 Task: Look for Airbnb properties in Alma, Canada from 21th December, 2023 to 26th December, 2023 for 4 adults. Place can be private room with 4 bedrooms having 4 beds and 4 bathrooms. Property type can be flat. Amenities needed are: wifi, TV, free parkinig on premises, gym, breakfast.
Action: Mouse moved to (521, 137)
Screenshot: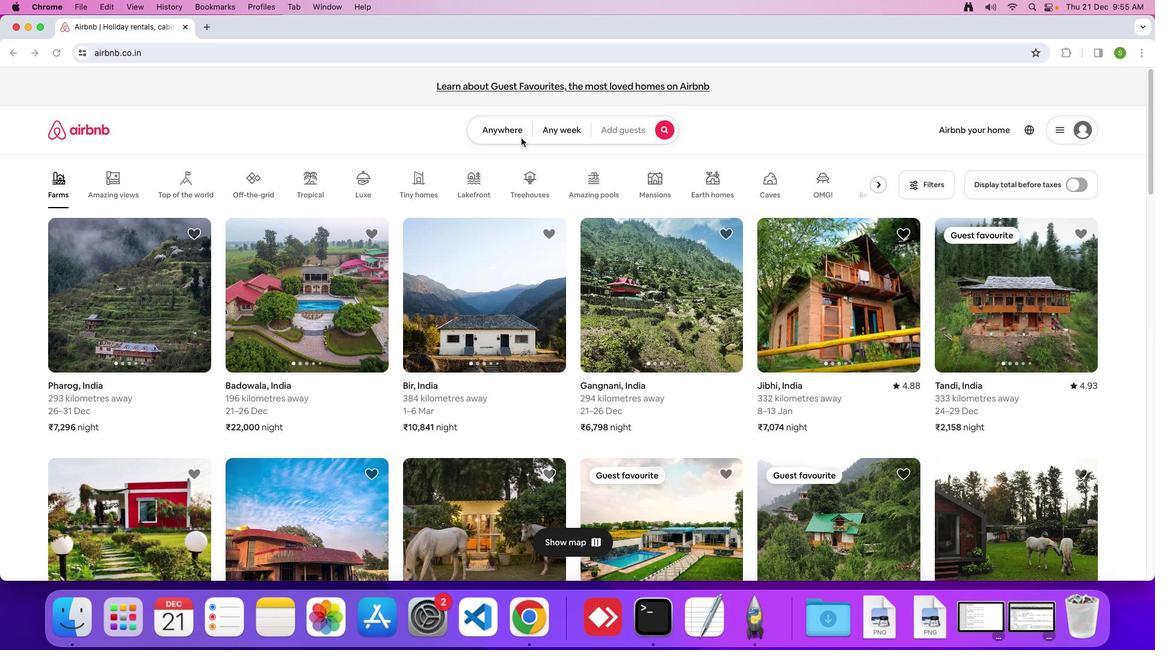 
Action: Mouse pressed left at (521, 137)
Screenshot: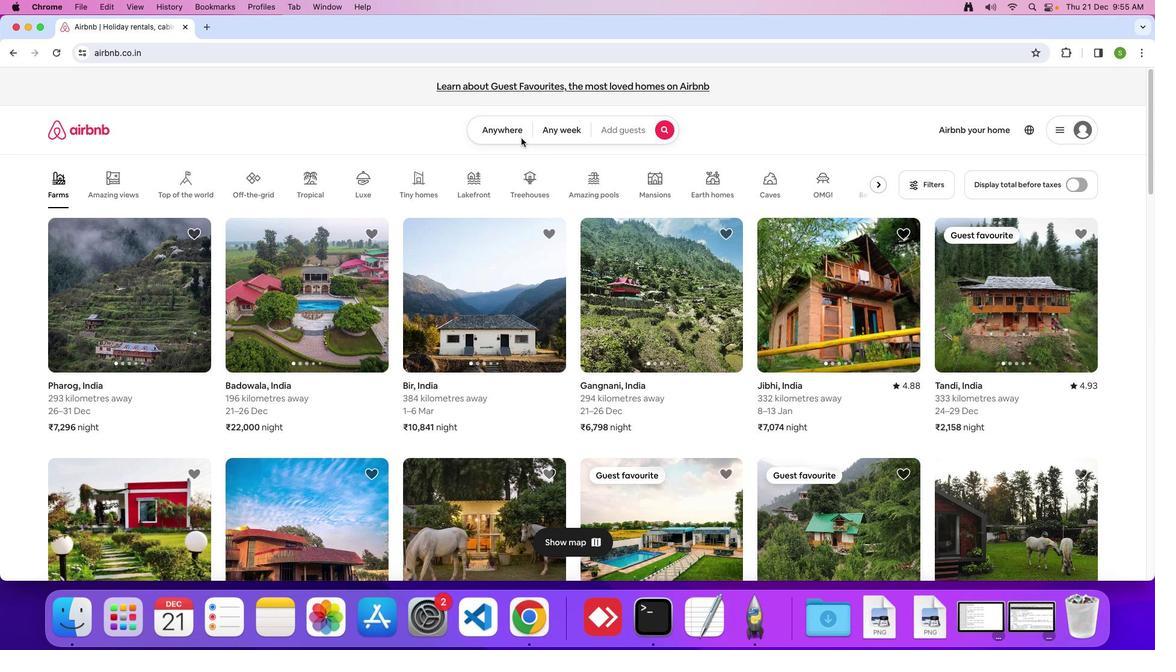 
Action: Mouse moved to (517, 134)
Screenshot: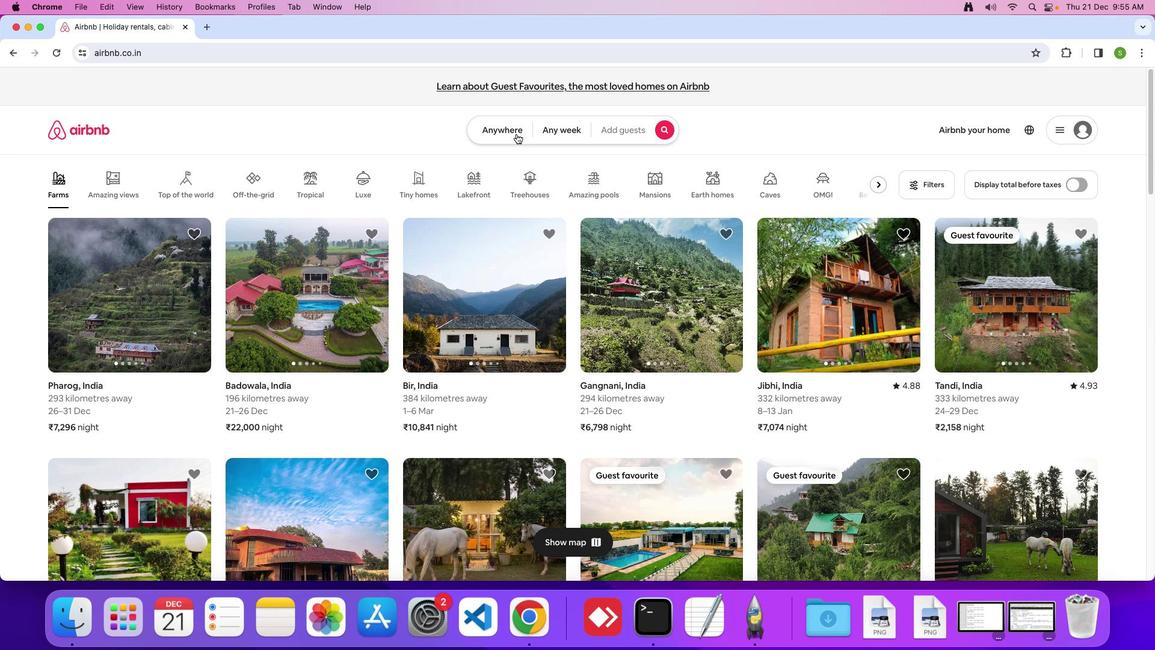 
Action: Mouse pressed left at (517, 134)
Screenshot: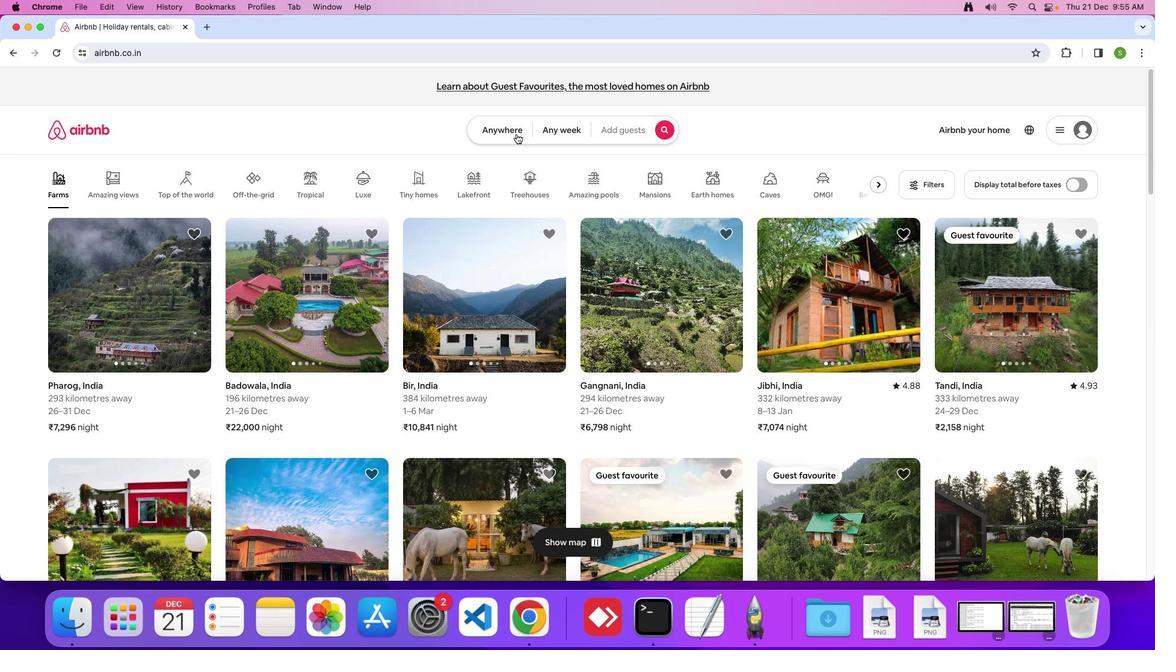 
Action: Mouse moved to (457, 170)
Screenshot: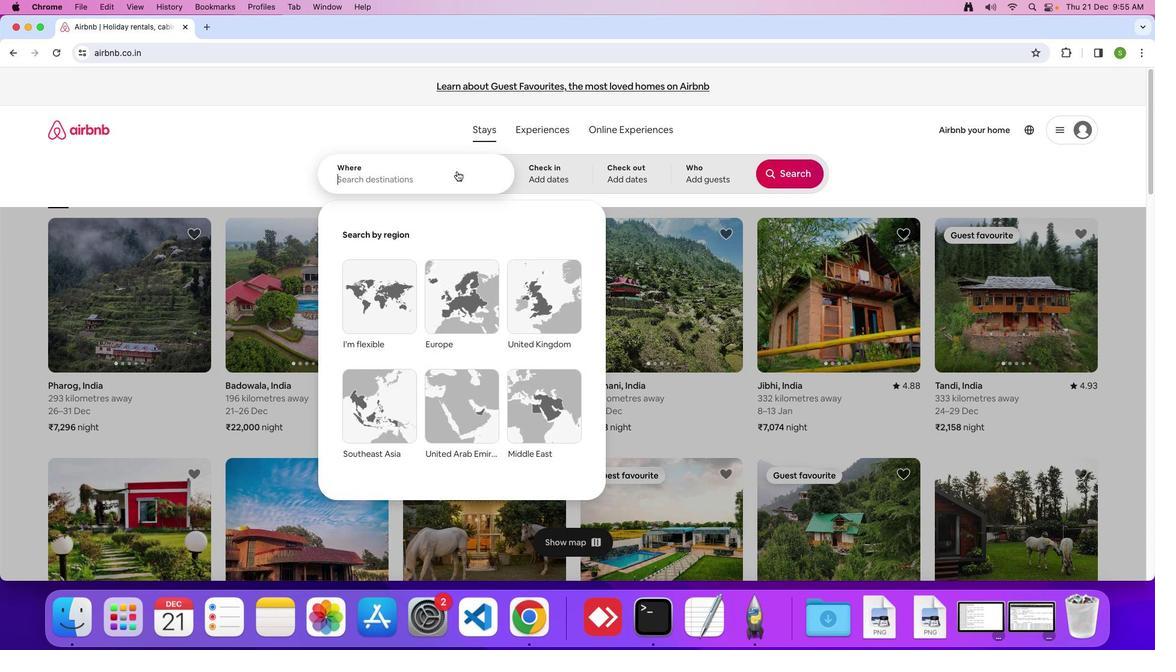 
Action: Mouse pressed left at (457, 170)
Screenshot: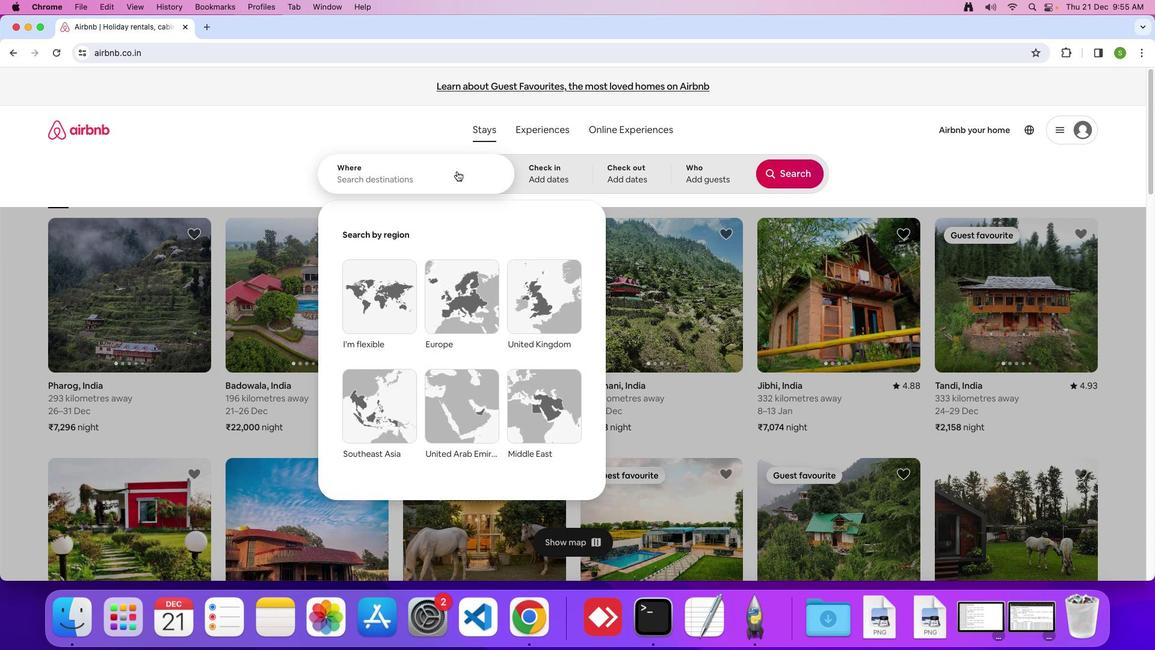 
Action: Key pressed 'L'Key.backspace'A'Key.caps_lock'l''m''a'','Key.spaceKey.shift'C''a''n''a''d''a'Key.enter
Screenshot: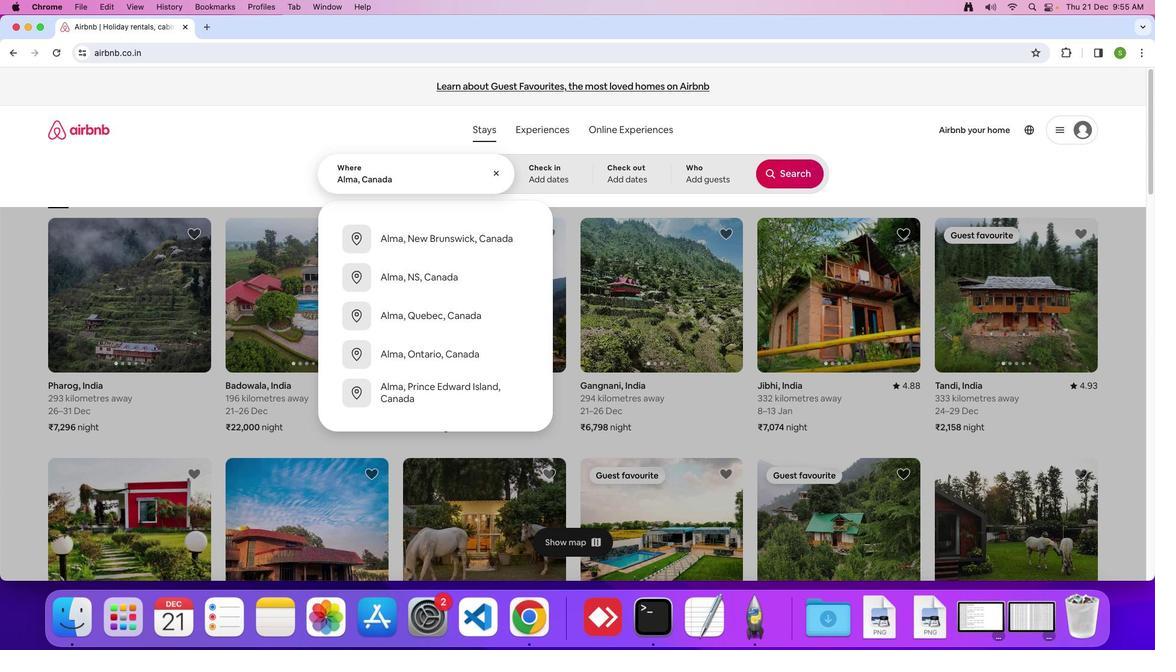 
Action: Mouse moved to (480, 408)
Screenshot: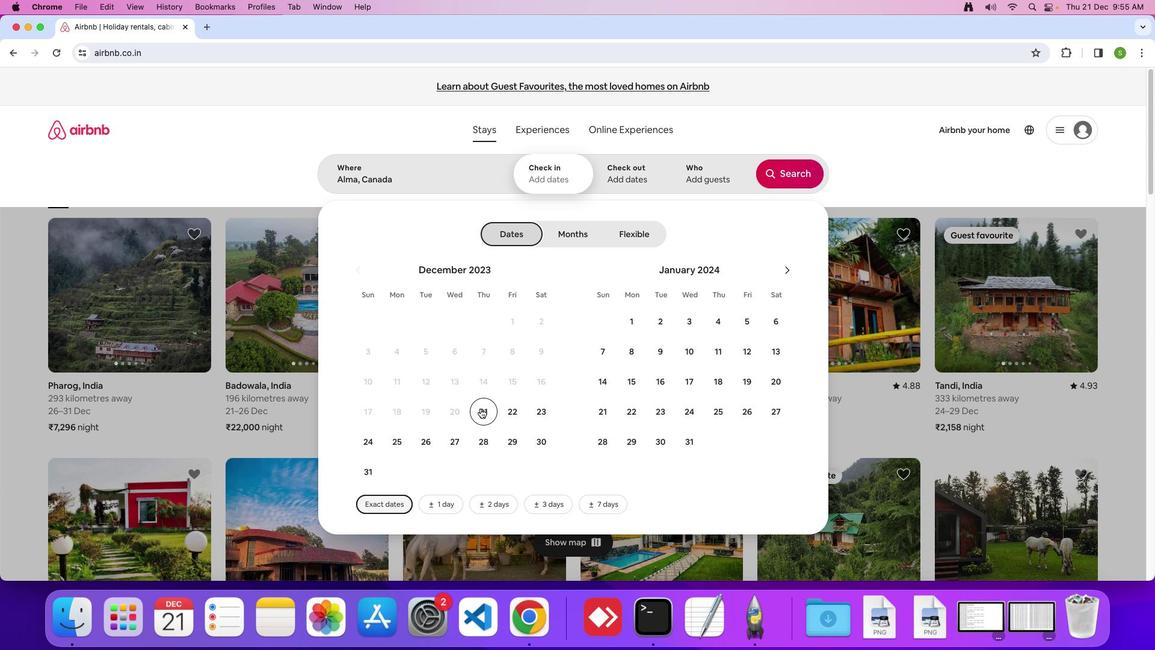 
Action: Mouse pressed left at (480, 408)
Screenshot: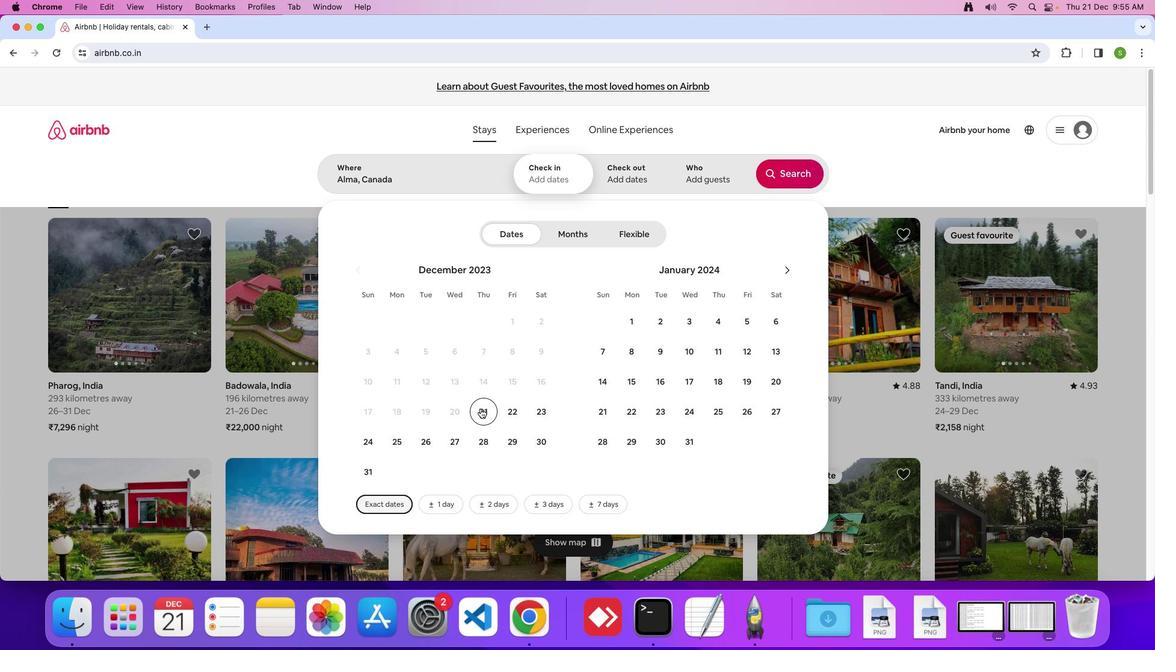 
Action: Mouse moved to (430, 437)
Screenshot: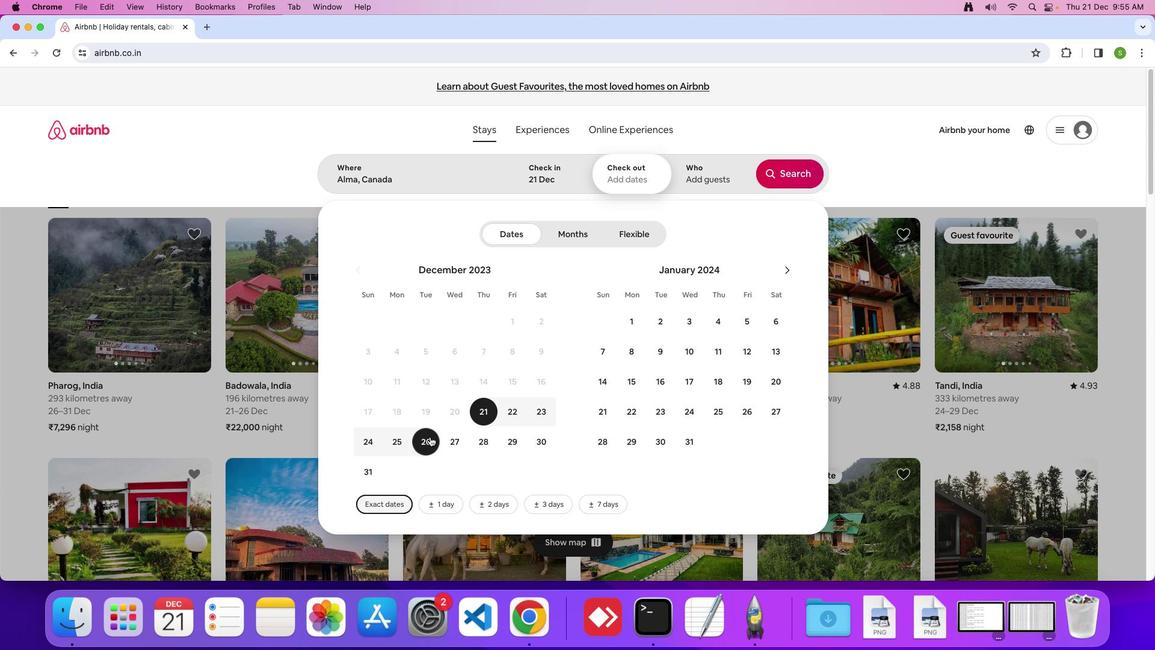 
Action: Mouse pressed left at (430, 437)
Screenshot: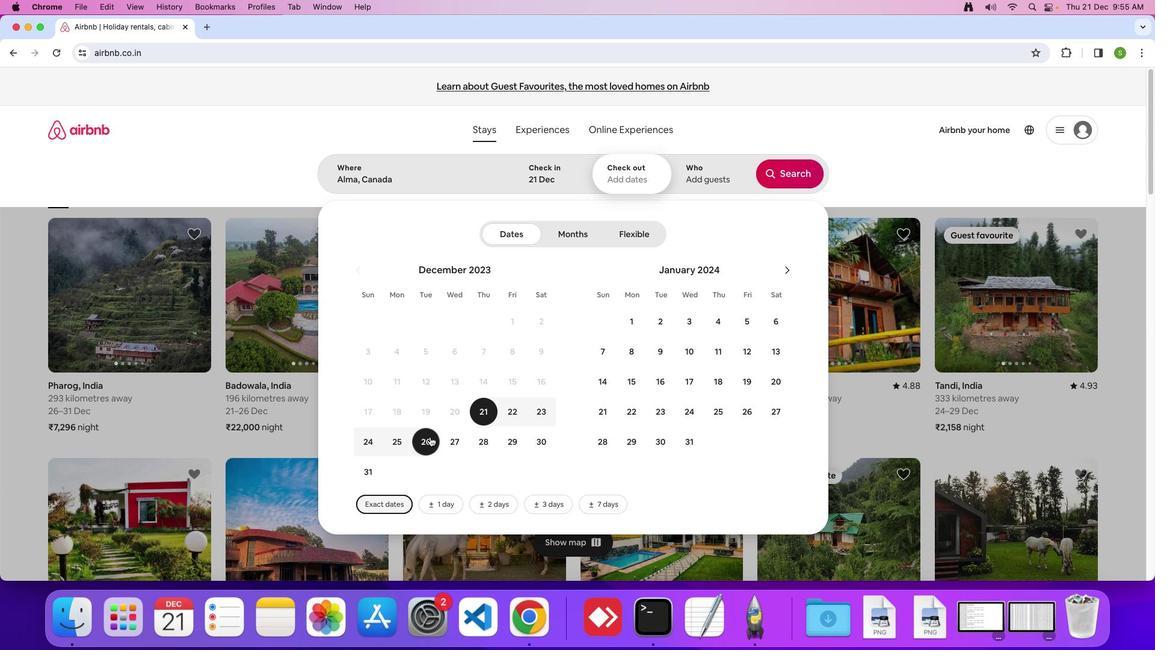
Action: Mouse moved to (701, 175)
Screenshot: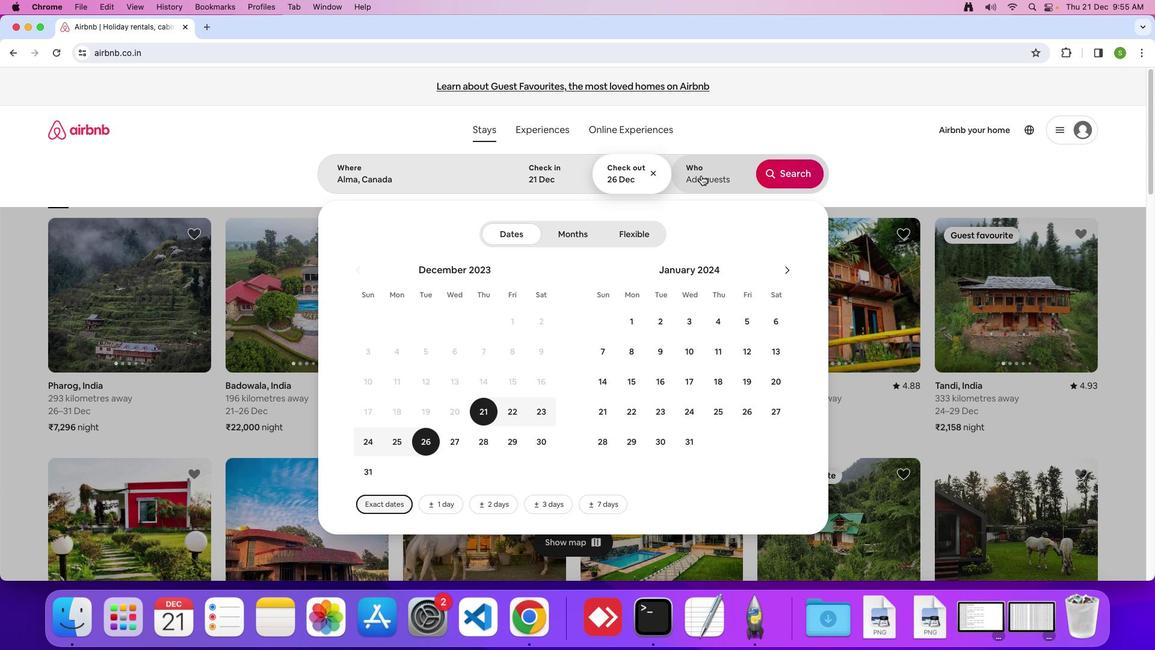 
Action: Mouse pressed left at (701, 175)
Screenshot: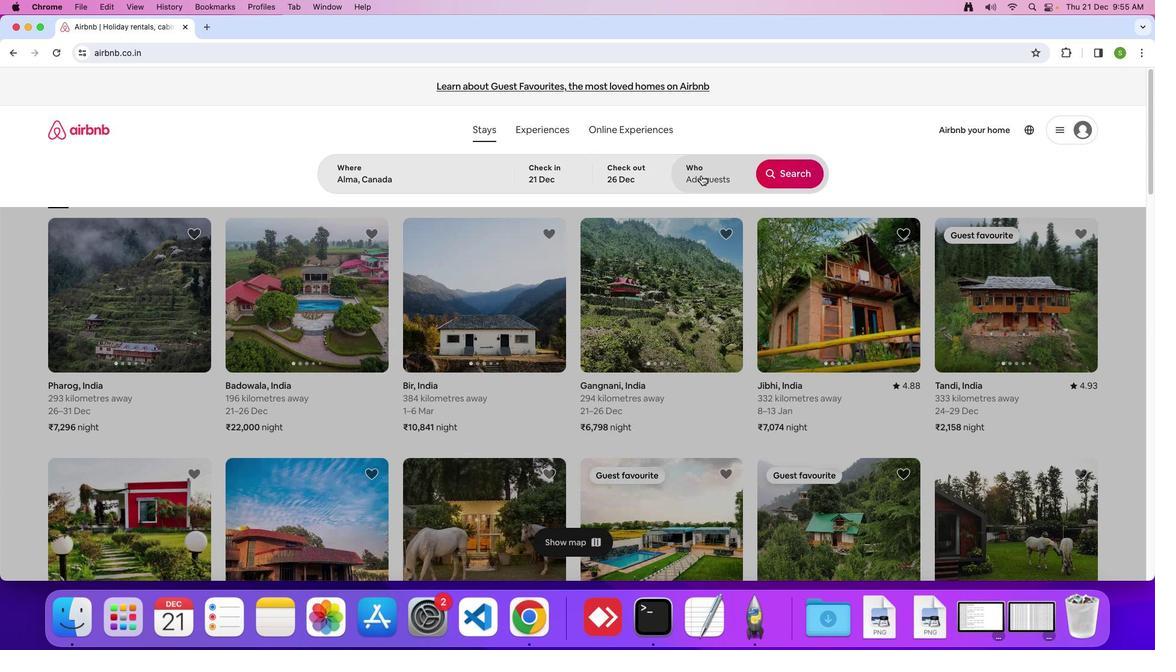 
Action: Mouse moved to (791, 231)
Screenshot: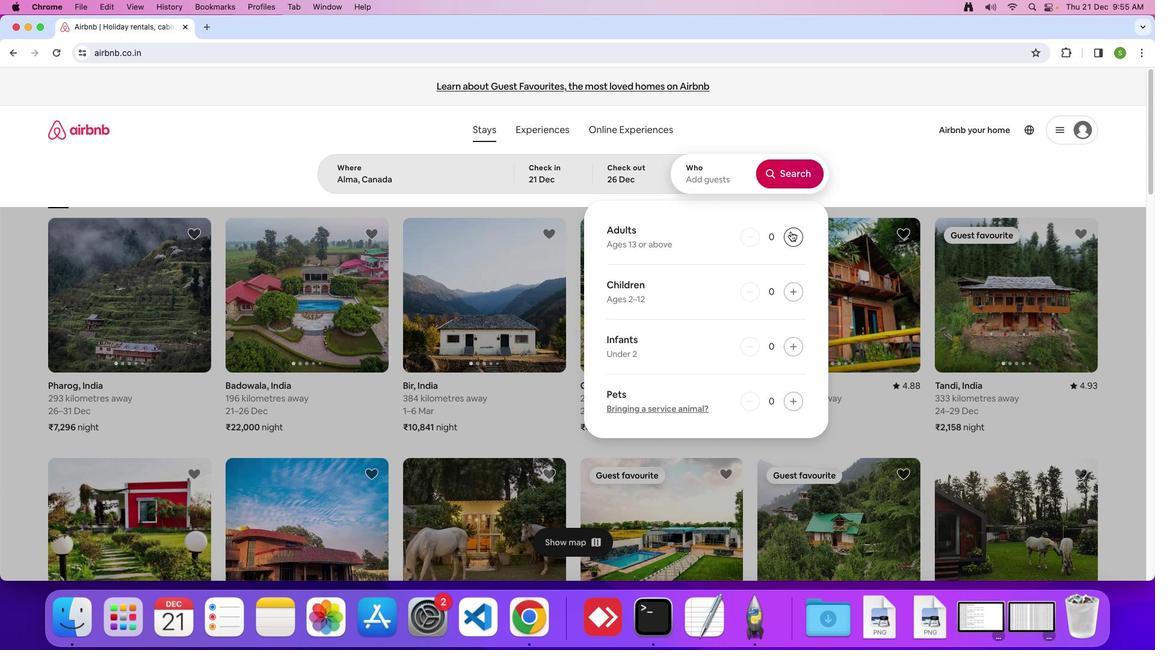 
Action: Mouse pressed left at (791, 231)
Screenshot: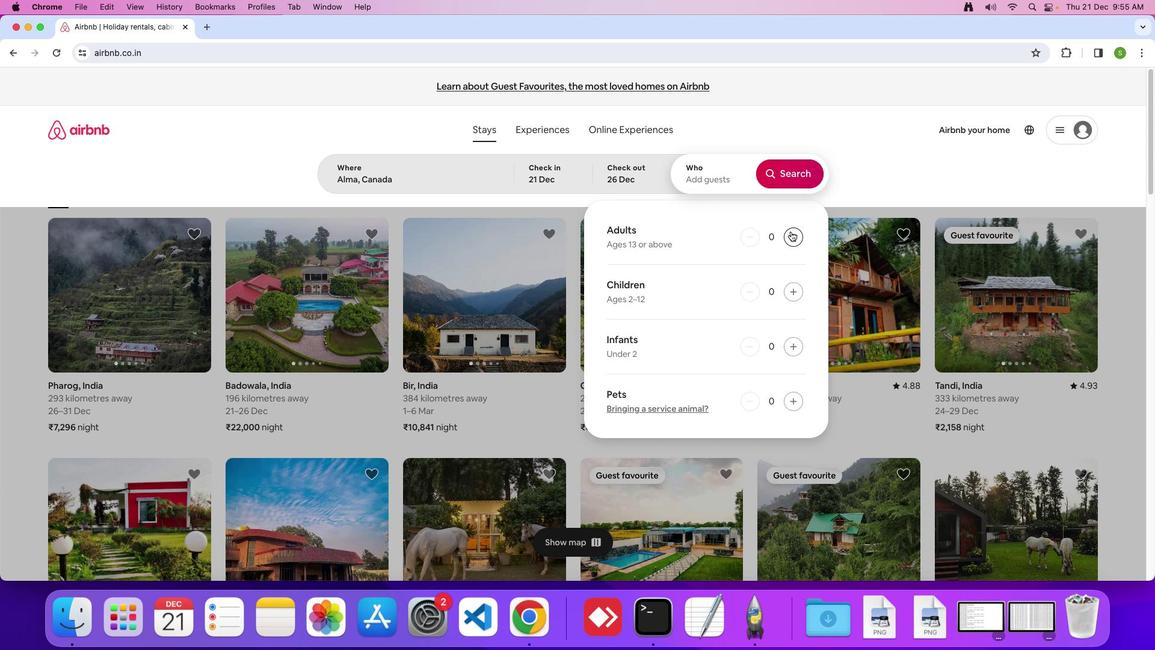 
Action: Mouse moved to (791, 231)
Screenshot: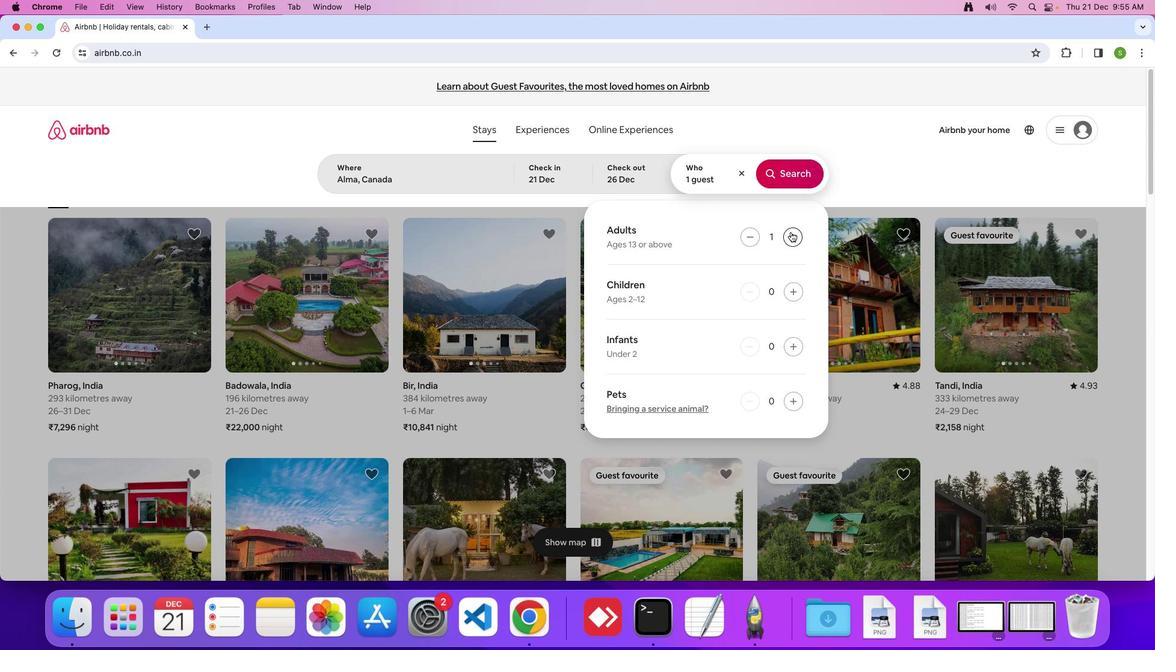 
Action: Mouse pressed left at (791, 231)
Screenshot: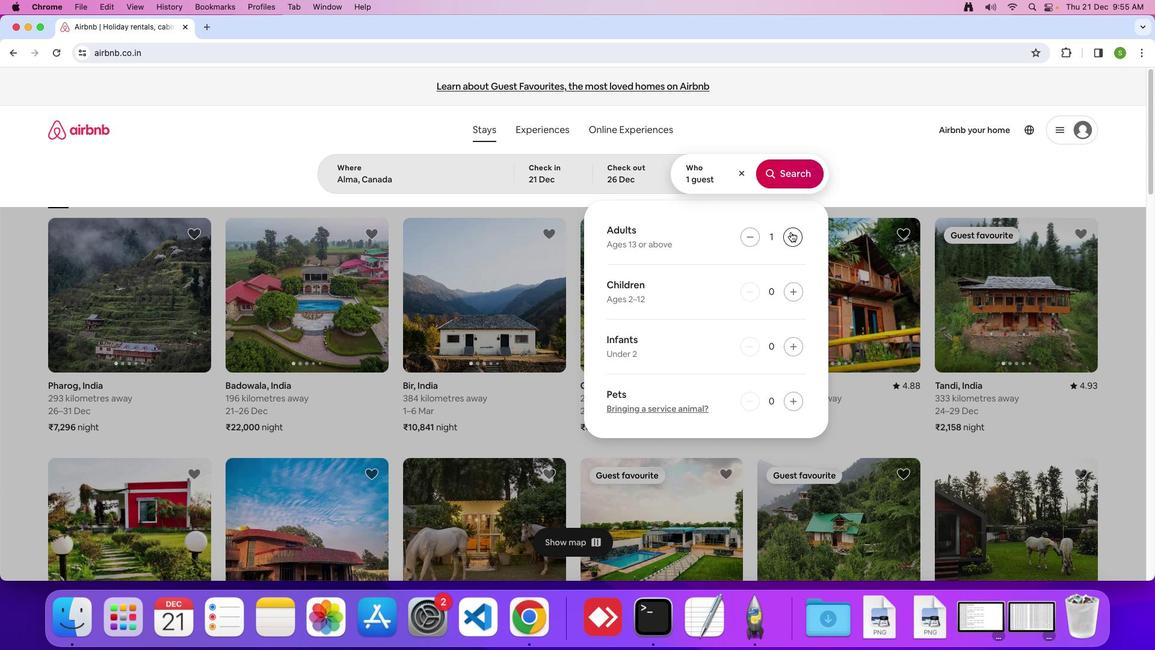 
Action: Mouse pressed left at (791, 231)
Screenshot: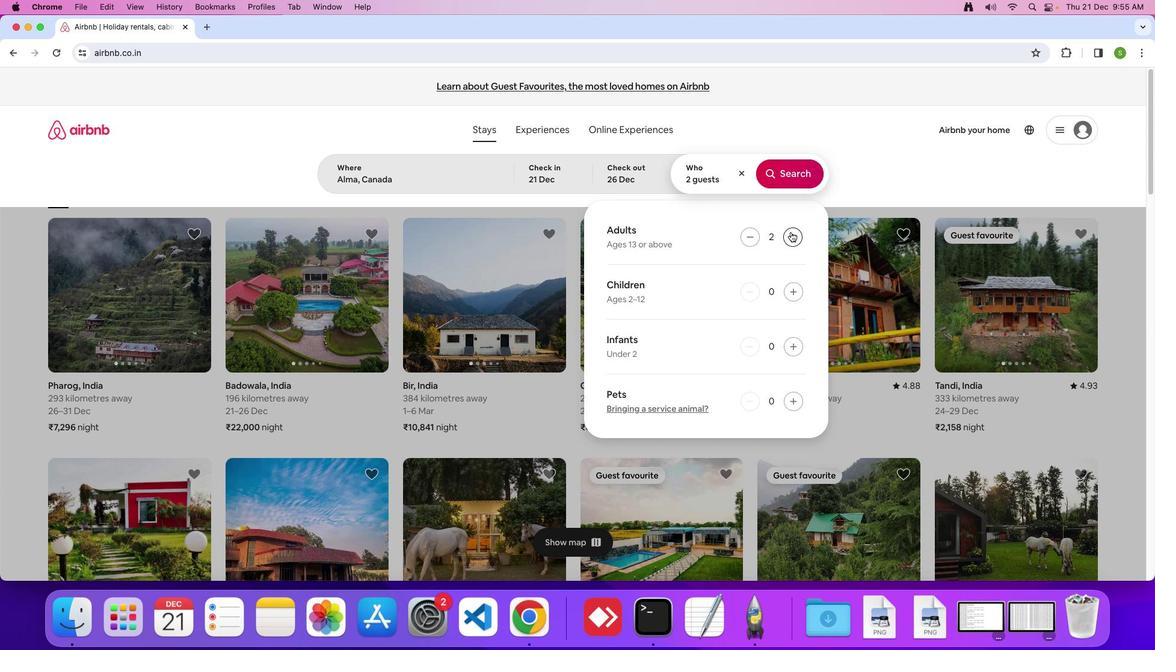 
Action: Mouse pressed left at (791, 231)
Screenshot: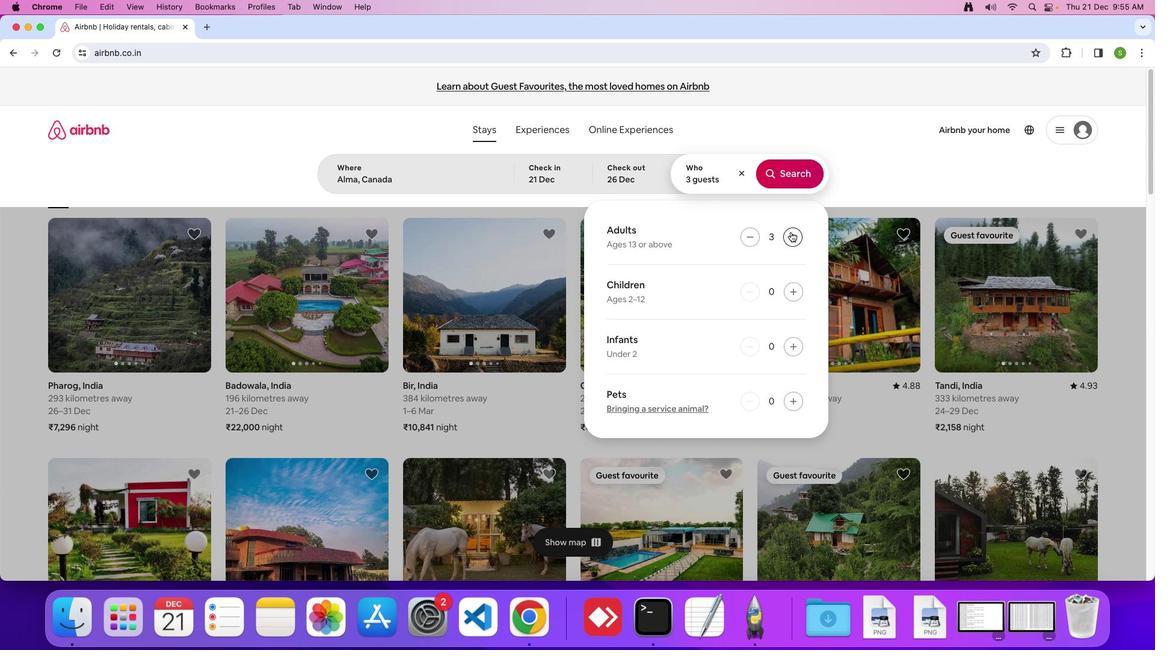 
Action: Mouse moved to (779, 178)
Screenshot: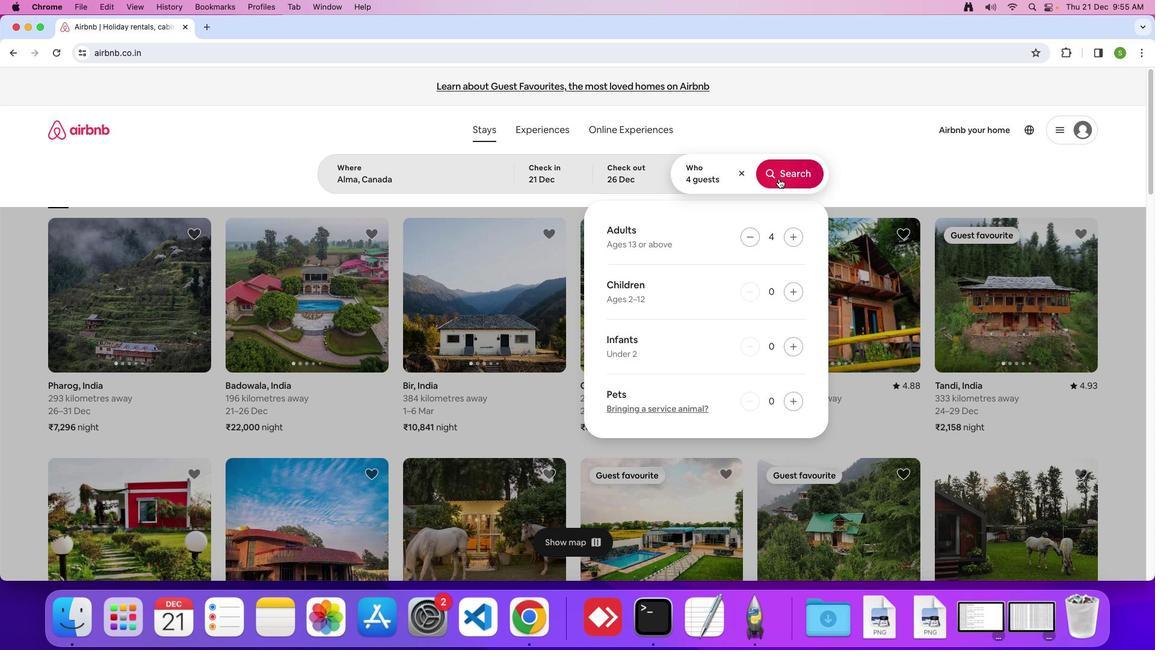 
Action: Mouse pressed left at (779, 178)
Screenshot: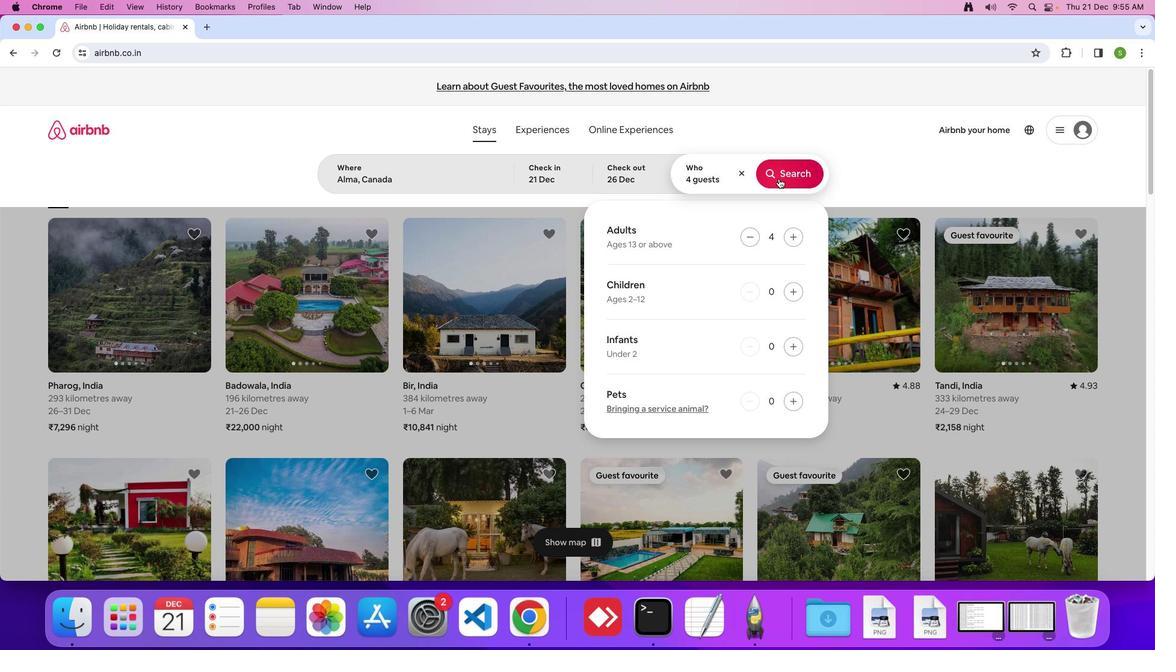 
Action: Mouse moved to (967, 143)
Screenshot: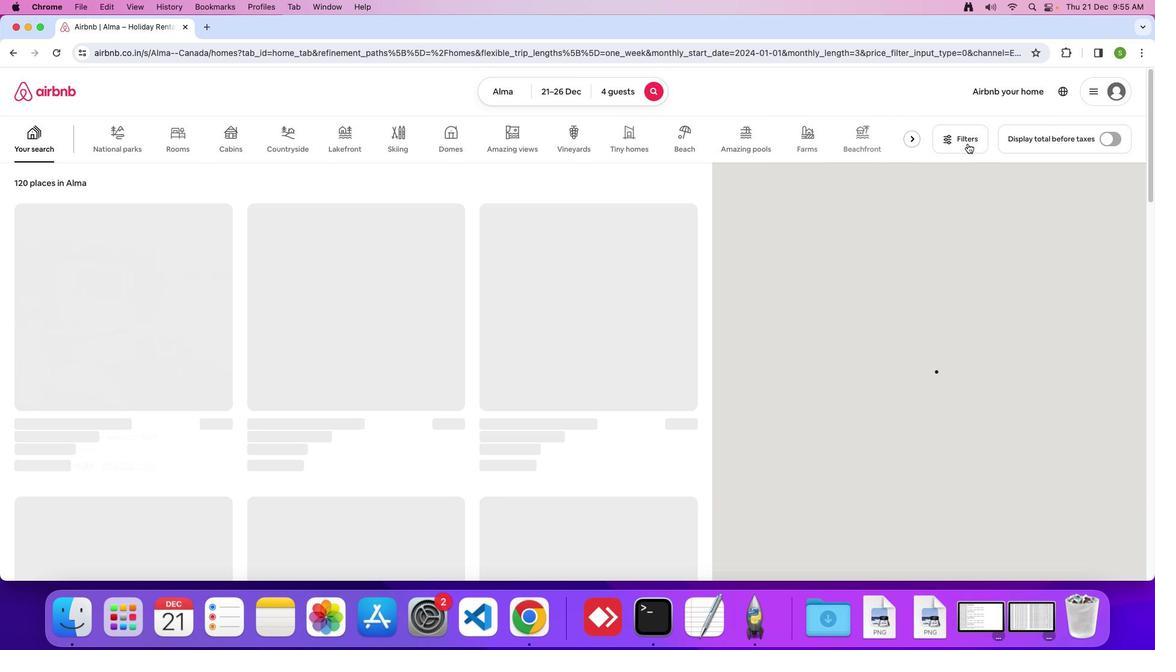 
Action: Mouse pressed left at (967, 143)
Screenshot: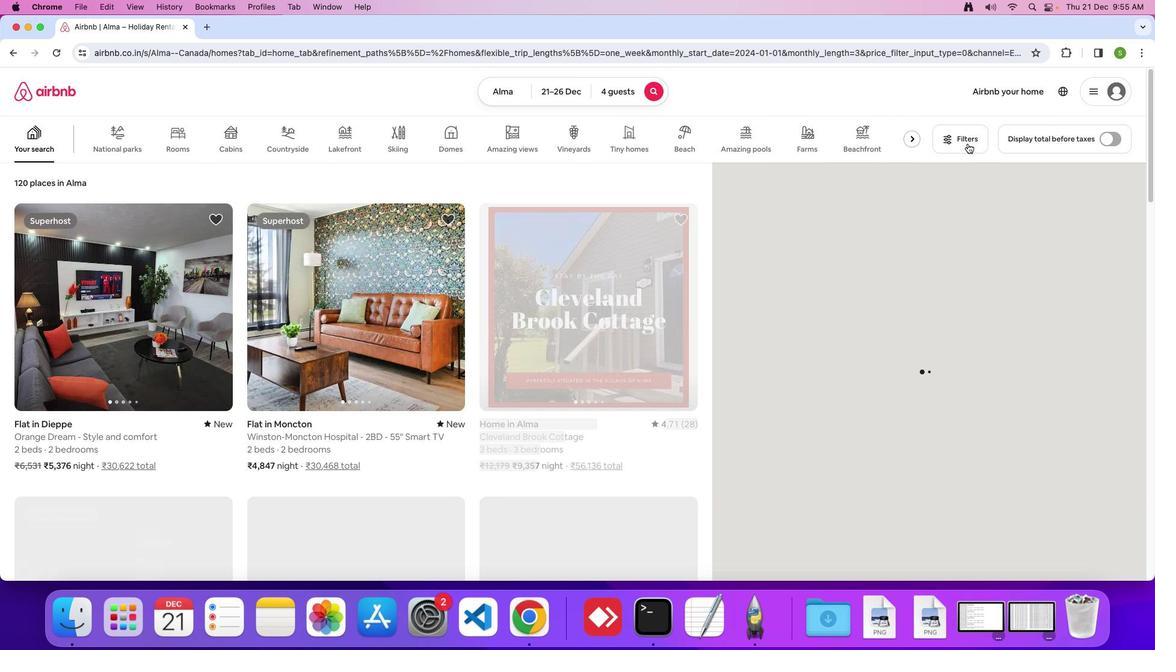 
Action: Mouse moved to (541, 378)
Screenshot: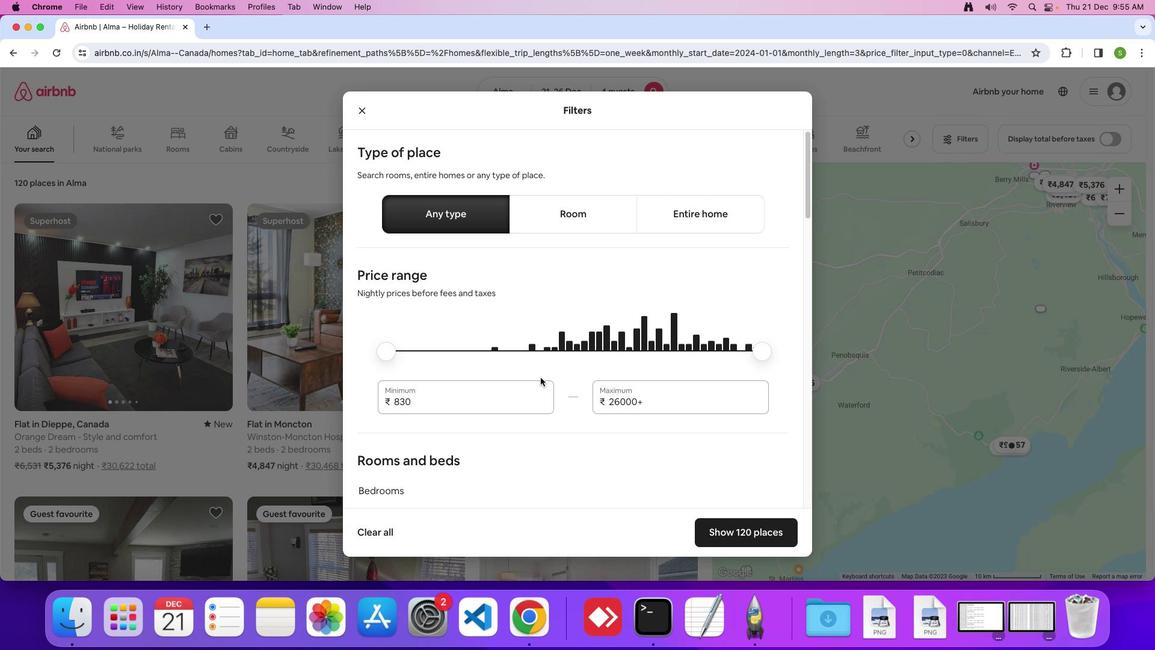 
Action: Mouse scrolled (541, 378) with delta (0, 0)
Screenshot: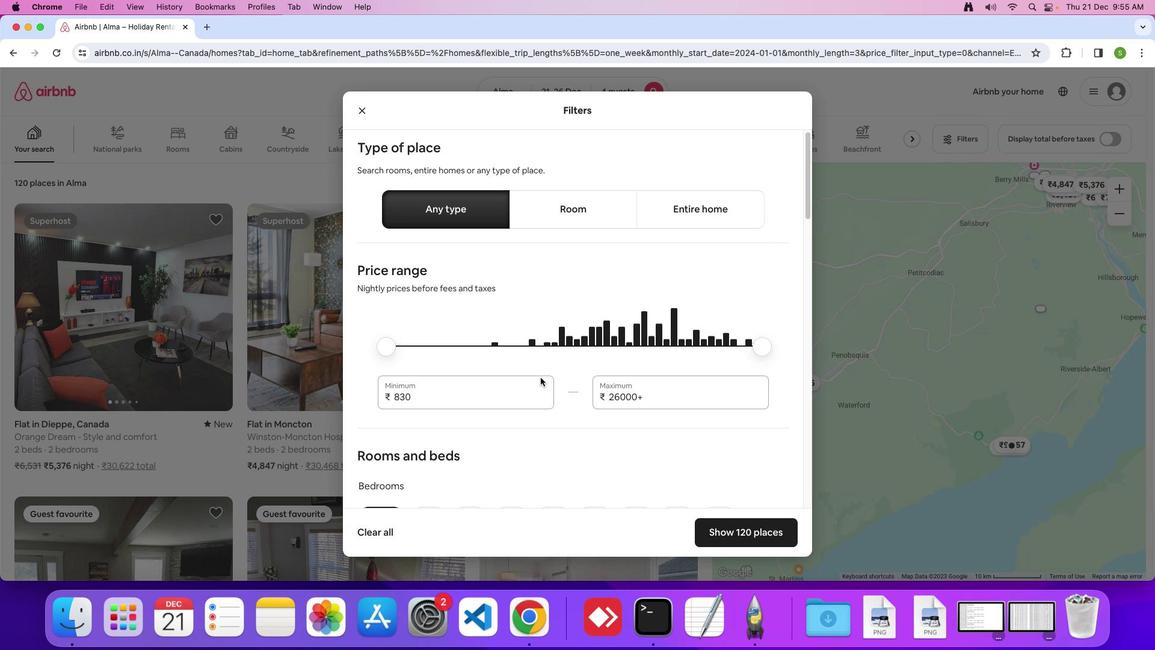 
Action: Mouse scrolled (541, 378) with delta (0, 0)
Screenshot: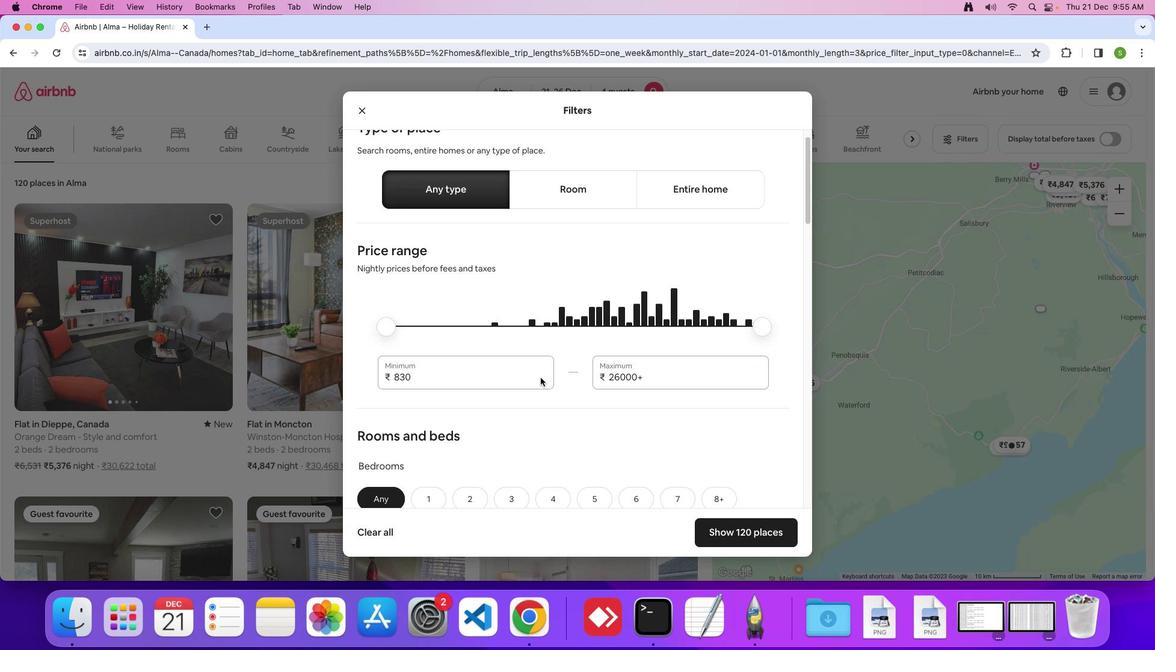
Action: Mouse scrolled (541, 378) with delta (0, -2)
Screenshot: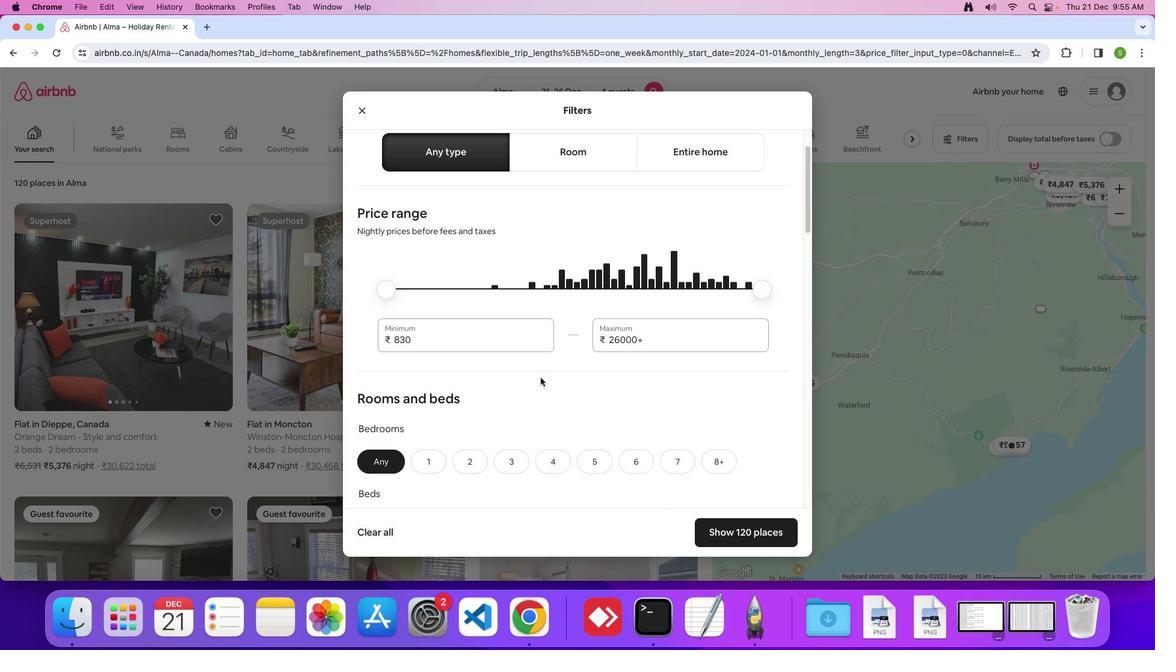 
Action: Mouse scrolled (541, 378) with delta (0, 0)
Screenshot: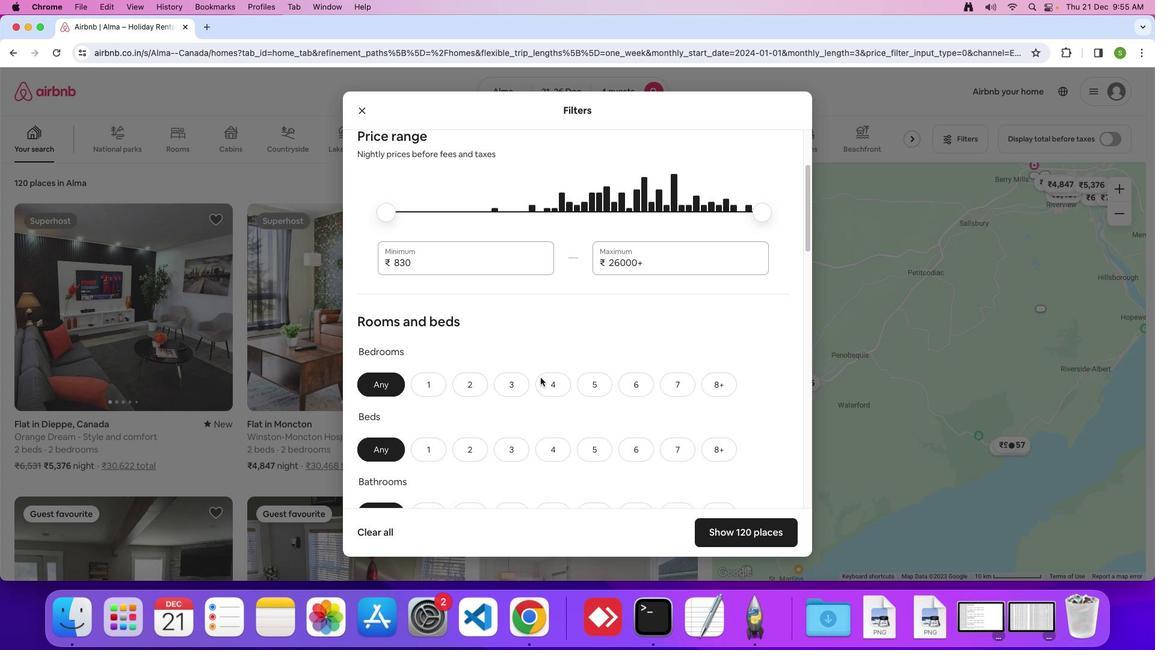 
Action: Mouse scrolled (541, 378) with delta (0, 0)
Screenshot: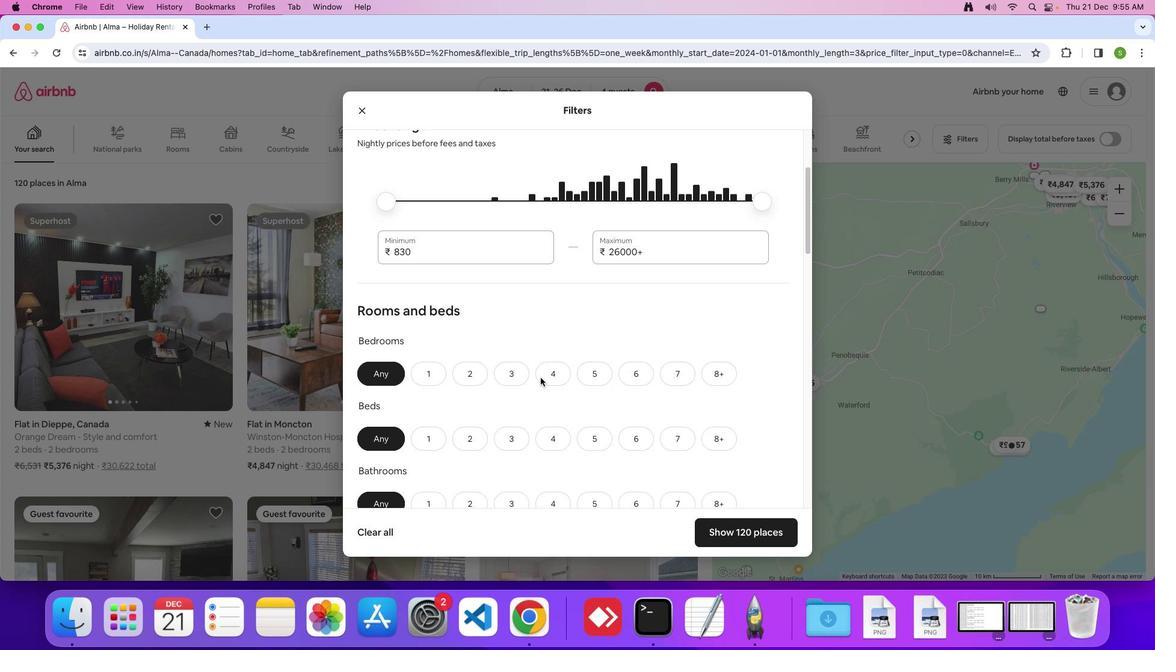 
Action: Mouse scrolled (541, 378) with delta (0, -1)
Screenshot: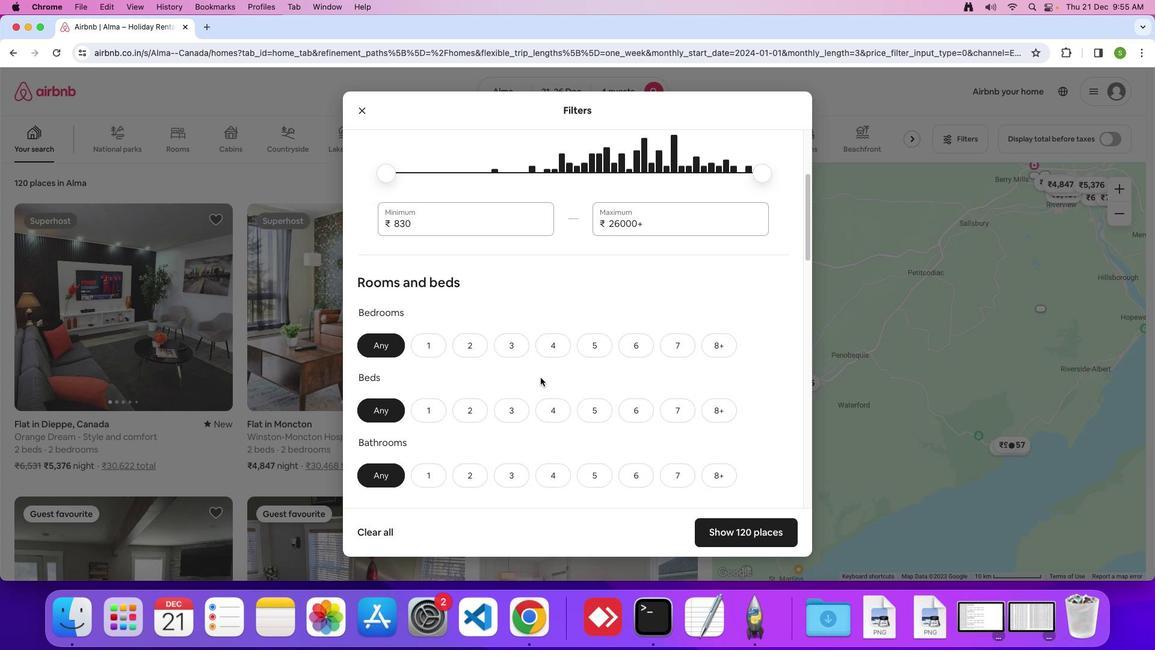 
Action: Mouse moved to (555, 311)
Screenshot: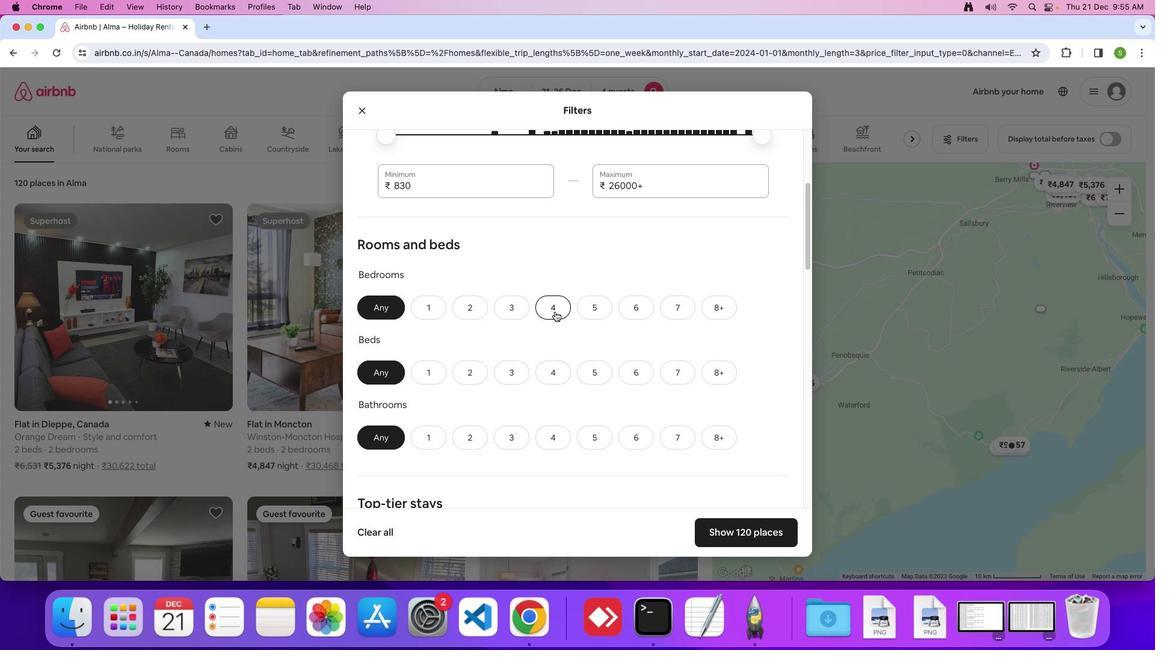 
Action: Mouse pressed left at (555, 311)
Screenshot: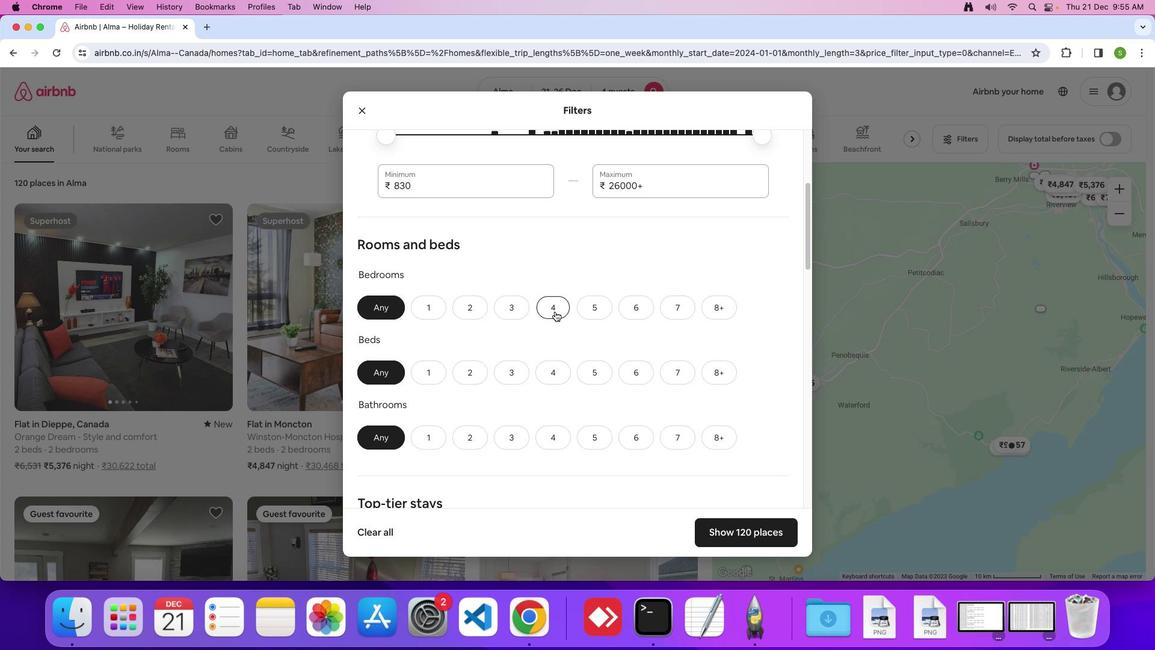
Action: Mouse moved to (552, 364)
Screenshot: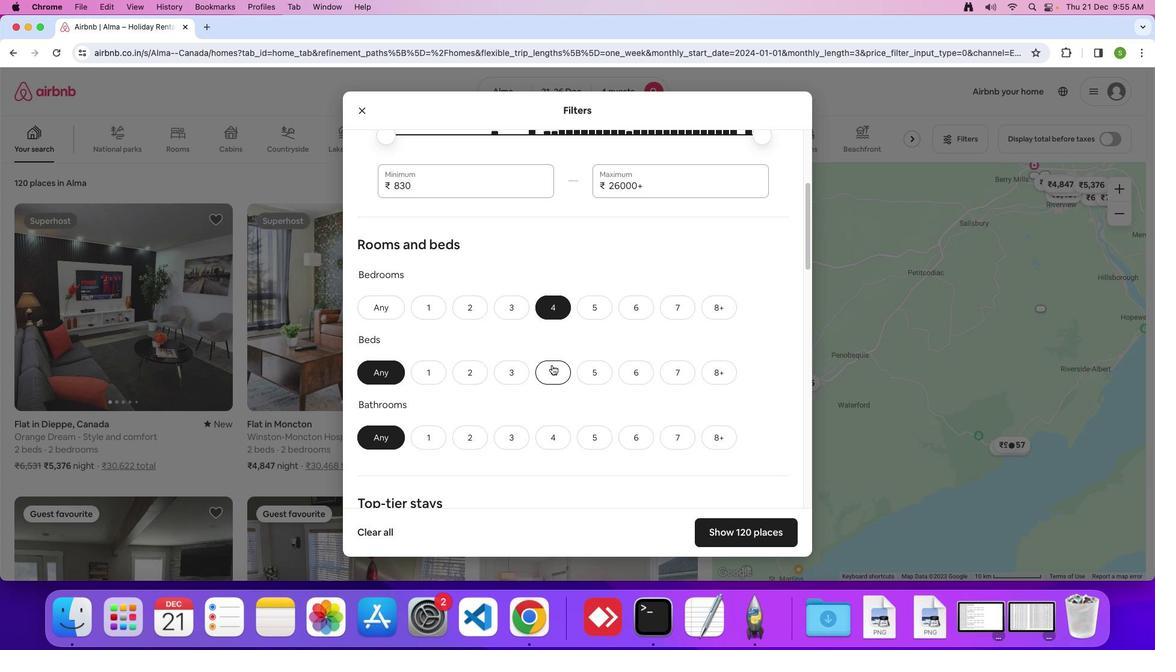 
Action: Mouse pressed left at (552, 364)
Screenshot: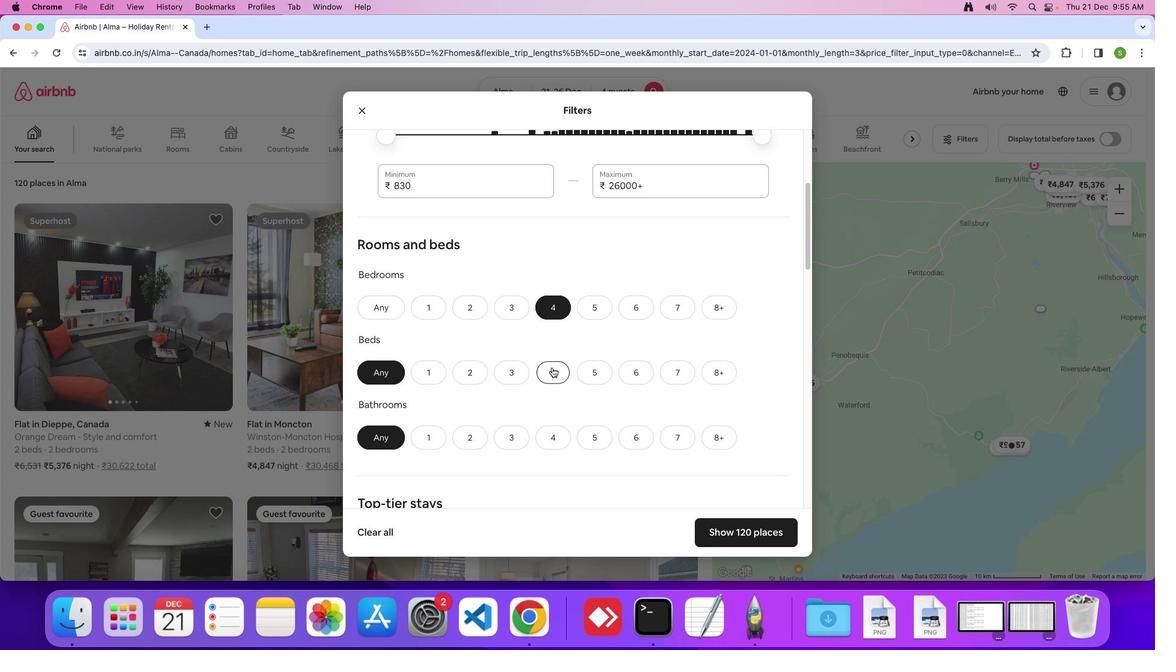 
Action: Mouse moved to (550, 434)
Screenshot: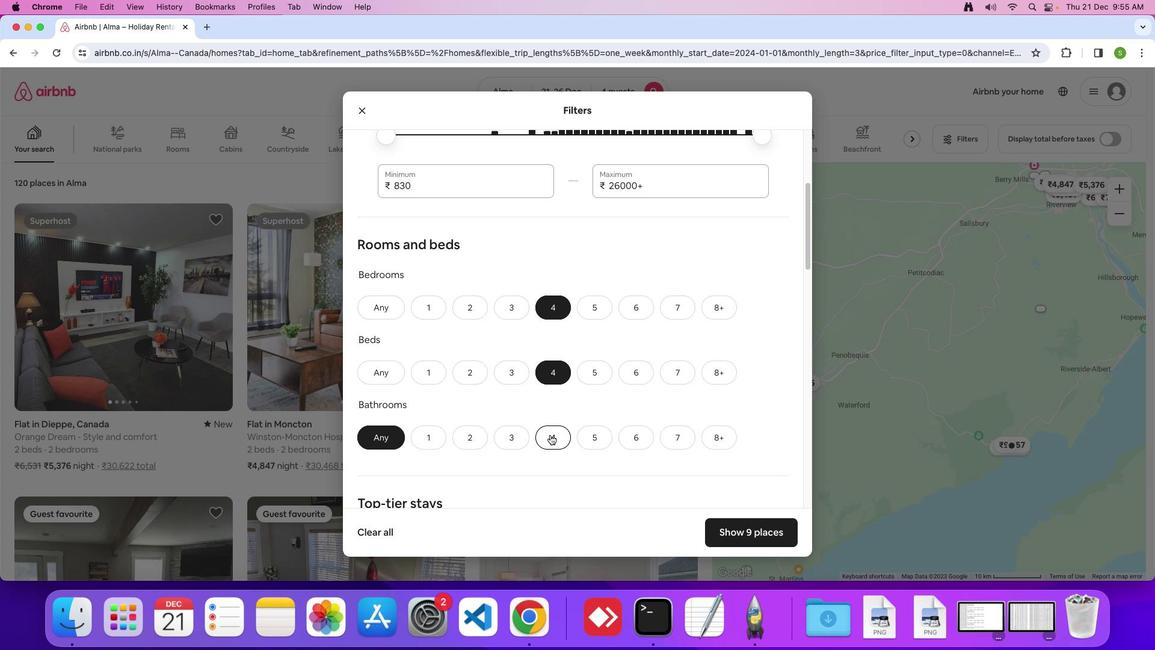 
Action: Mouse pressed left at (550, 434)
Screenshot: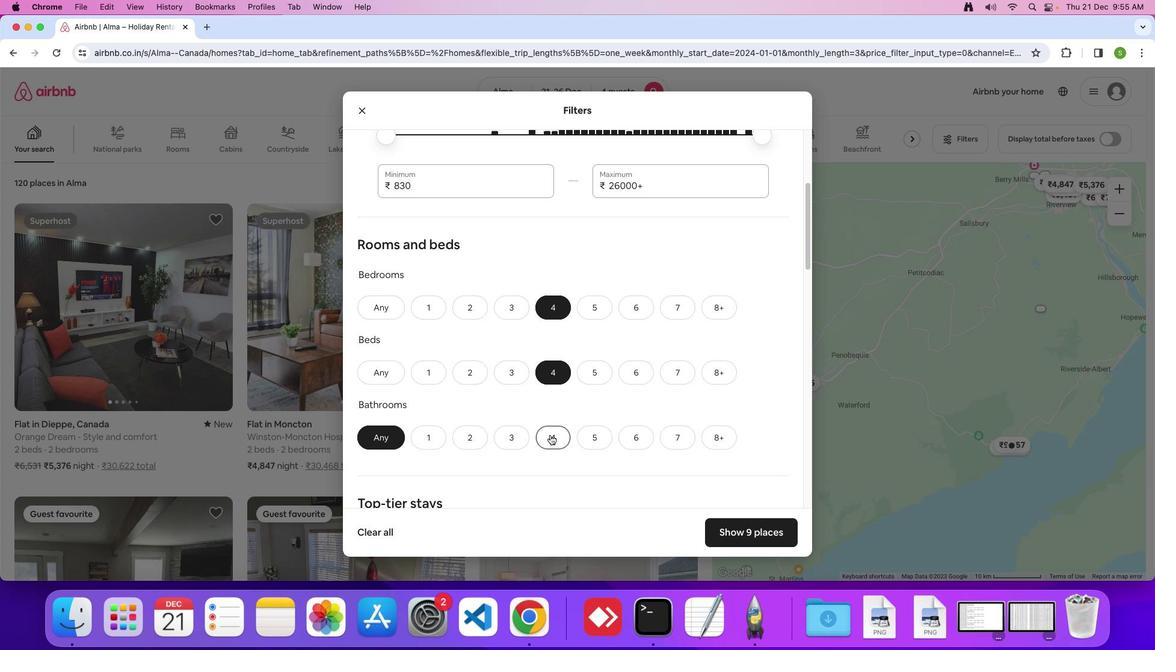 
Action: Mouse moved to (594, 384)
Screenshot: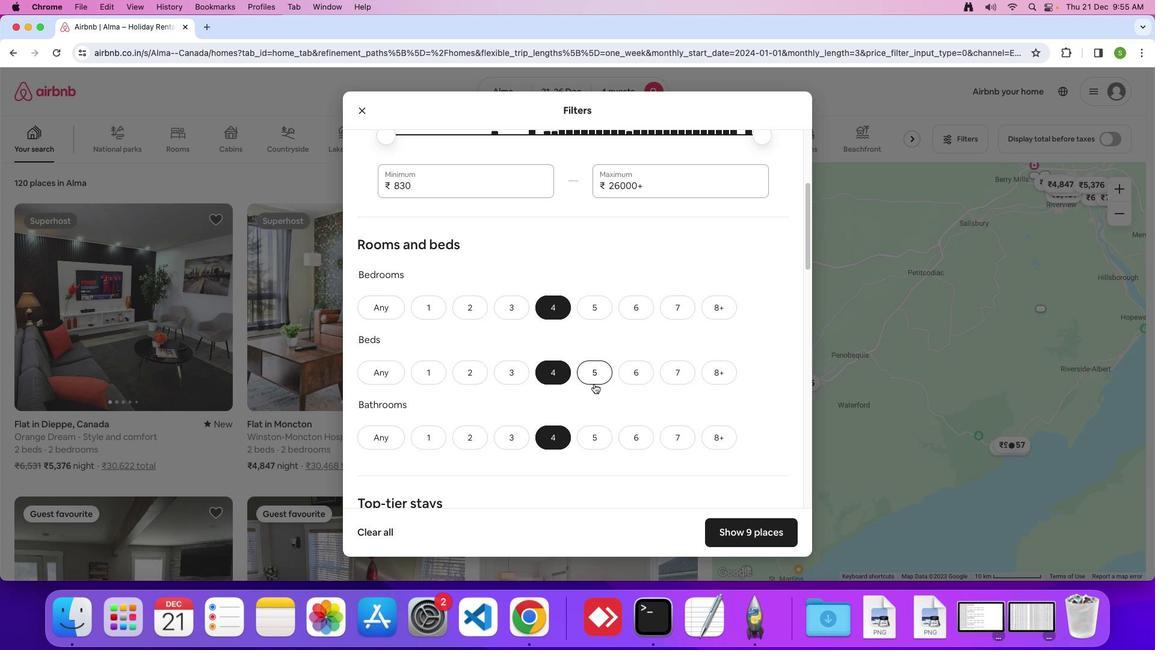 
Action: Mouse scrolled (594, 384) with delta (0, 0)
Screenshot: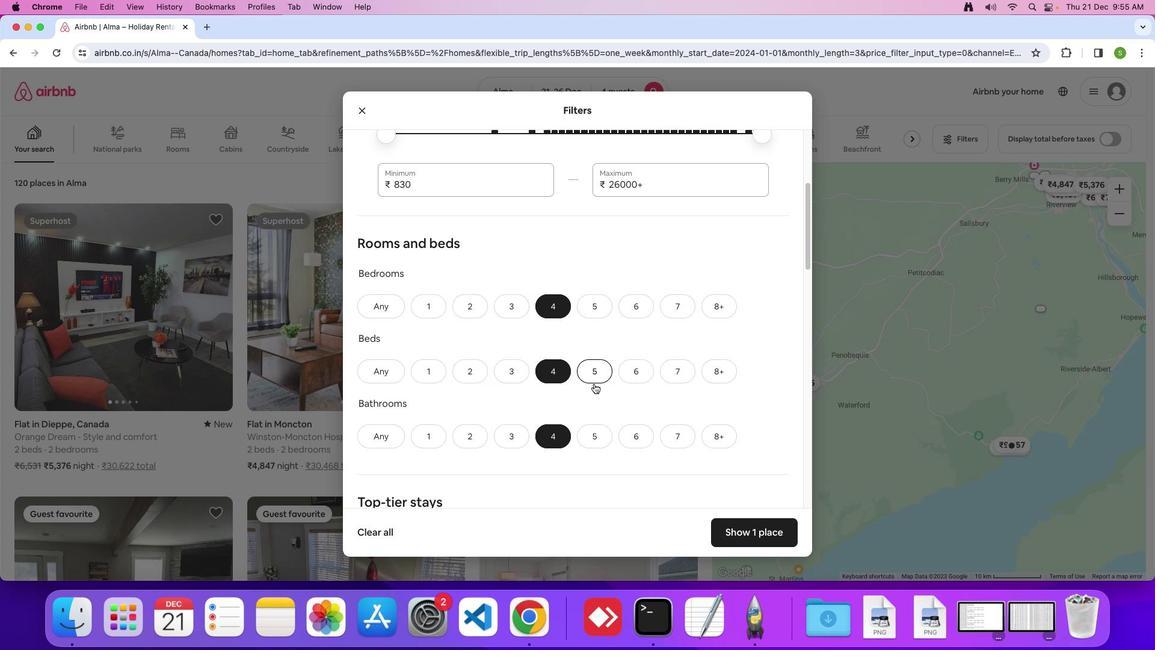 
Action: Mouse scrolled (594, 384) with delta (0, 0)
Screenshot: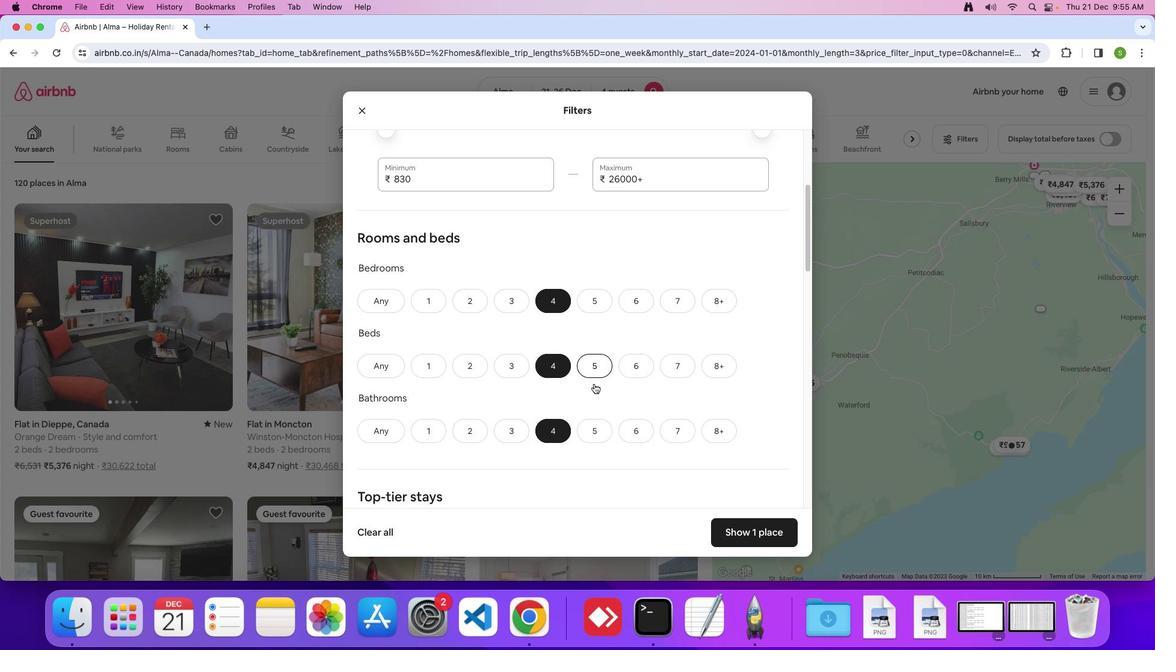 
Action: Mouse scrolled (594, 384) with delta (0, 0)
Screenshot: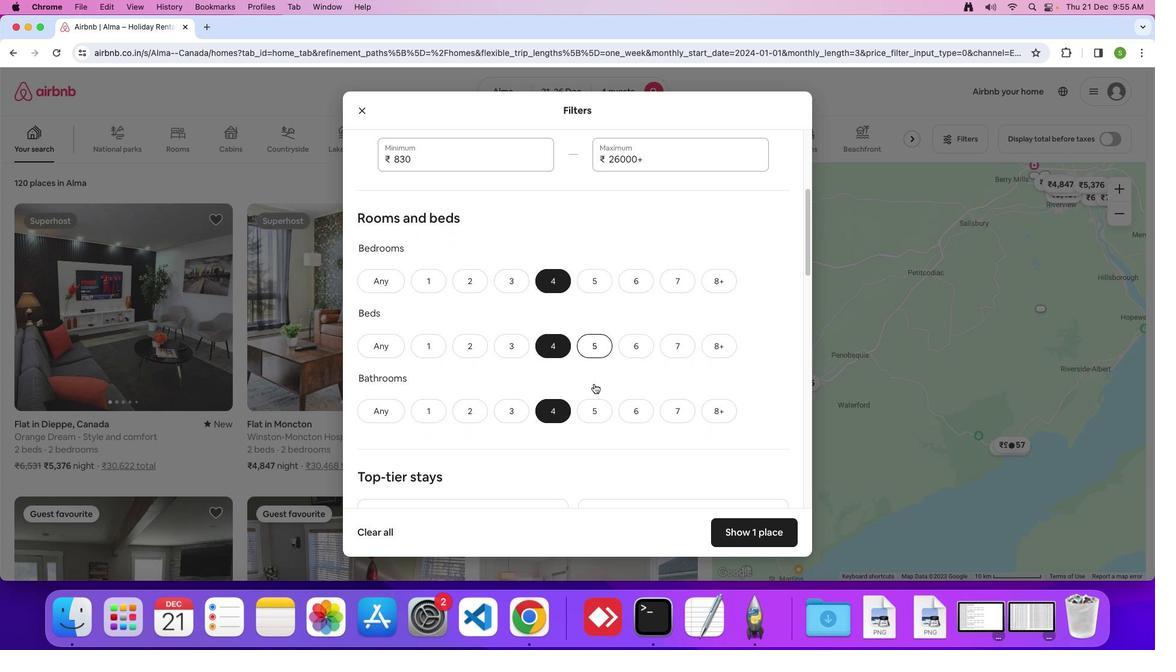 
Action: Mouse scrolled (594, 384) with delta (0, 0)
Screenshot: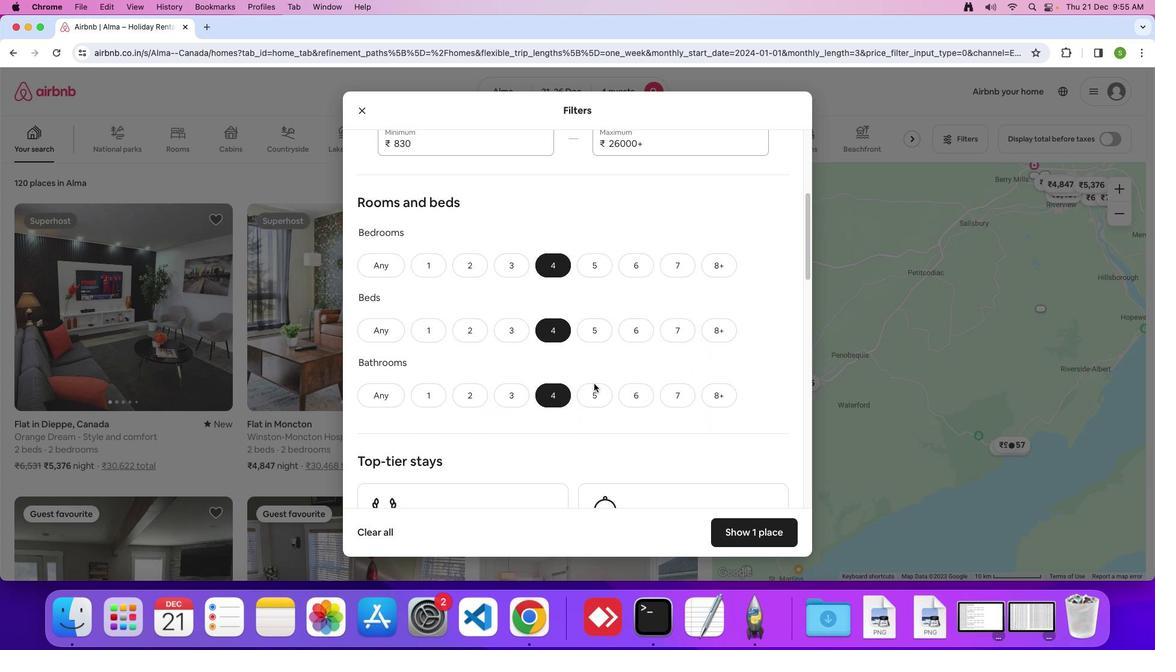 
Action: Mouse scrolled (594, 384) with delta (0, 0)
Screenshot: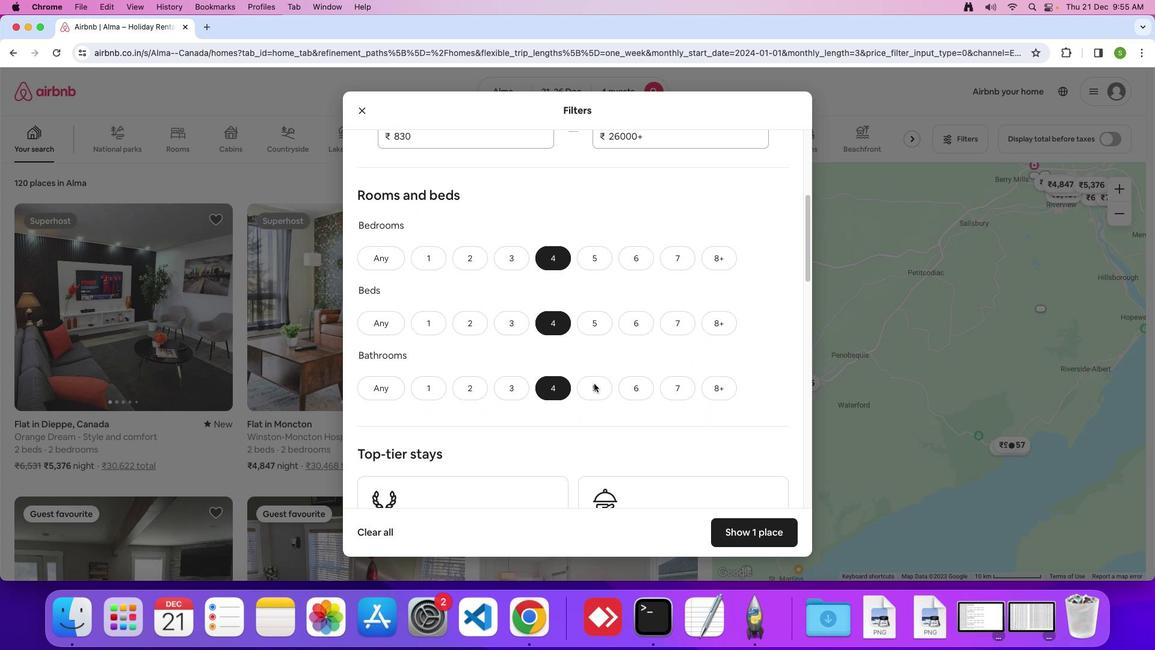 
Action: Mouse scrolled (594, 384) with delta (0, 0)
Screenshot: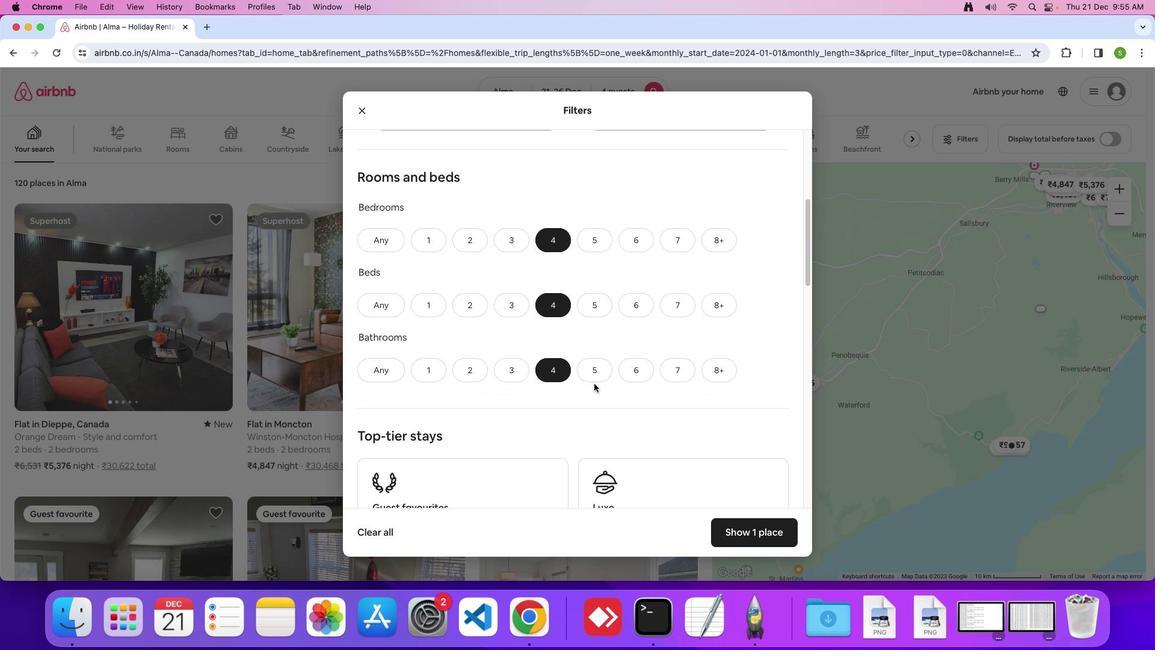 
Action: Mouse scrolled (594, 384) with delta (0, 0)
Screenshot: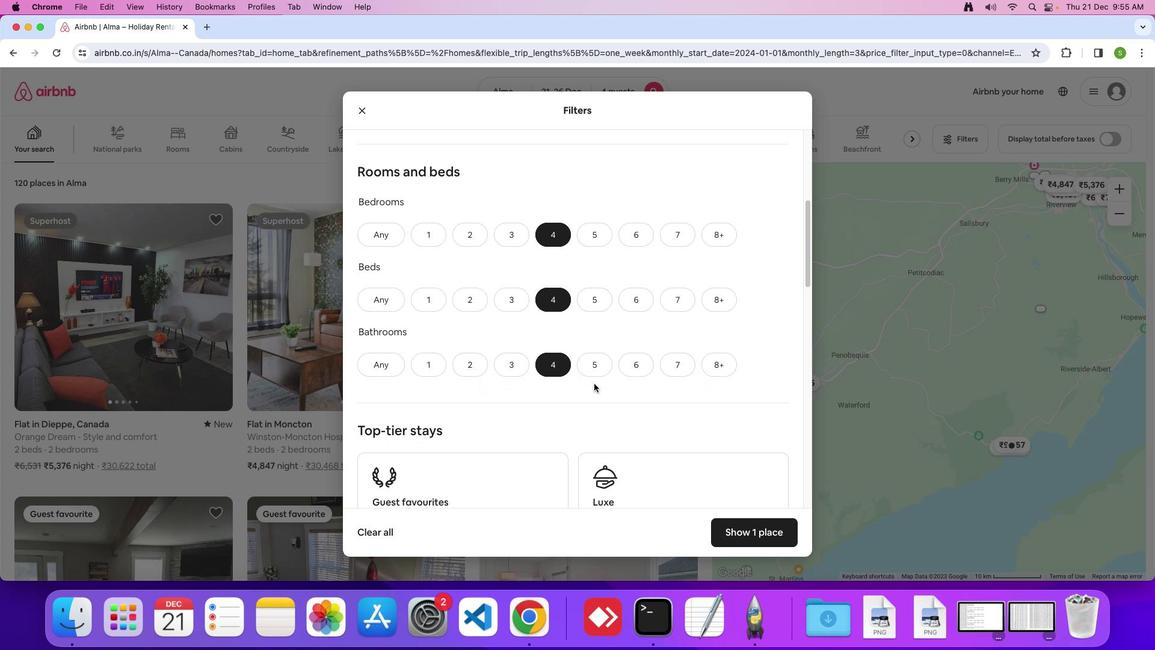 
Action: Mouse scrolled (594, 384) with delta (0, -1)
Screenshot: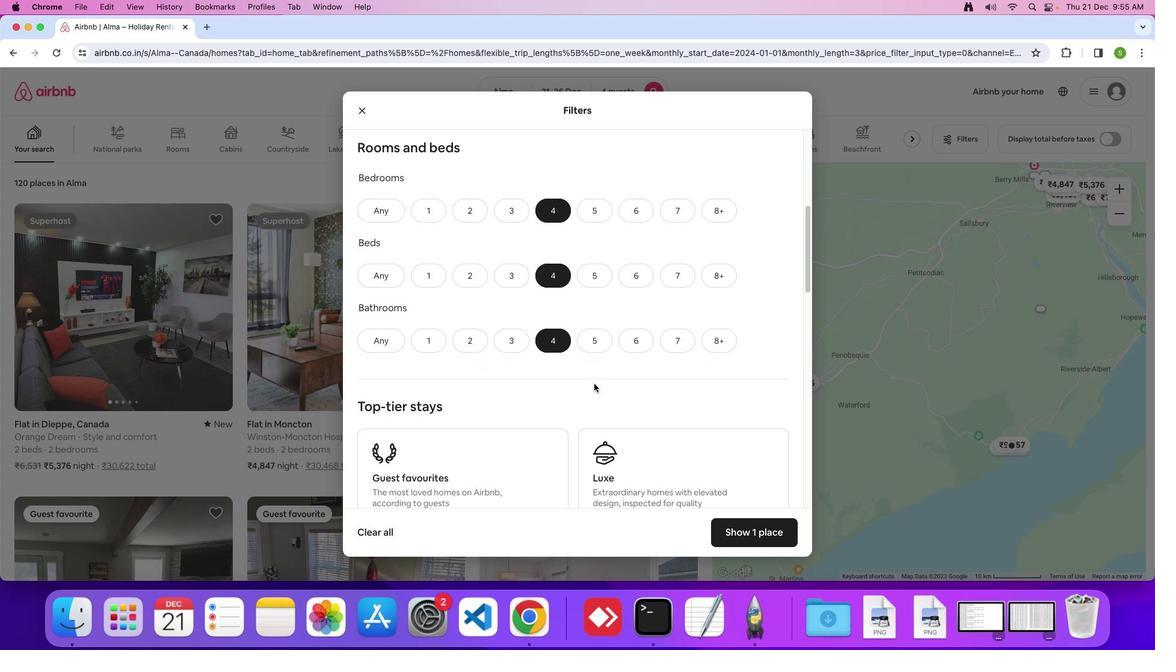 
Action: Mouse scrolled (594, 384) with delta (0, 0)
Screenshot: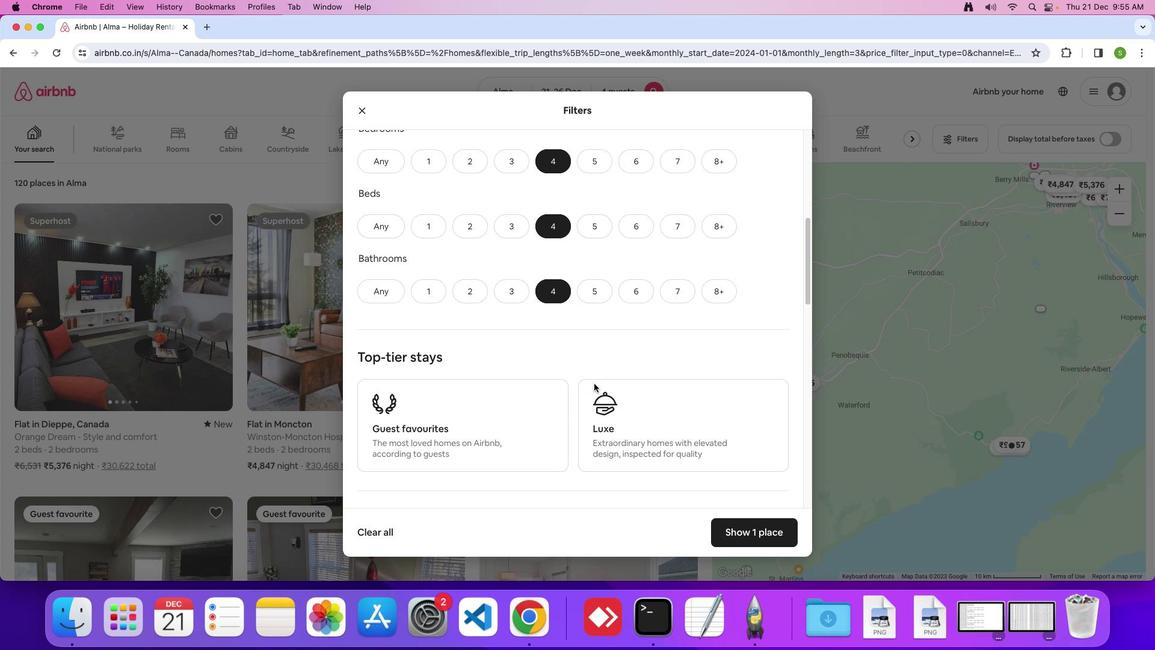 
Action: Mouse scrolled (594, 384) with delta (0, 0)
Screenshot: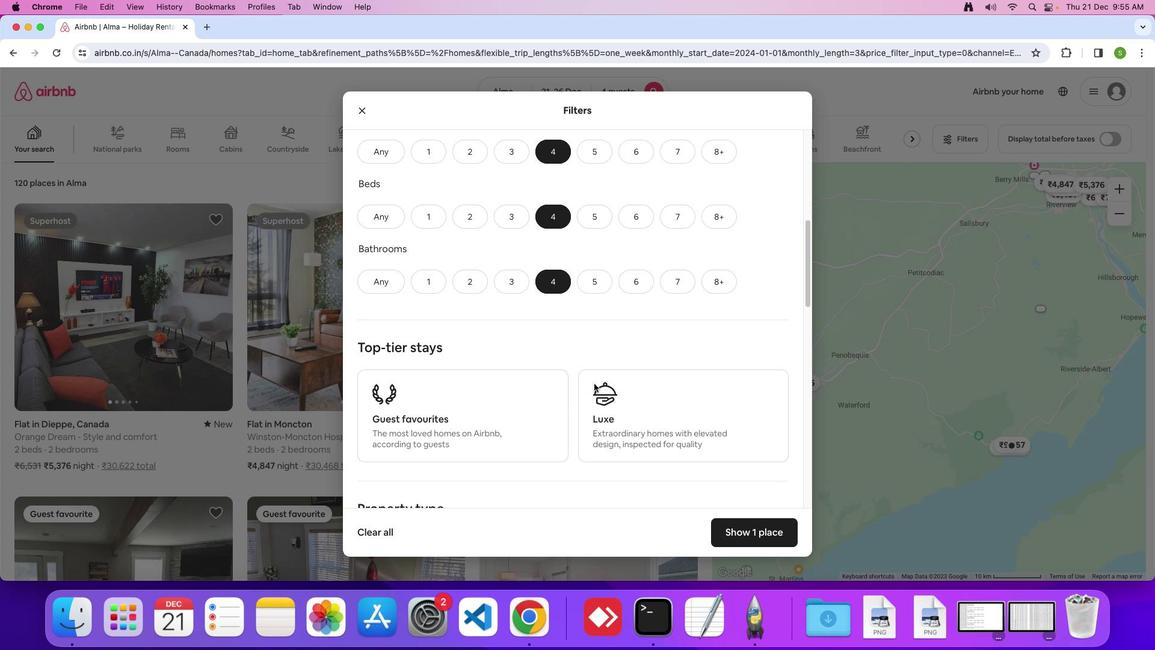 
Action: Mouse scrolled (594, 384) with delta (0, -1)
Screenshot: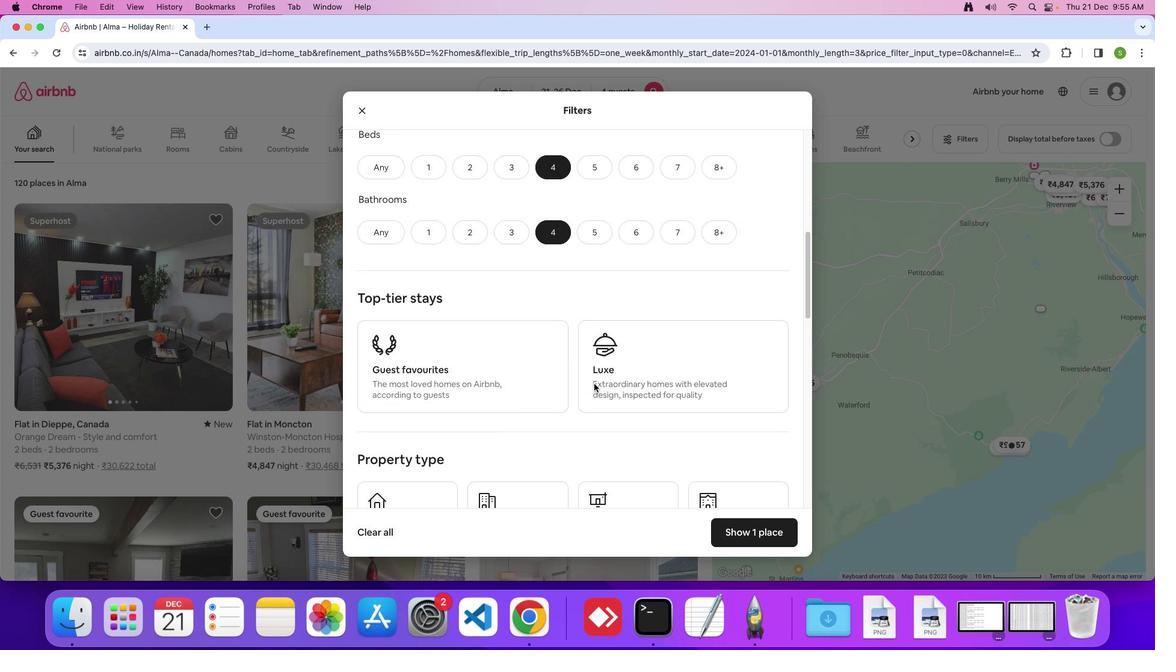 
Action: Mouse scrolled (594, 384) with delta (0, 0)
Screenshot: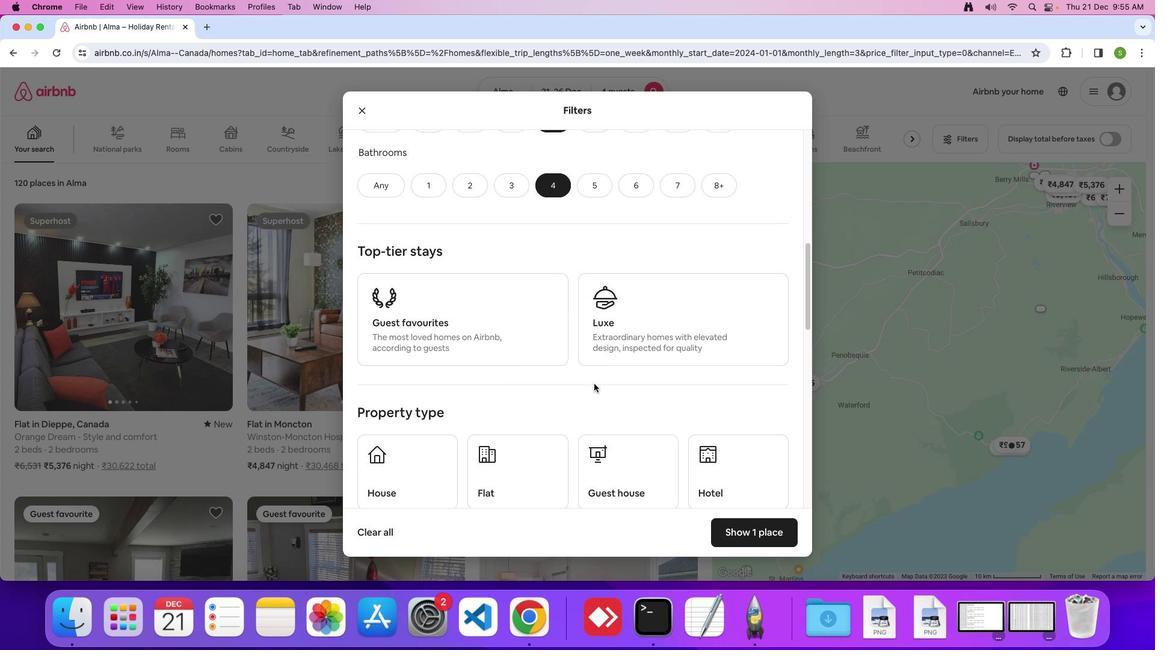 
Action: Mouse scrolled (594, 384) with delta (0, 0)
Screenshot: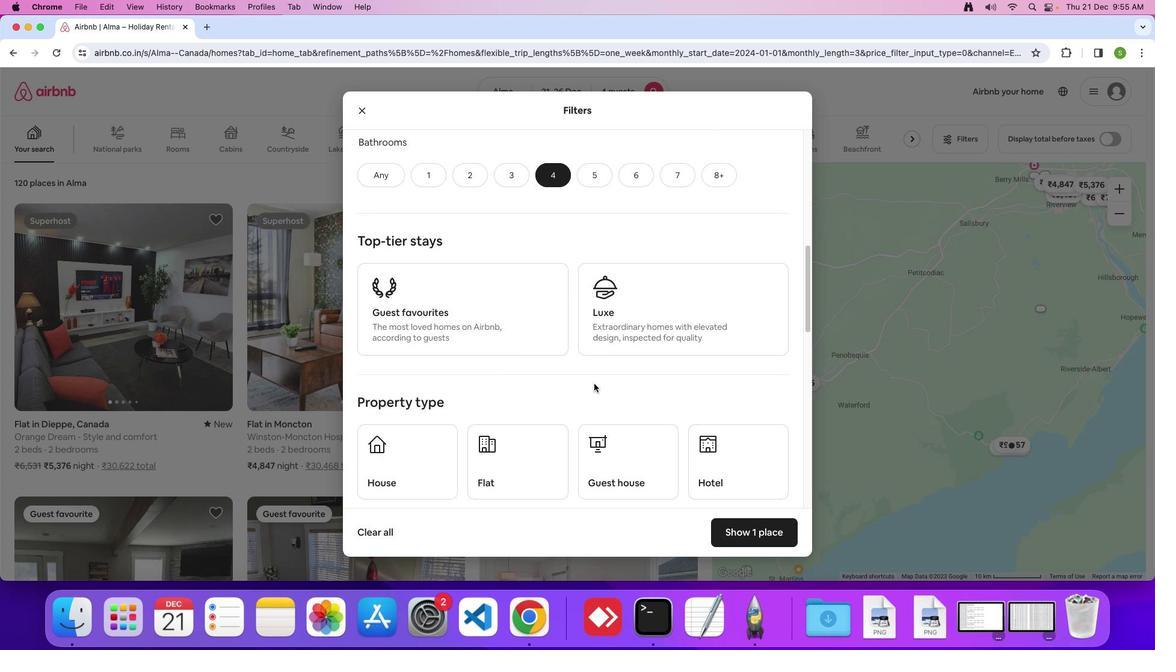 
Action: Mouse scrolled (594, 384) with delta (0, -1)
Screenshot: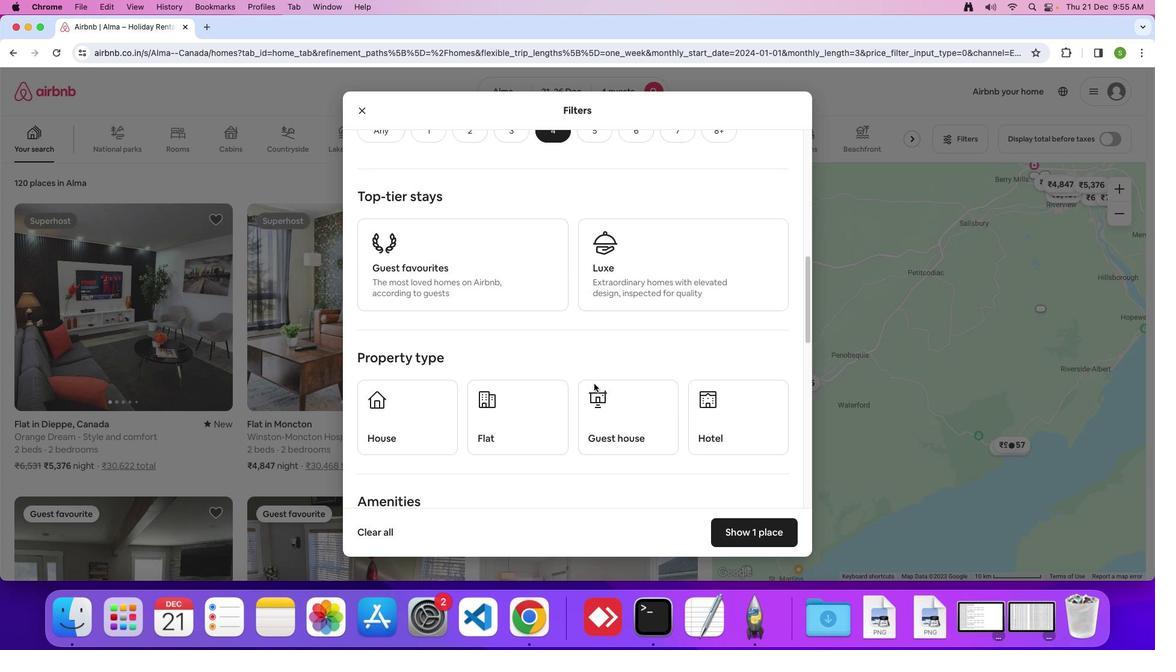 
Action: Mouse moved to (507, 391)
Screenshot: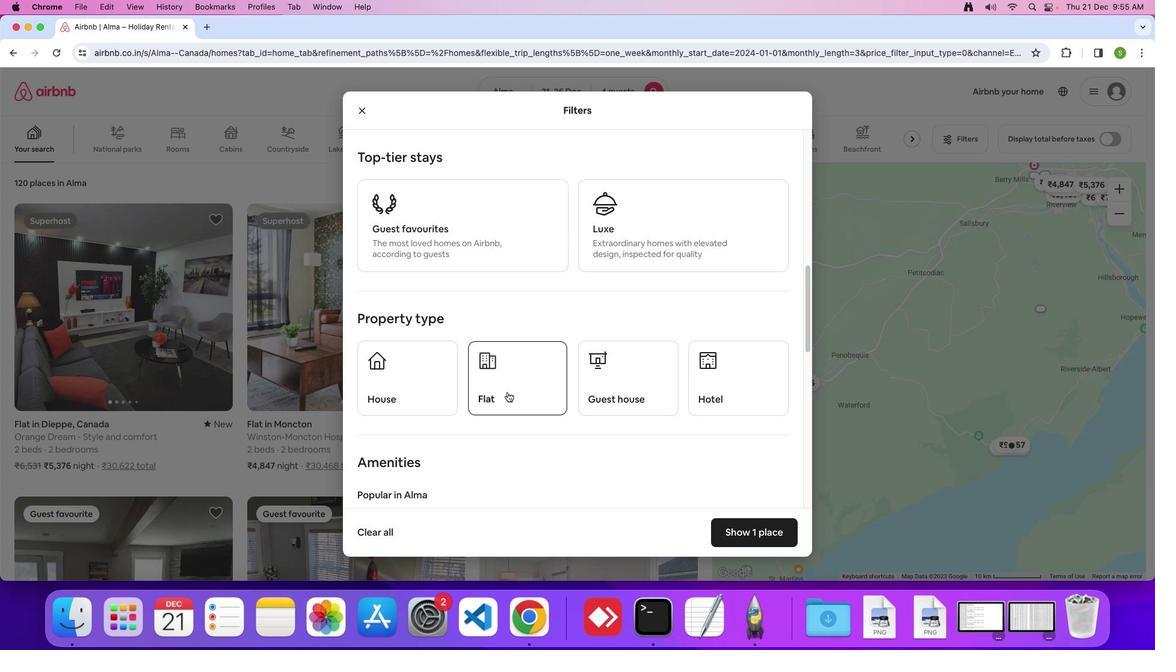 
Action: Mouse pressed left at (507, 391)
Screenshot: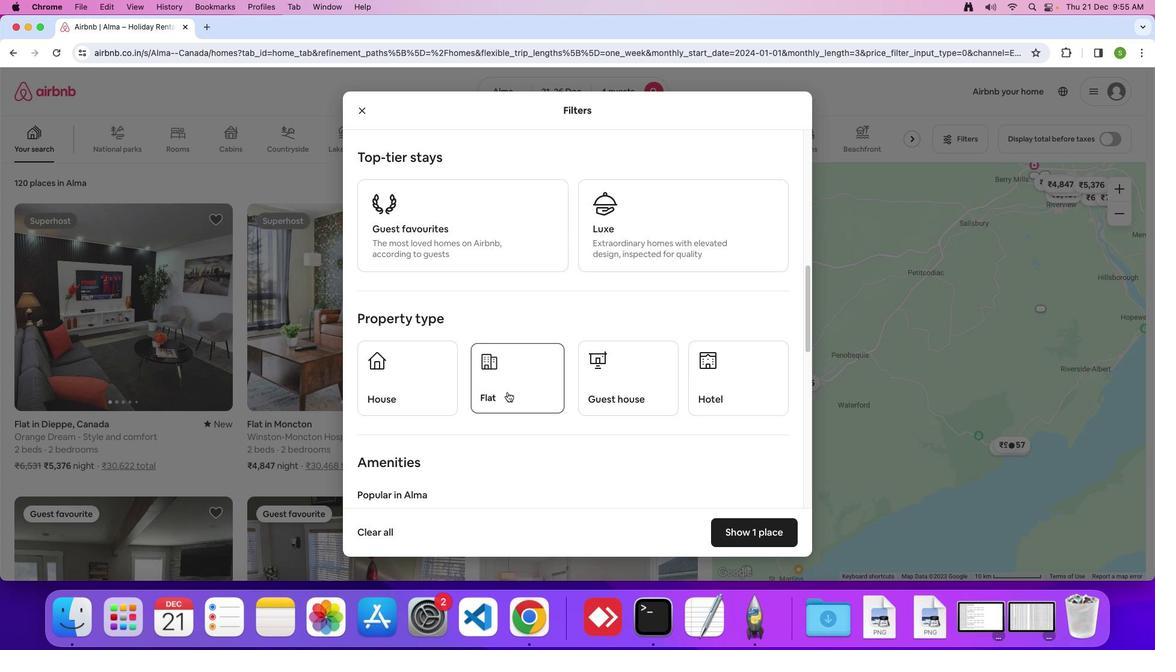 
Action: Mouse moved to (523, 458)
Screenshot: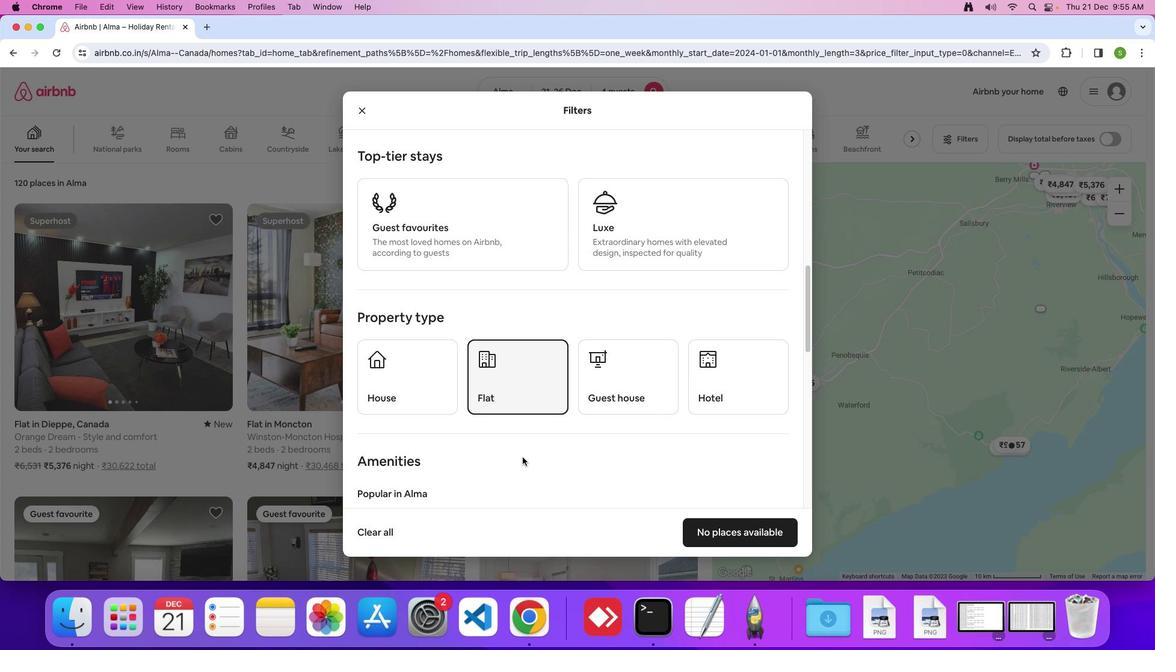 
Action: Mouse scrolled (523, 458) with delta (0, 0)
Screenshot: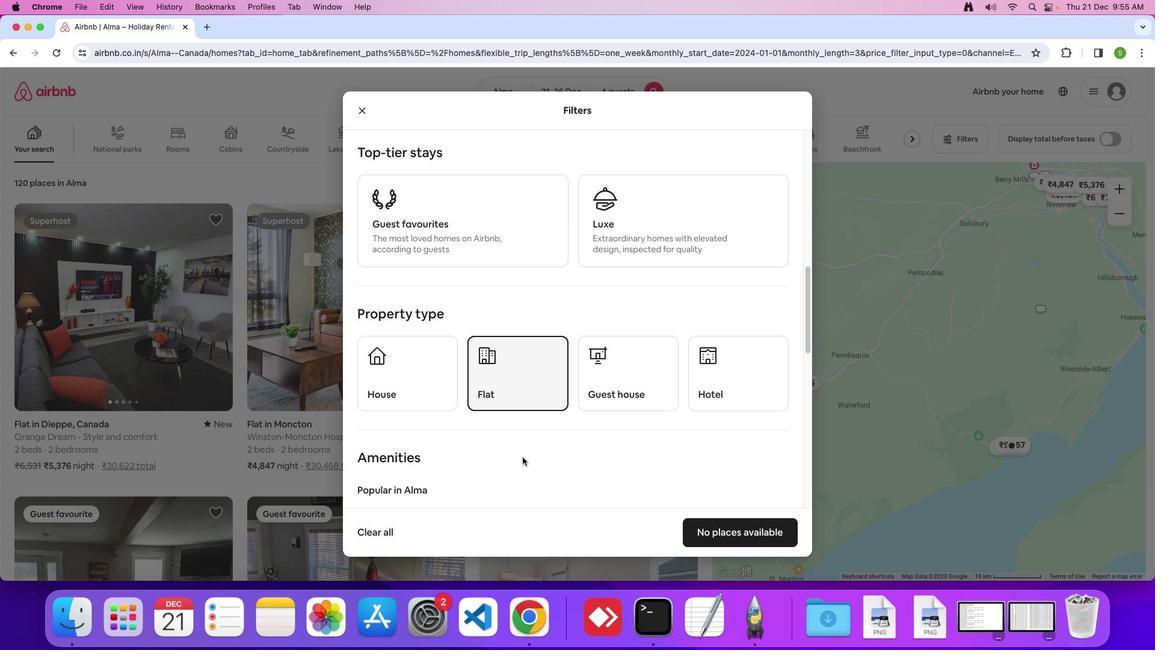 
Action: Mouse moved to (523, 458)
Screenshot: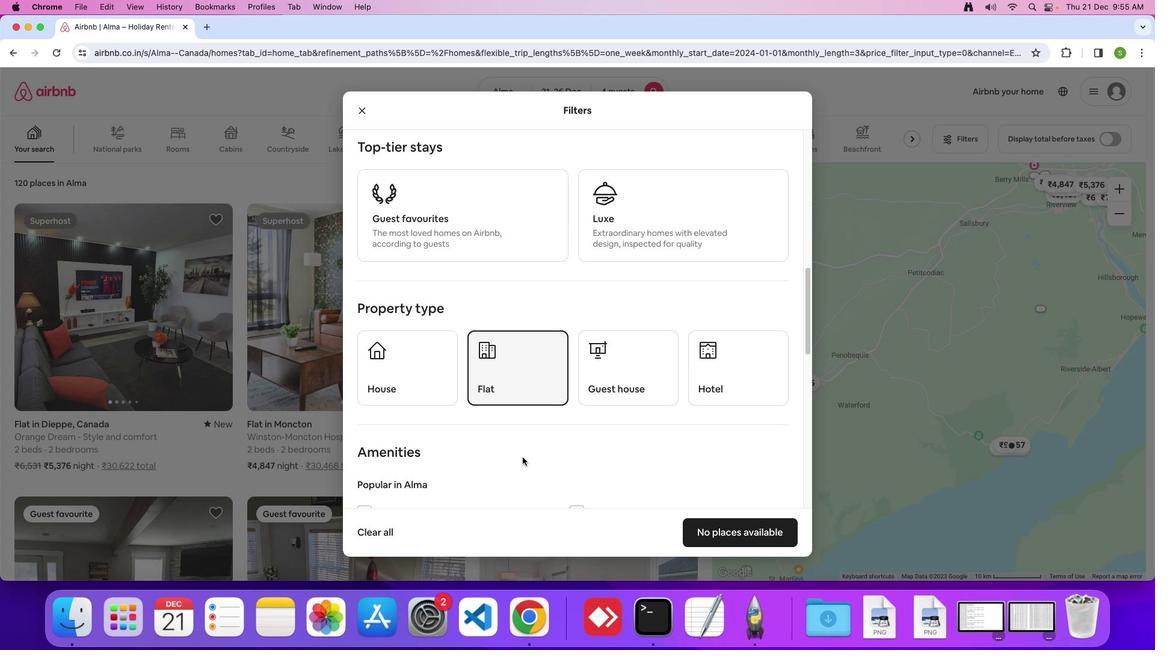 
Action: Mouse scrolled (523, 458) with delta (0, 0)
Screenshot: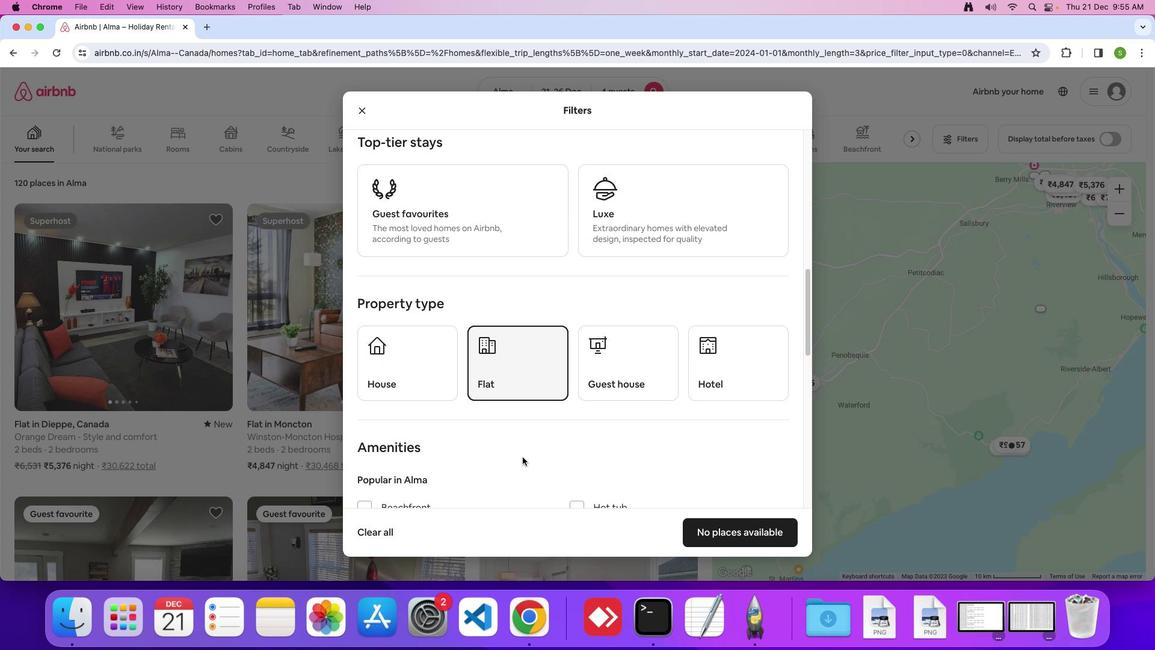 
Action: Mouse moved to (523, 456)
Screenshot: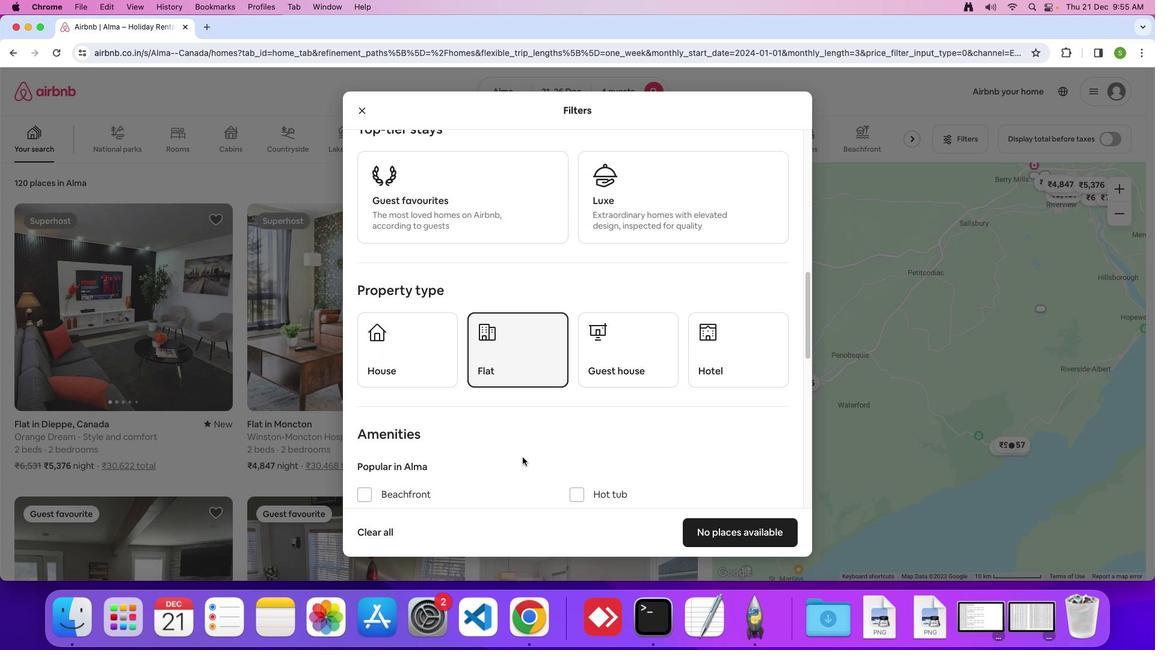 
Action: Mouse scrolled (523, 456) with delta (0, -1)
Screenshot: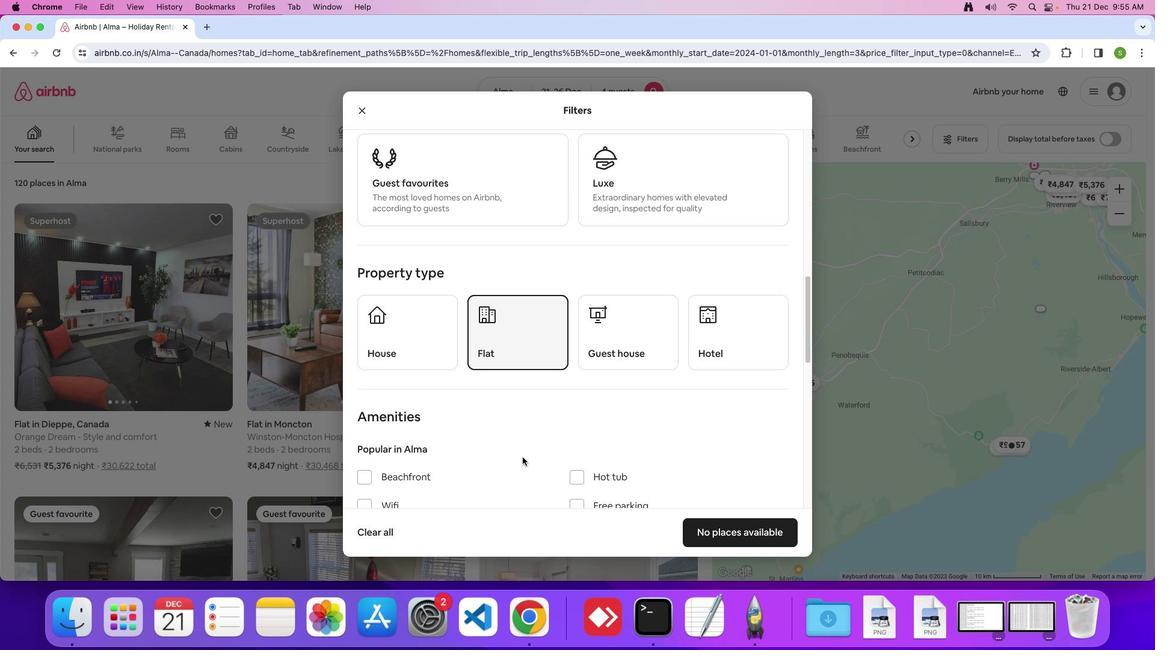 
Action: Mouse moved to (523, 456)
Screenshot: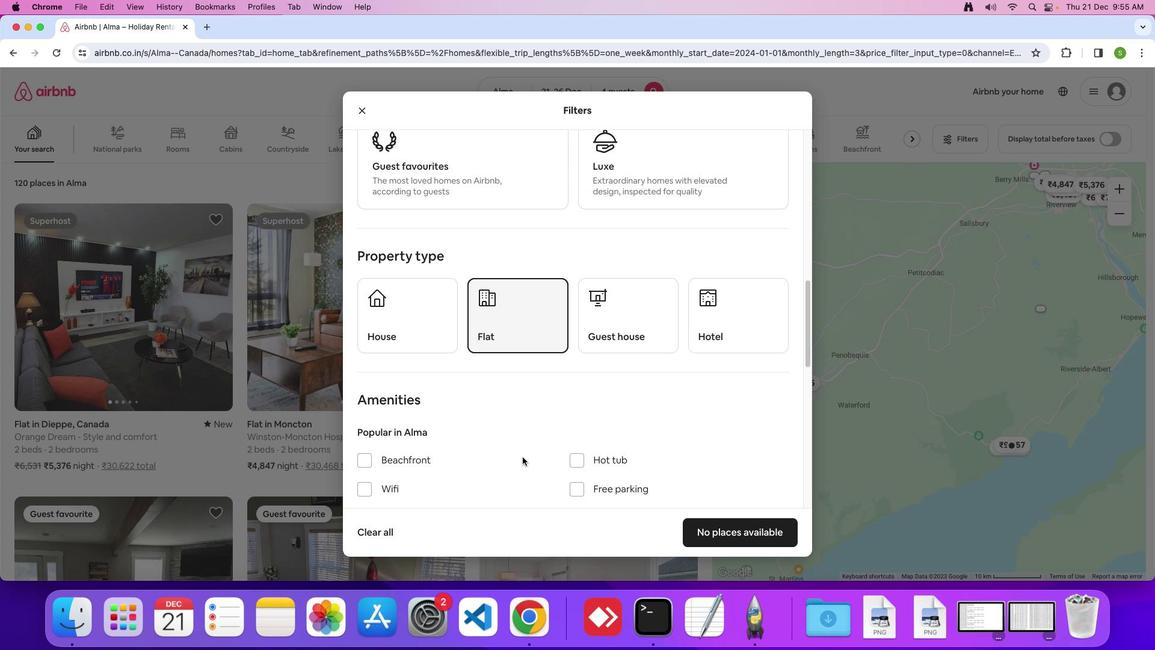 
Action: Mouse scrolled (523, 456) with delta (0, 0)
Screenshot: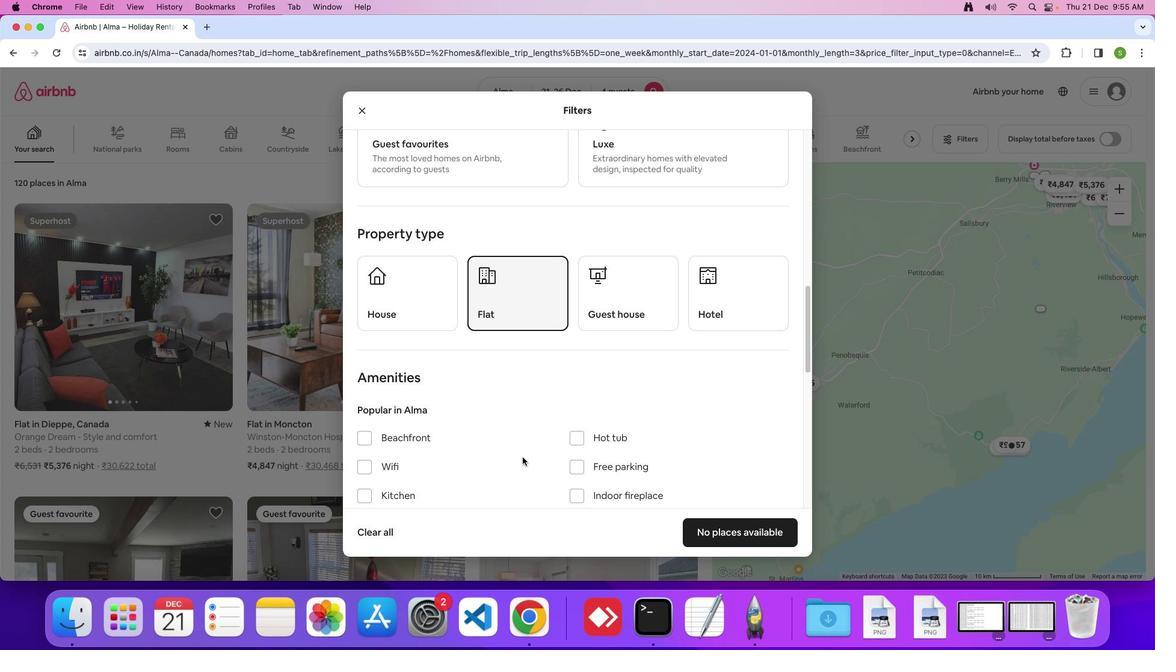 
Action: Mouse scrolled (523, 456) with delta (0, 0)
Screenshot: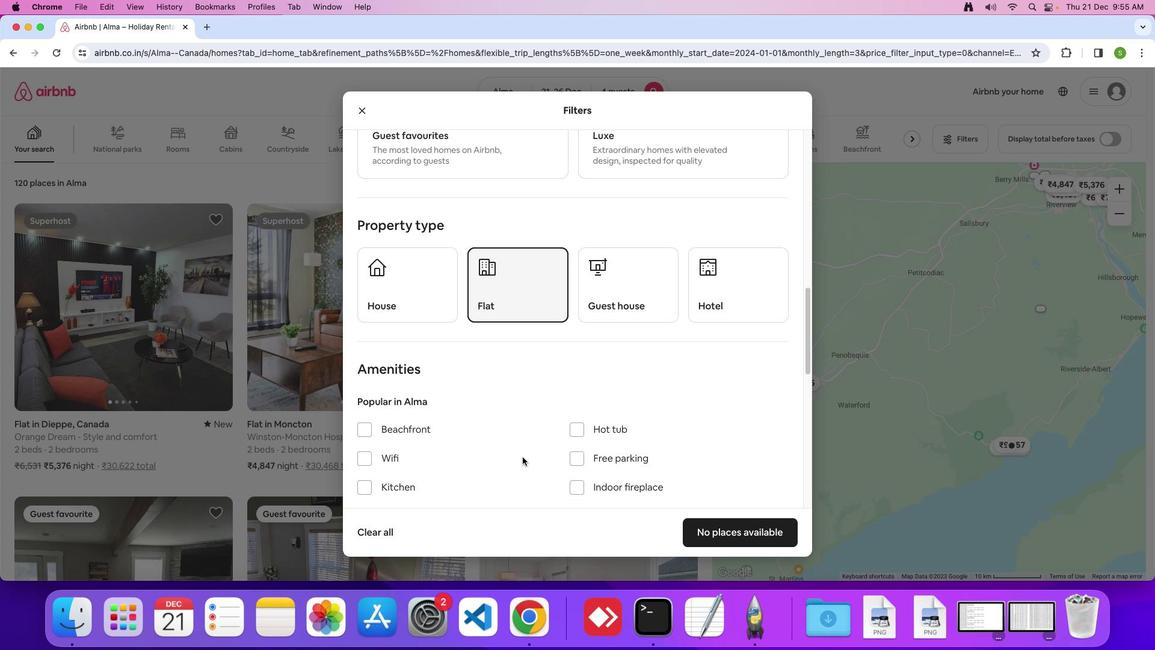 
Action: Mouse scrolled (523, 456) with delta (0, -1)
Screenshot: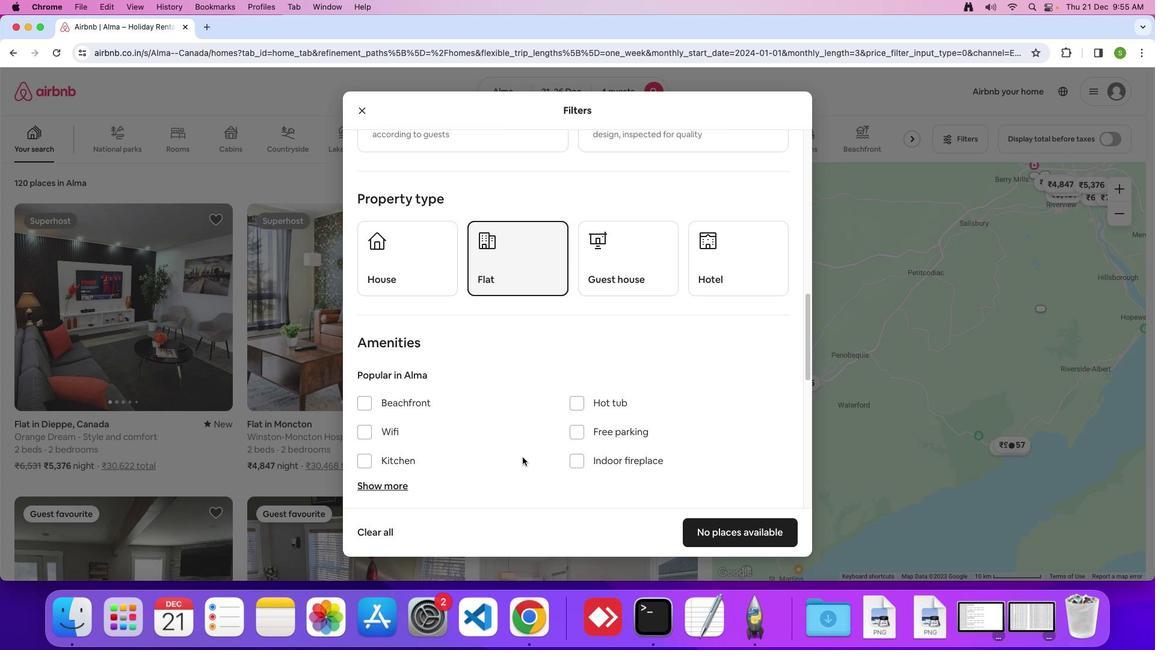 
Action: Mouse scrolled (523, 456) with delta (0, 0)
Screenshot: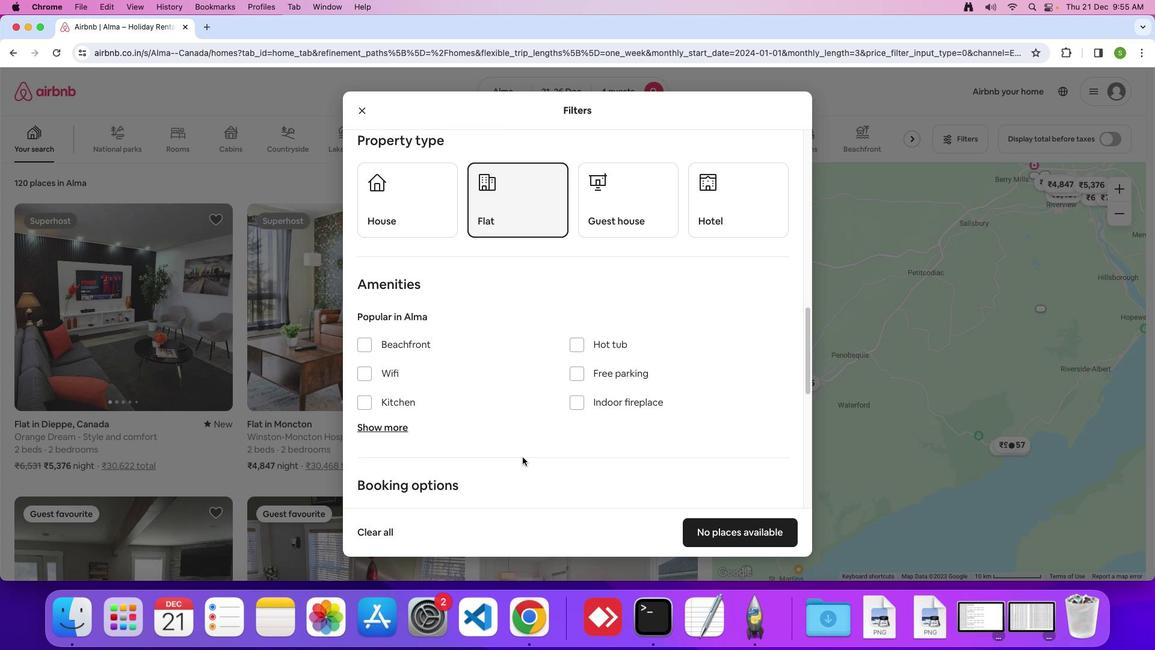 
Action: Mouse scrolled (523, 456) with delta (0, 0)
Screenshot: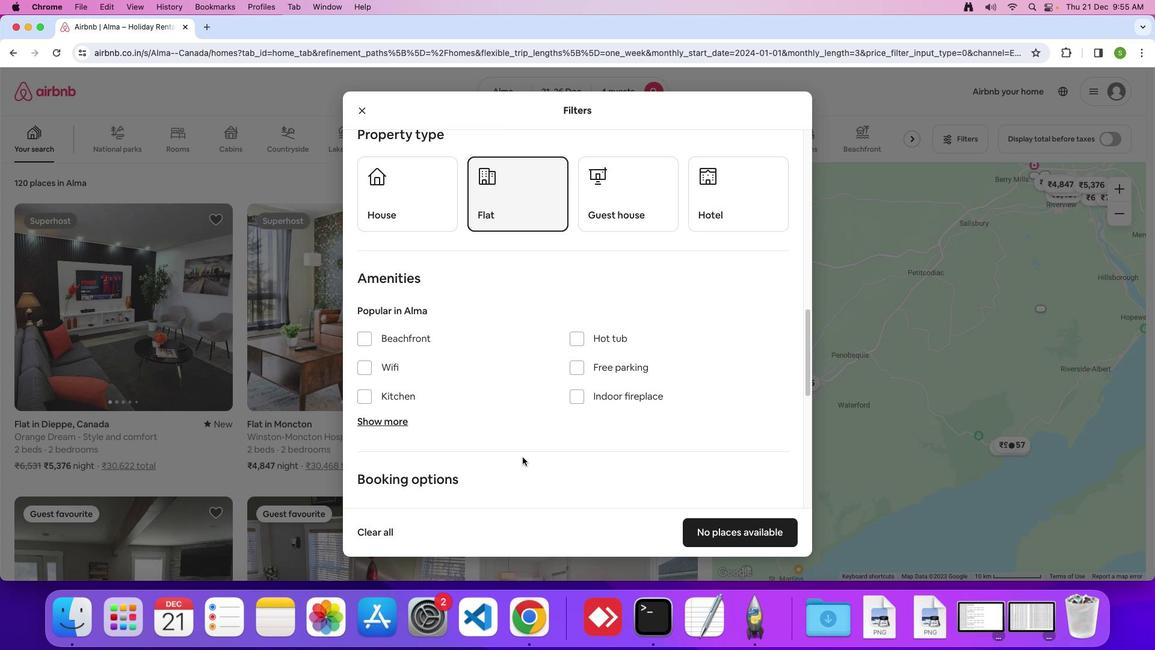 
Action: Mouse scrolled (523, 456) with delta (0, -1)
Screenshot: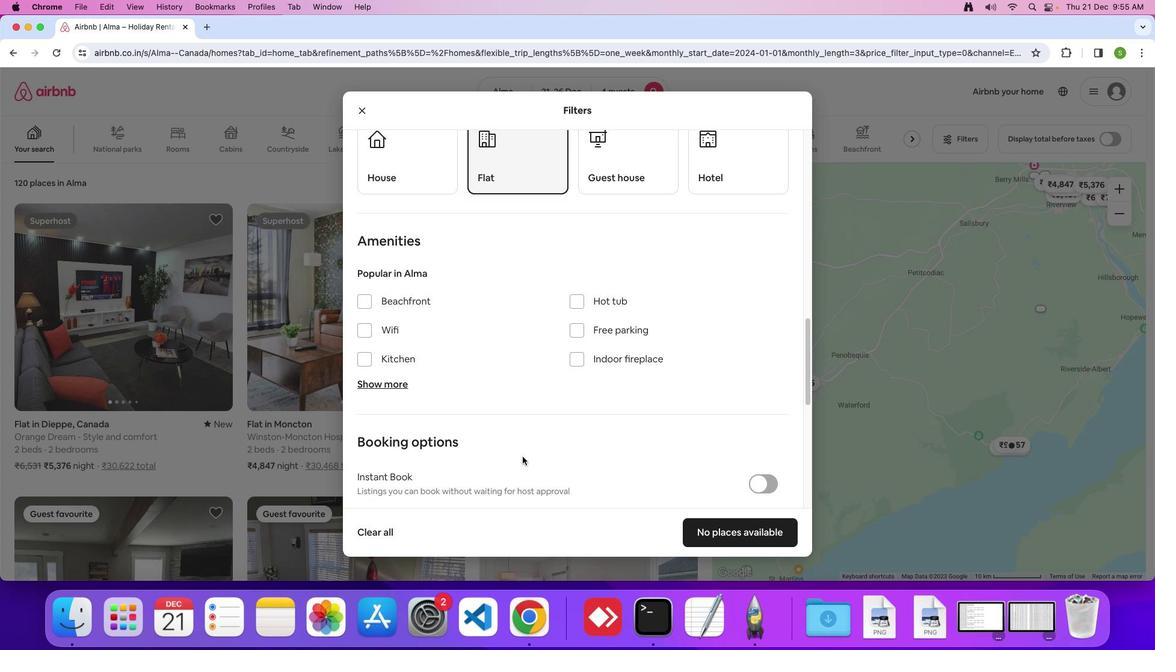 
Action: Mouse moved to (523, 456)
Screenshot: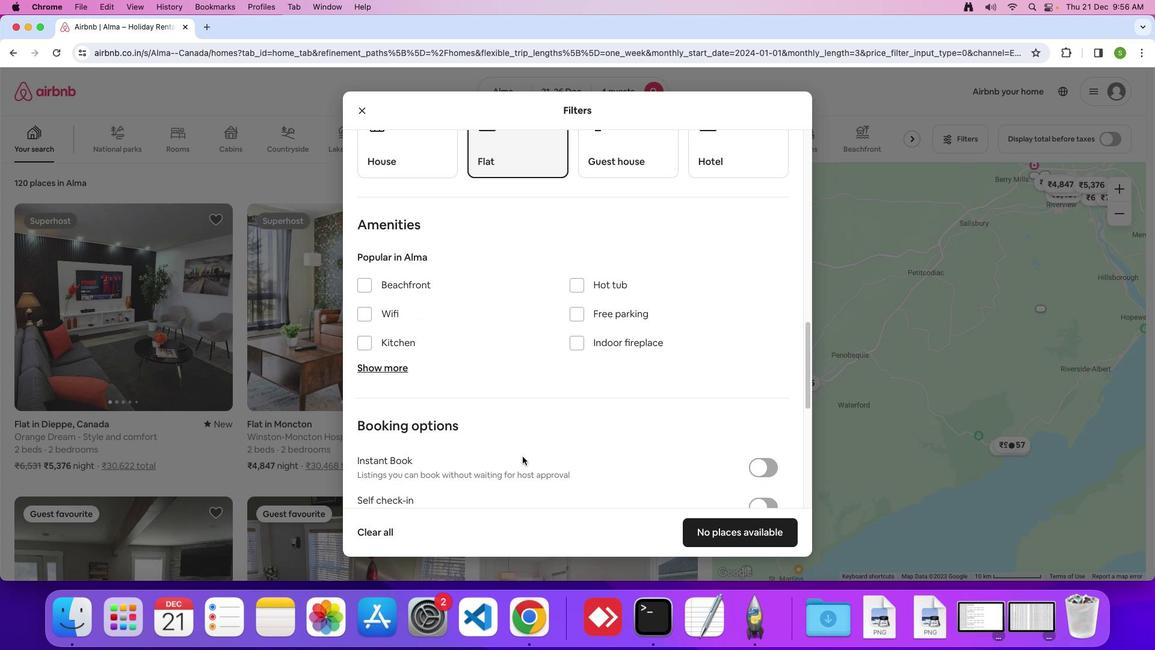 
Action: Mouse scrolled (523, 456) with delta (0, 0)
Screenshot: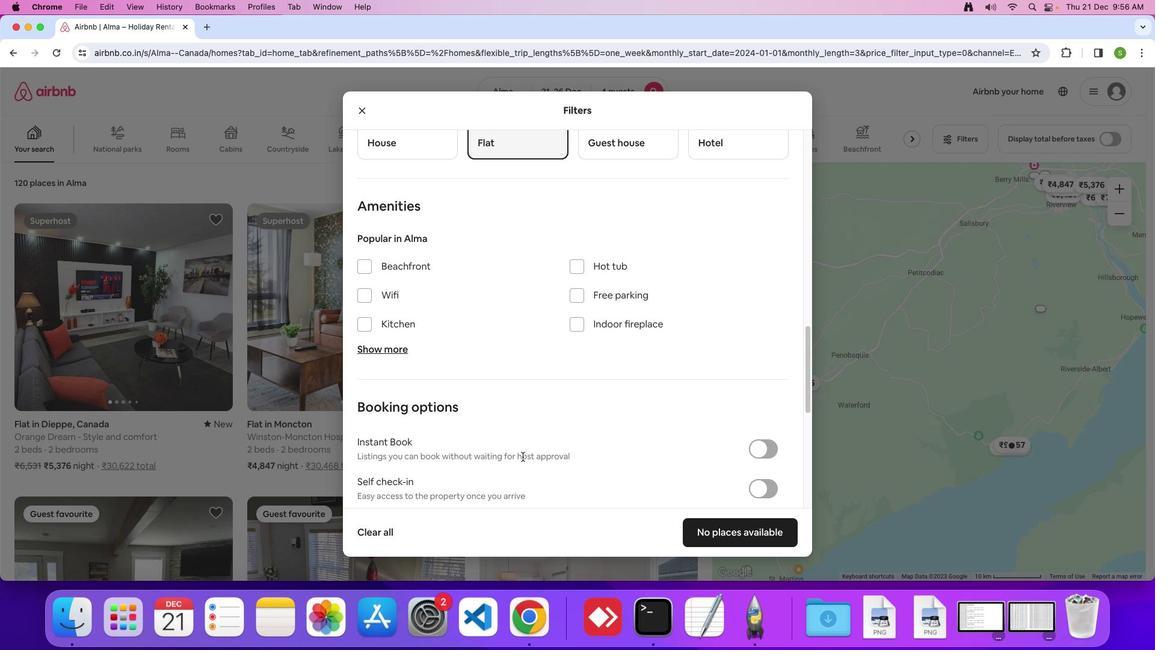 
Action: Mouse scrolled (523, 456) with delta (0, 0)
Screenshot: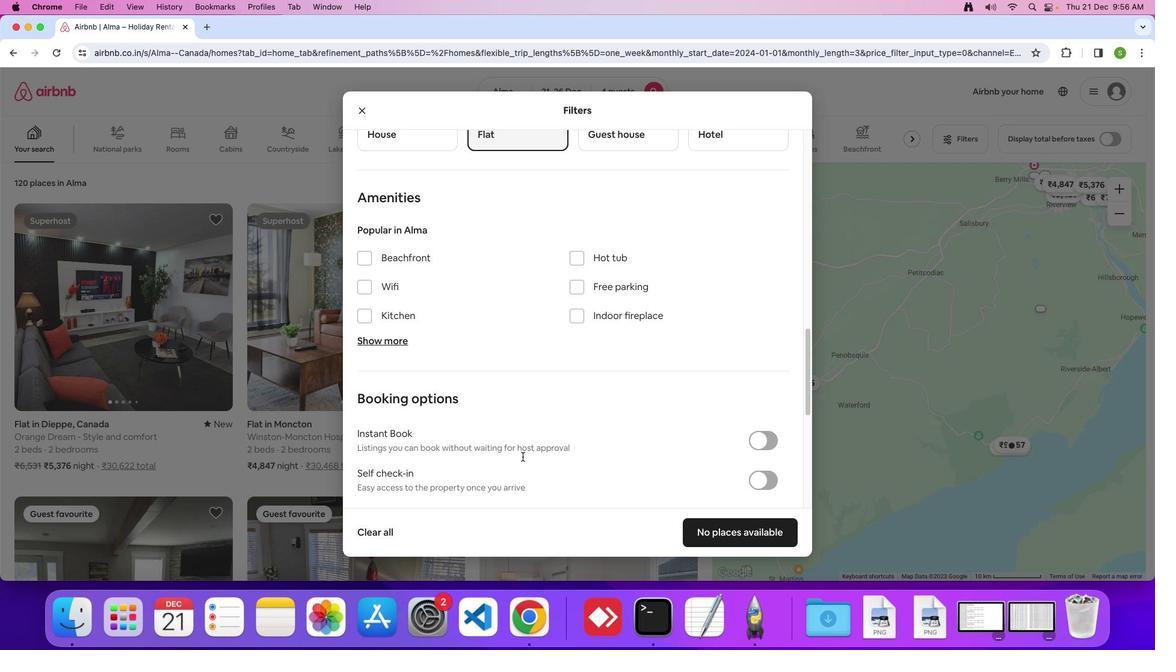 
Action: Mouse scrolled (523, 456) with delta (0, -1)
Screenshot: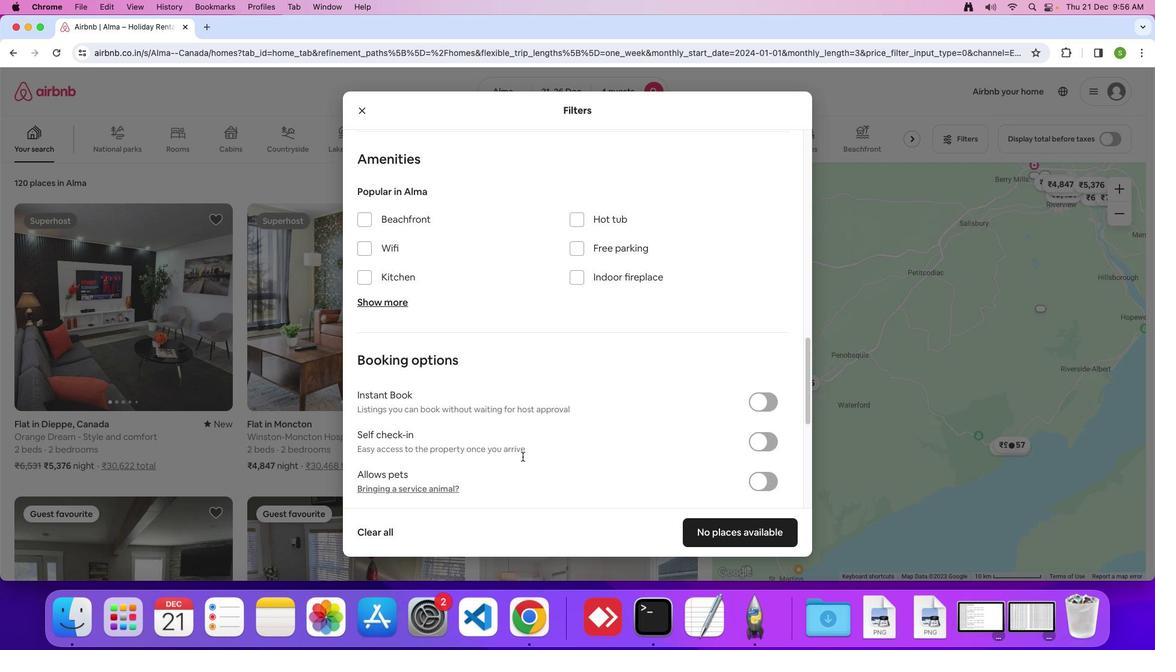
Action: Mouse moved to (371, 210)
Screenshot: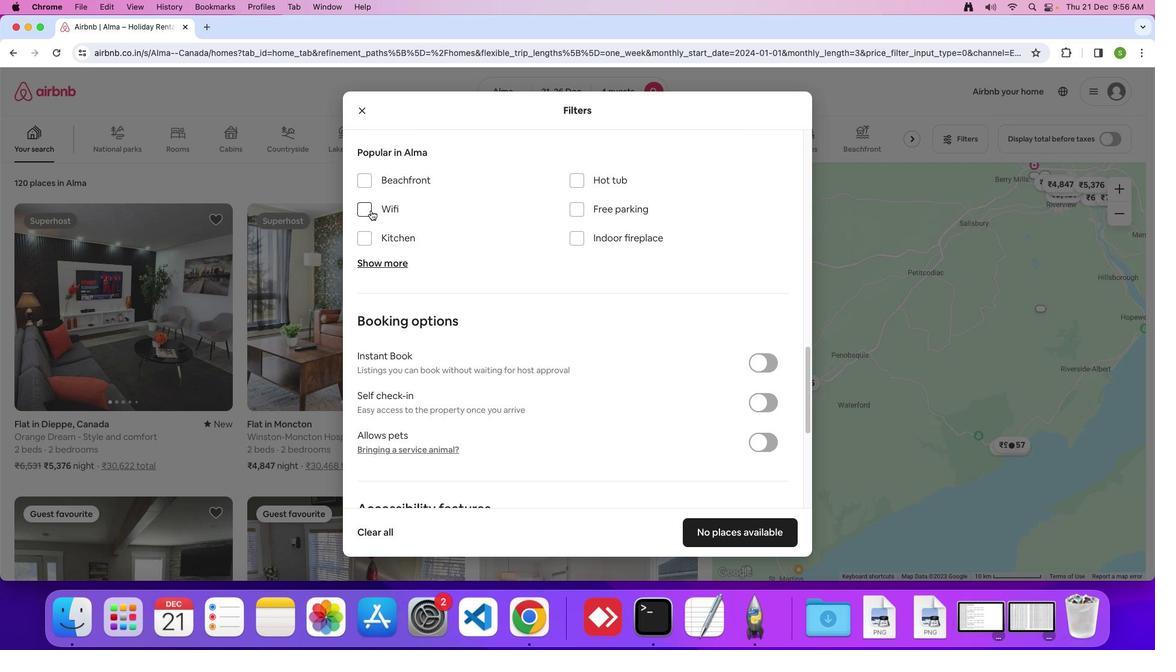 
Action: Mouse pressed left at (371, 210)
Screenshot: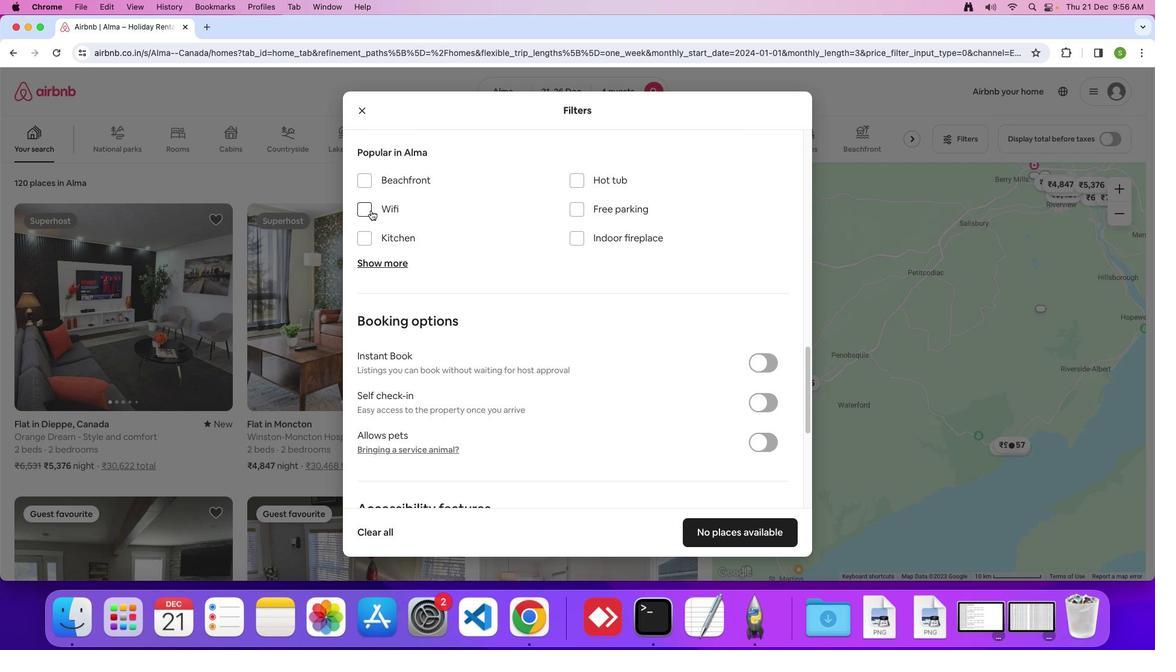 
Action: Mouse moved to (372, 261)
Screenshot: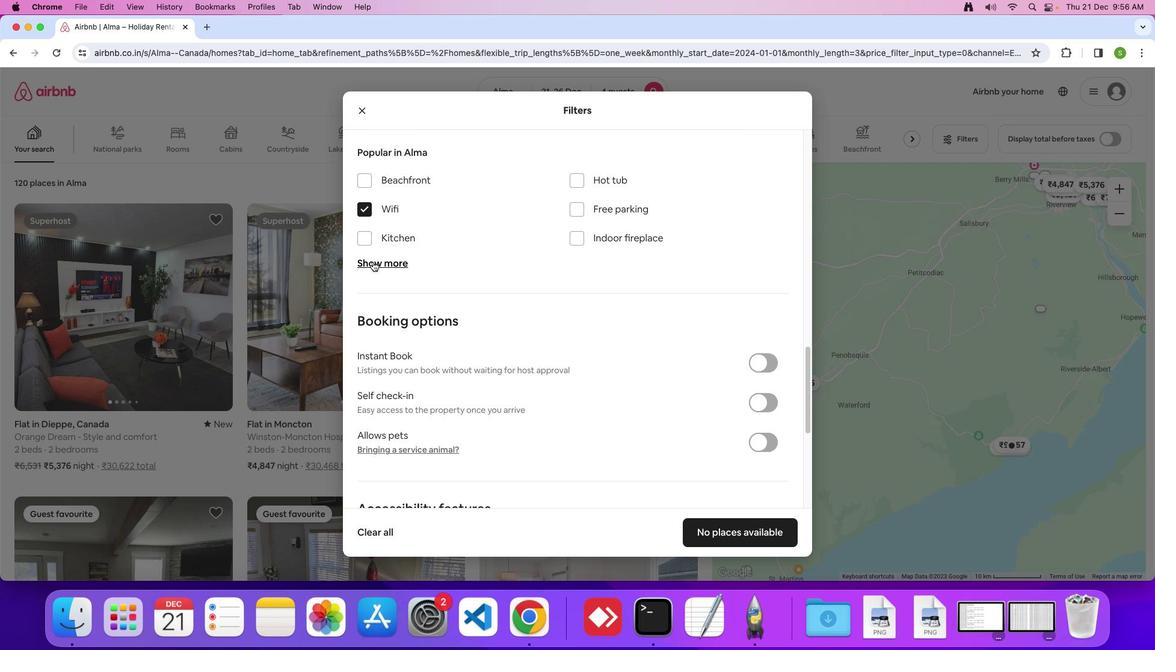 
Action: Mouse pressed left at (372, 261)
Screenshot: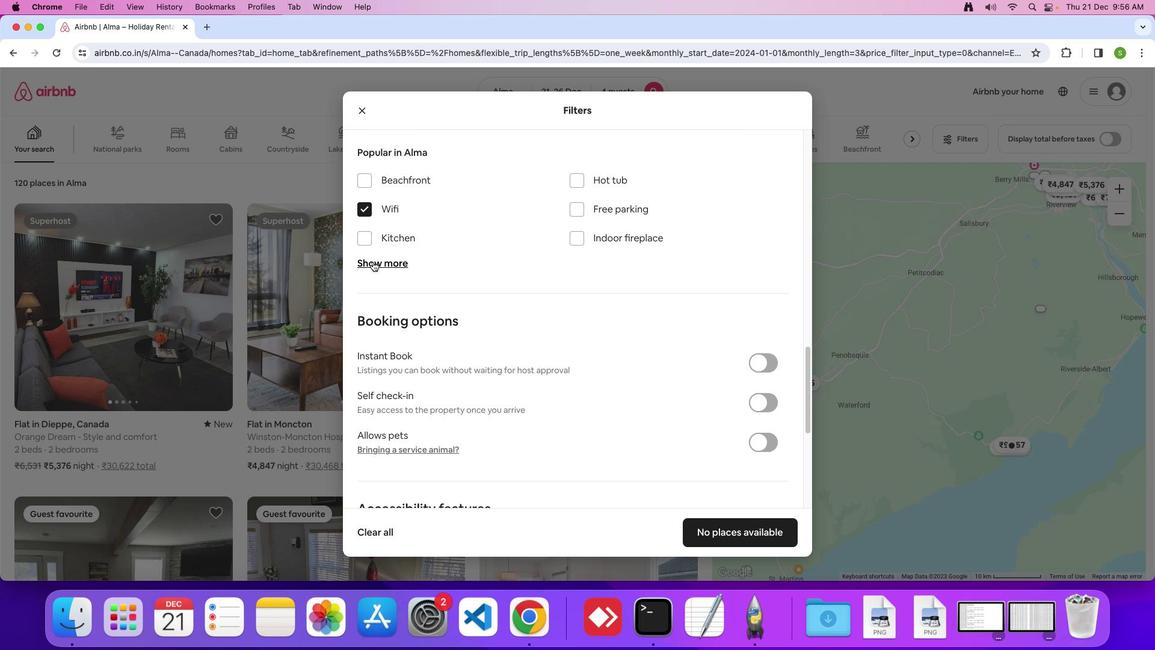 
Action: Mouse moved to (574, 207)
Screenshot: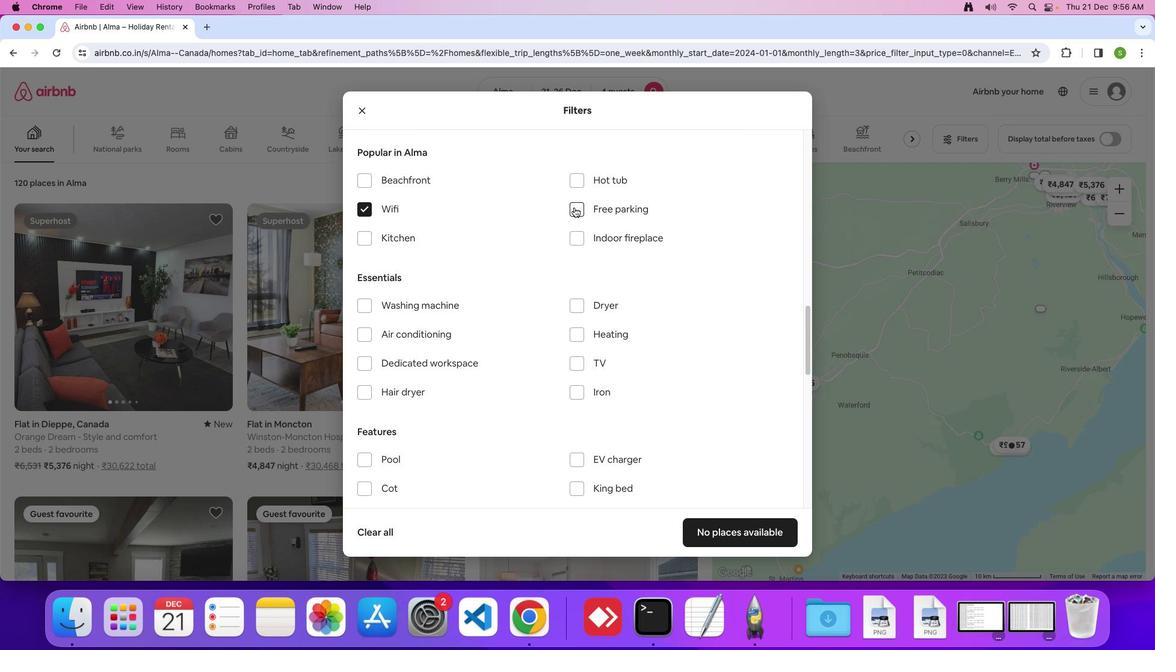 
Action: Mouse pressed left at (574, 207)
Screenshot: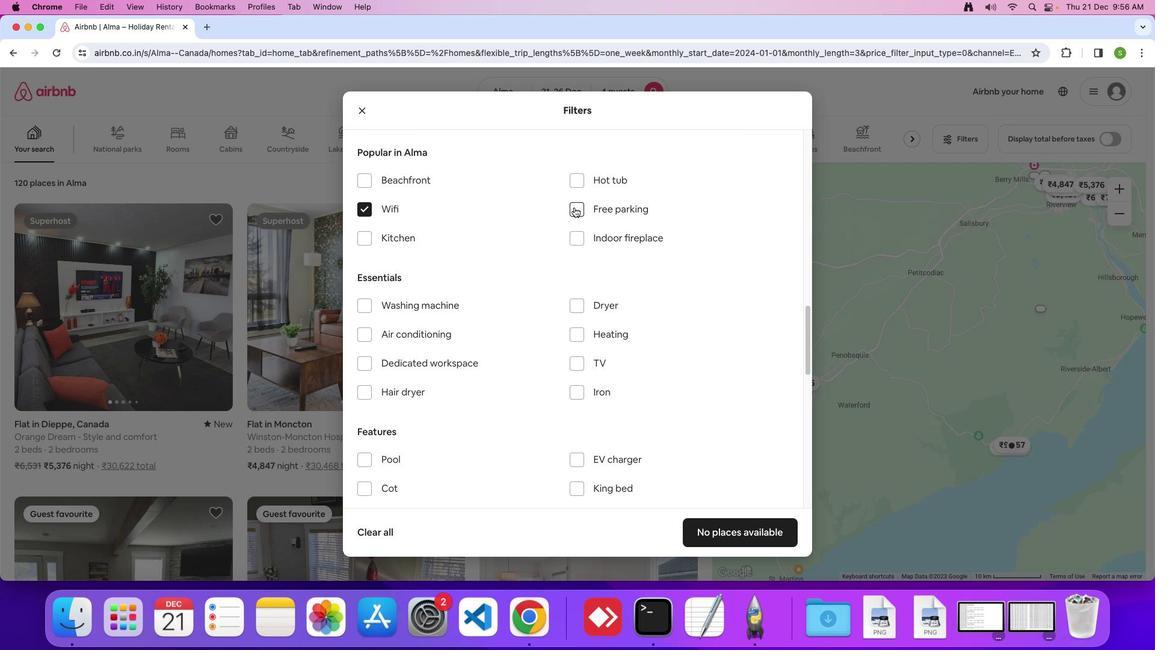 
Action: Mouse moved to (482, 274)
Screenshot: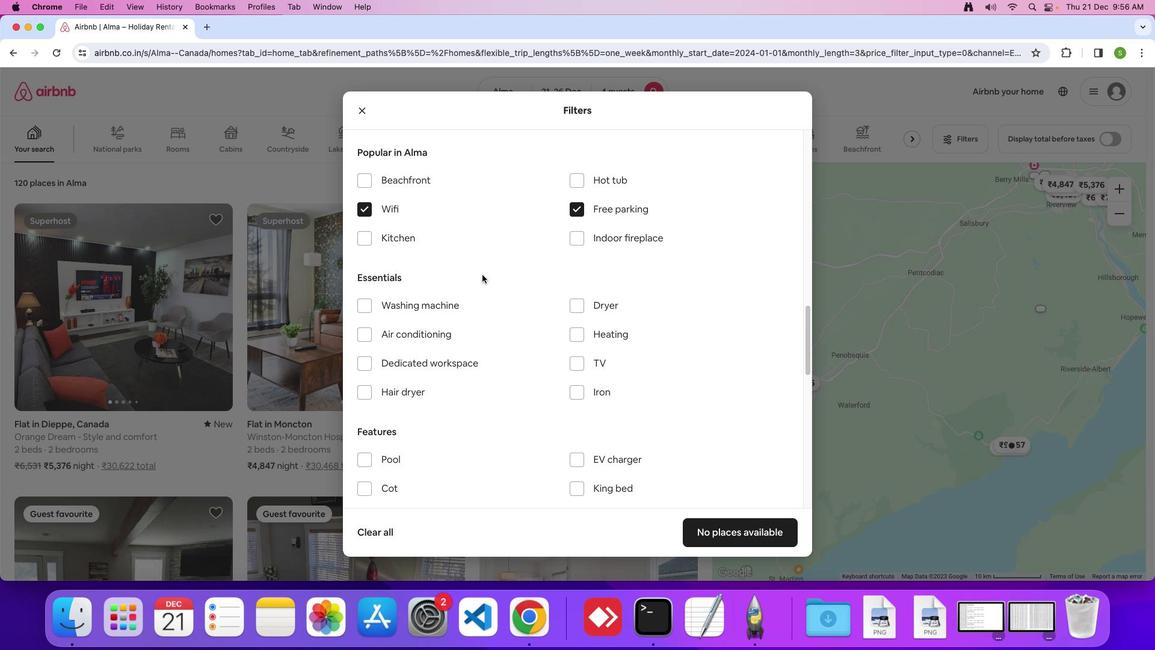 
Action: Mouse scrolled (482, 274) with delta (0, 0)
Screenshot: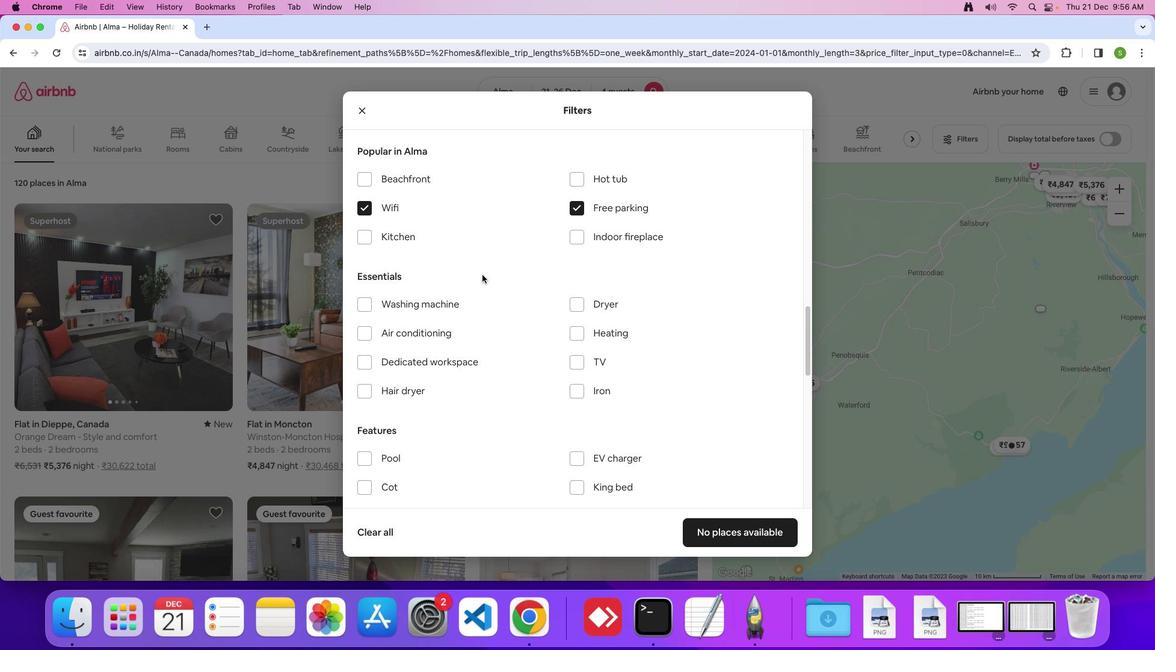 
Action: Mouse scrolled (482, 274) with delta (0, 0)
Screenshot: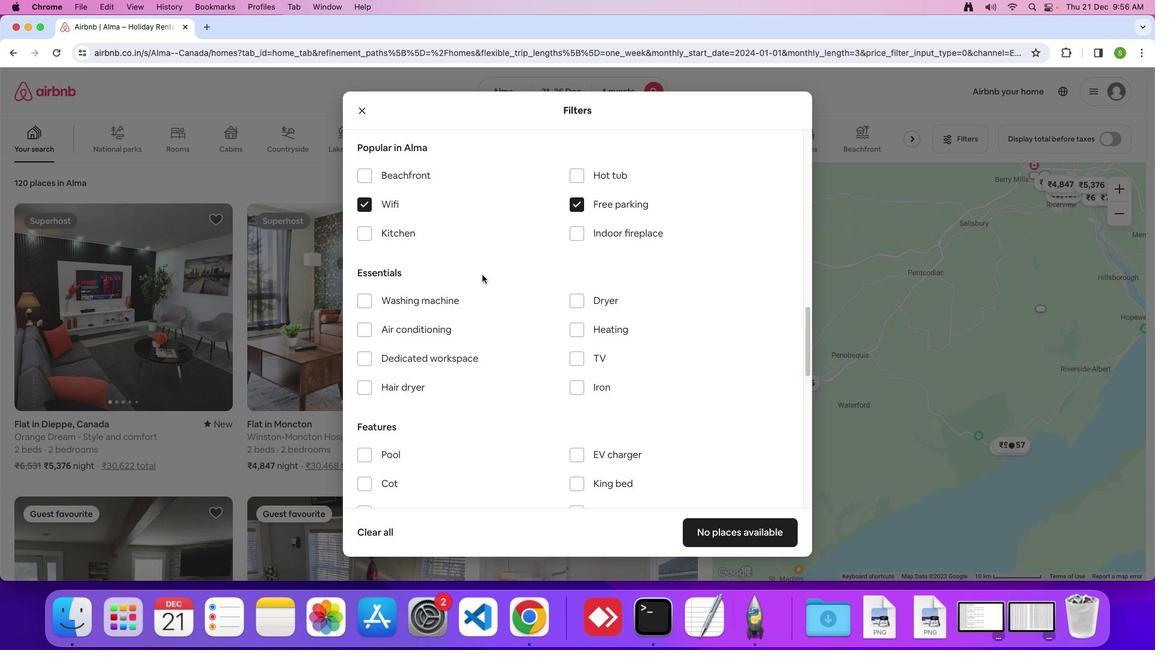 
Action: Mouse scrolled (482, 274) with delta (0, 0)
Screenshot: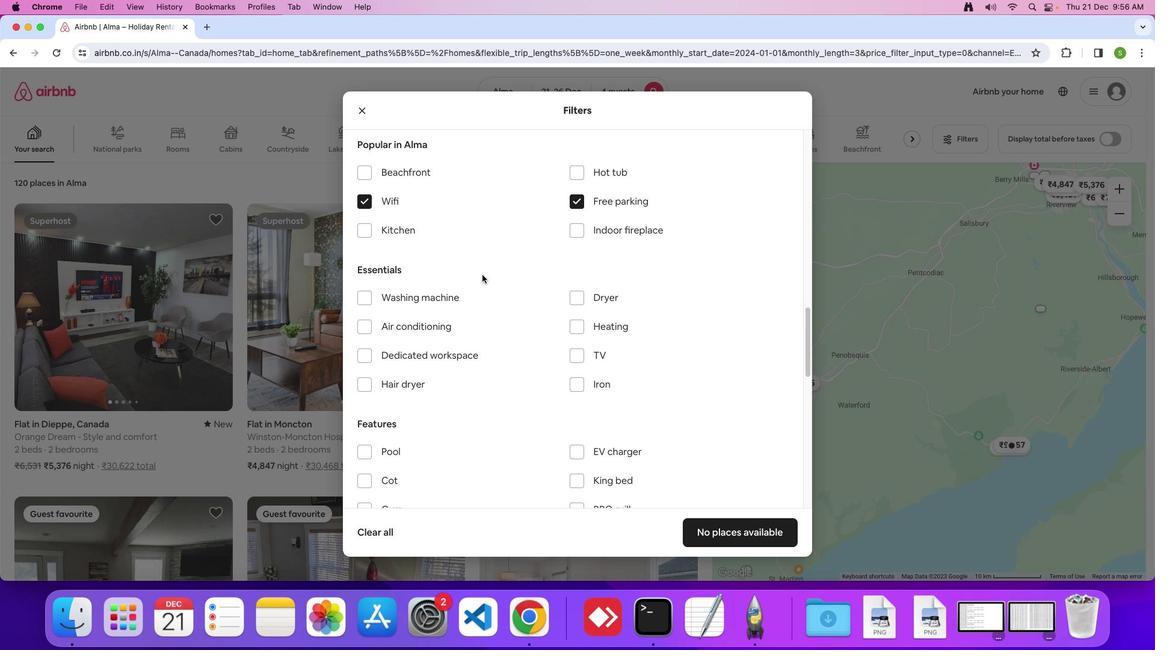 
Action: Mouse scrolled (482, 274) with delta (0, 0)
Screenshot: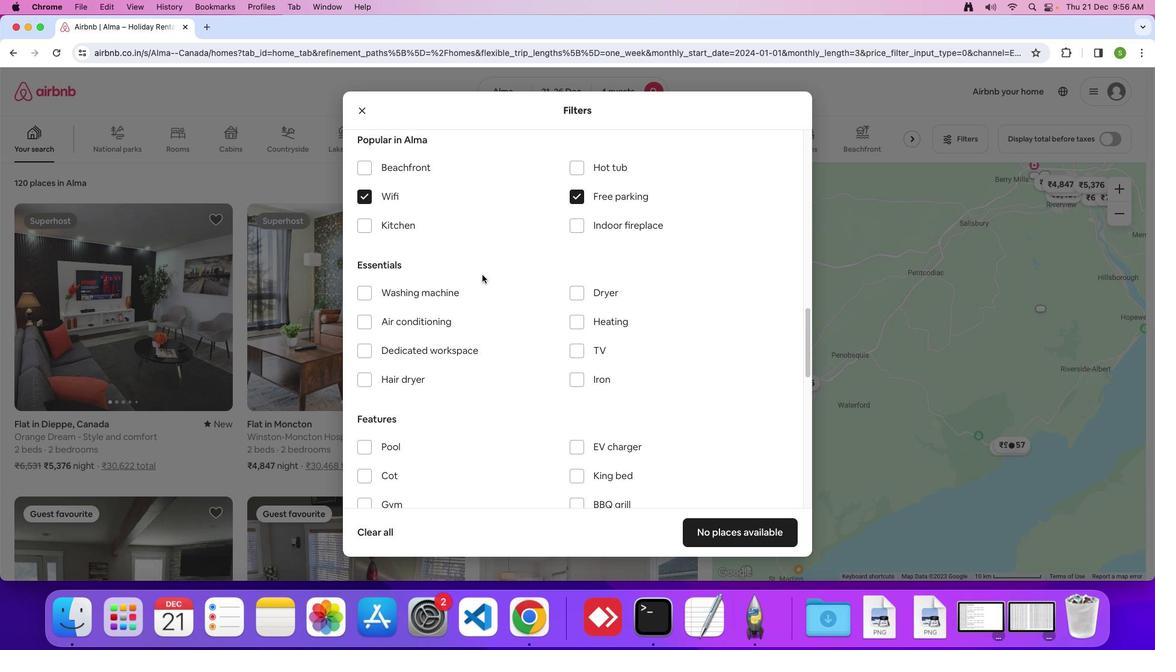 
Action: Mouse scrolled (482, 274) with delta (0, 0)
Screenshot: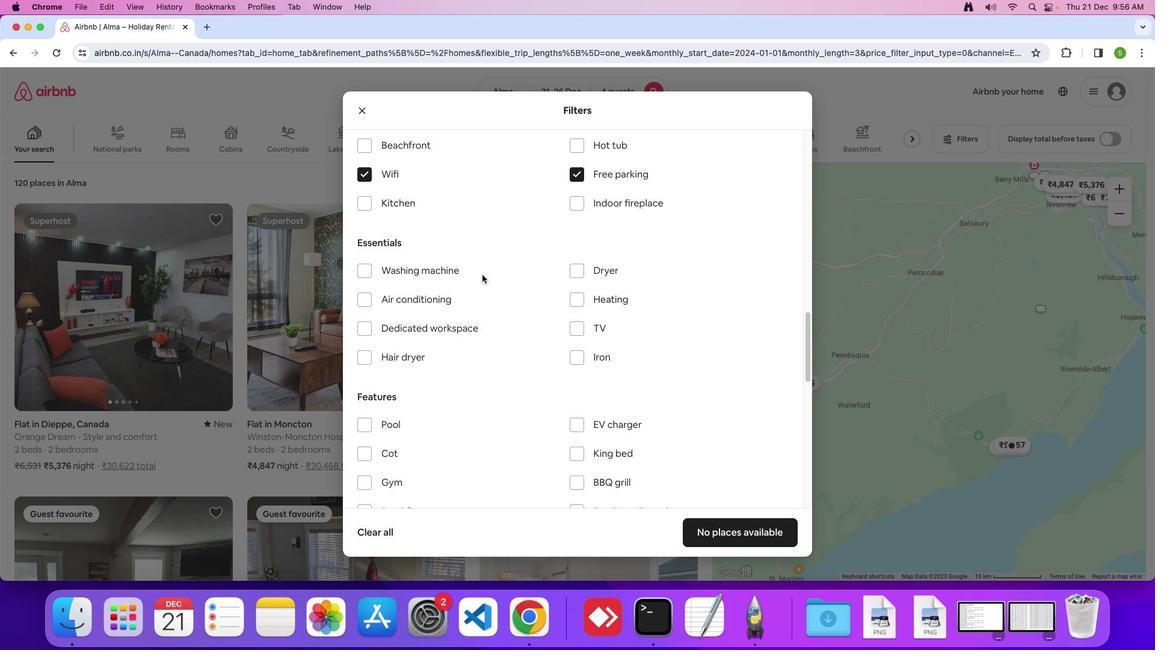 
Action: Mouse moved to (575, 320)
Screenshot: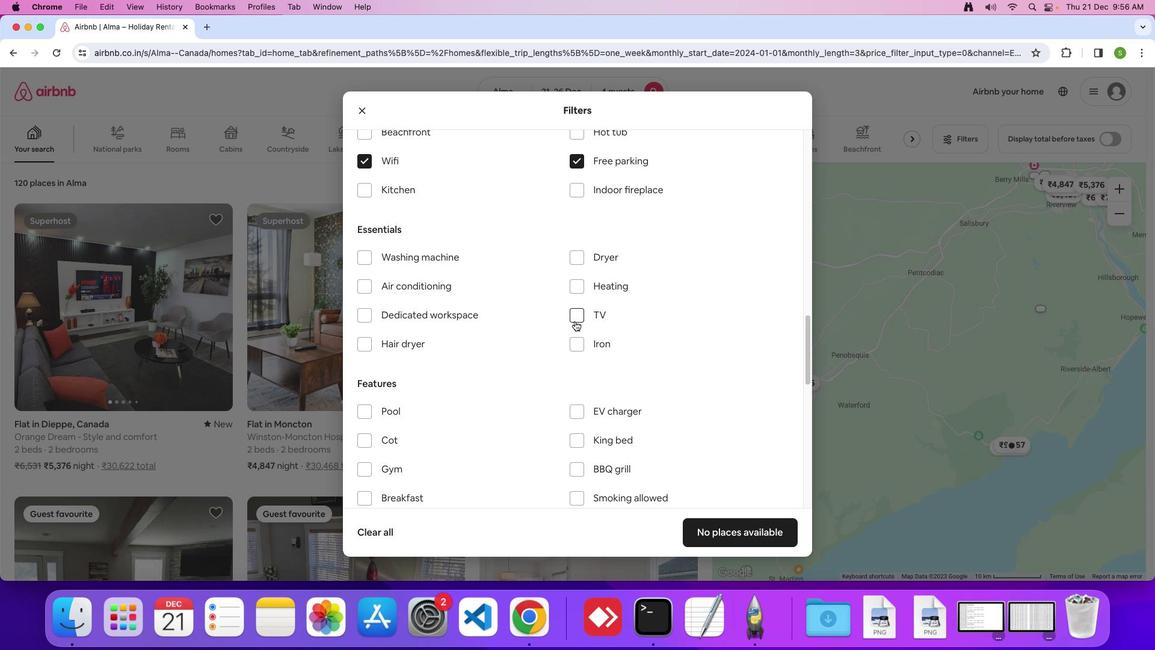 
Action: Mouse pressed left at (575, 320)
Screenshot: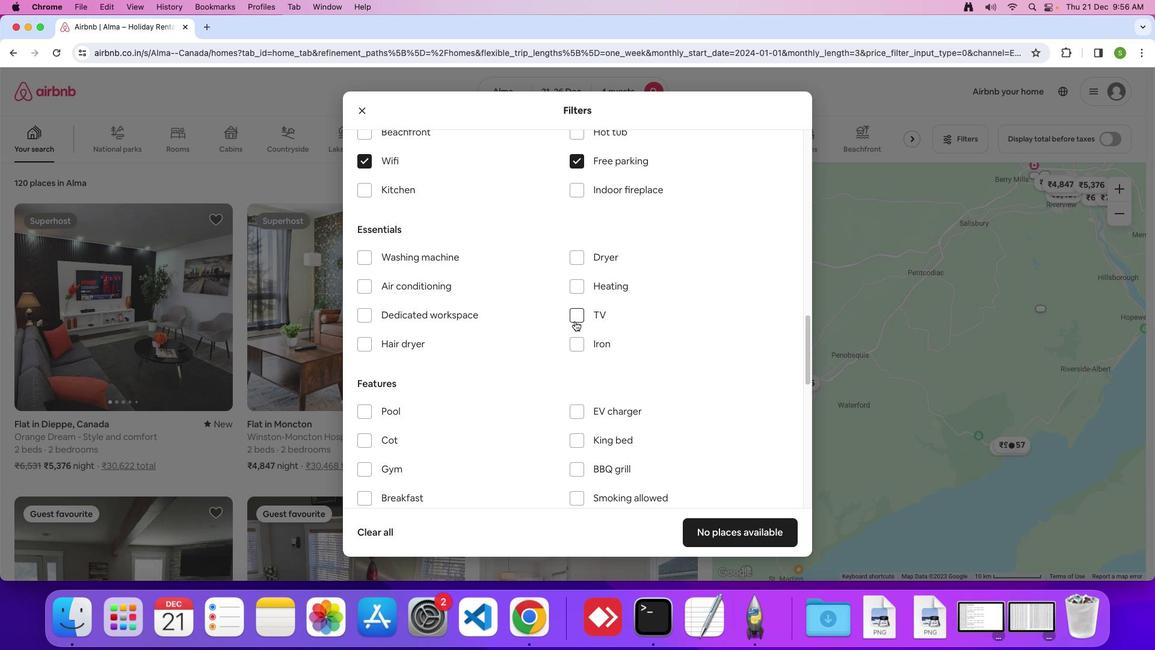 
Action: Mouse moved to (505, 334)
Screenshot: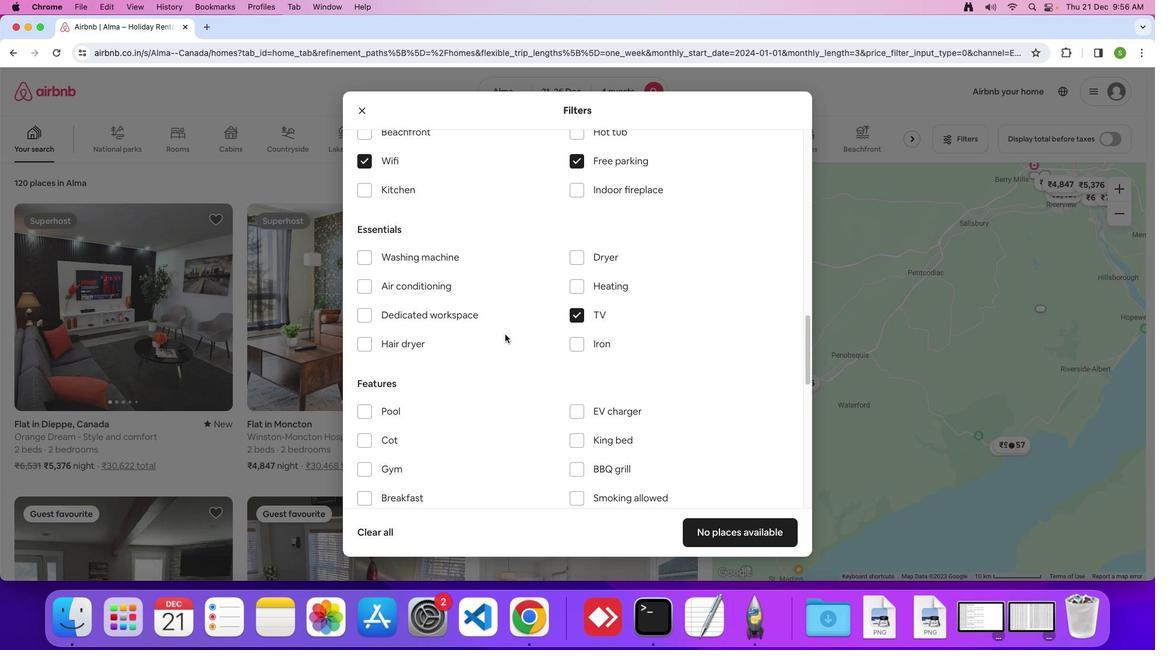 
Action: Mouse scrolled (505, 334) with delta (0, 0)
Screenshot: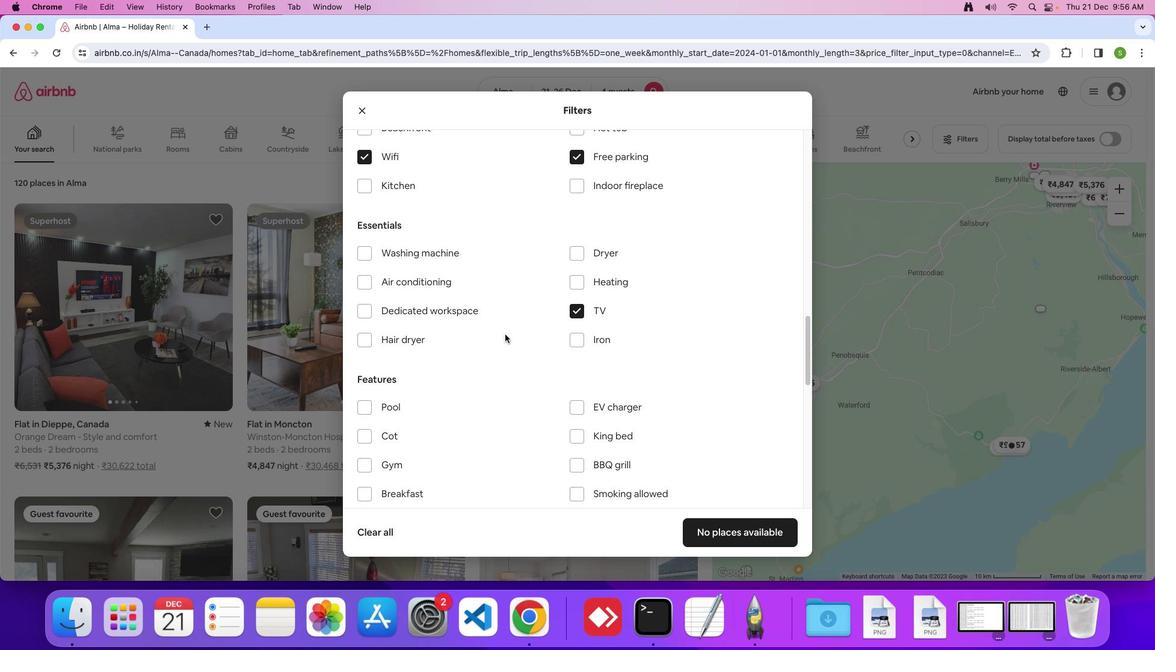 
Action: Mouse scrolled (505, 334) with delta (0, 0)
Screenshot: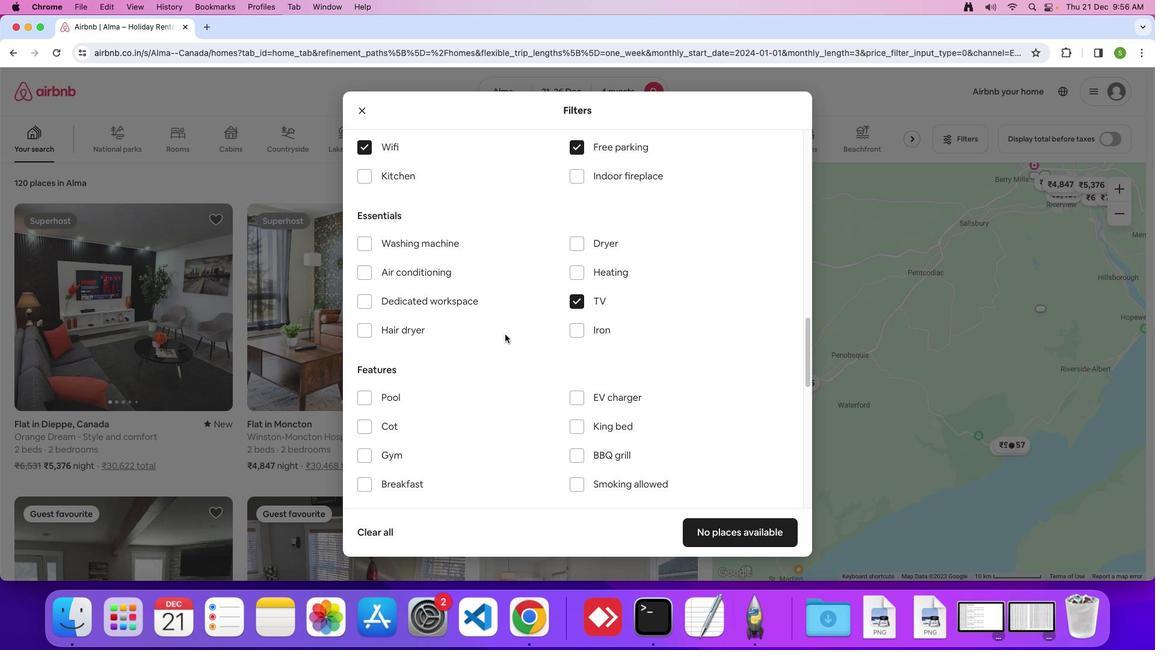 
Action: Mouse scrolled (505, 334) with delta (0, 0)
Screenshot: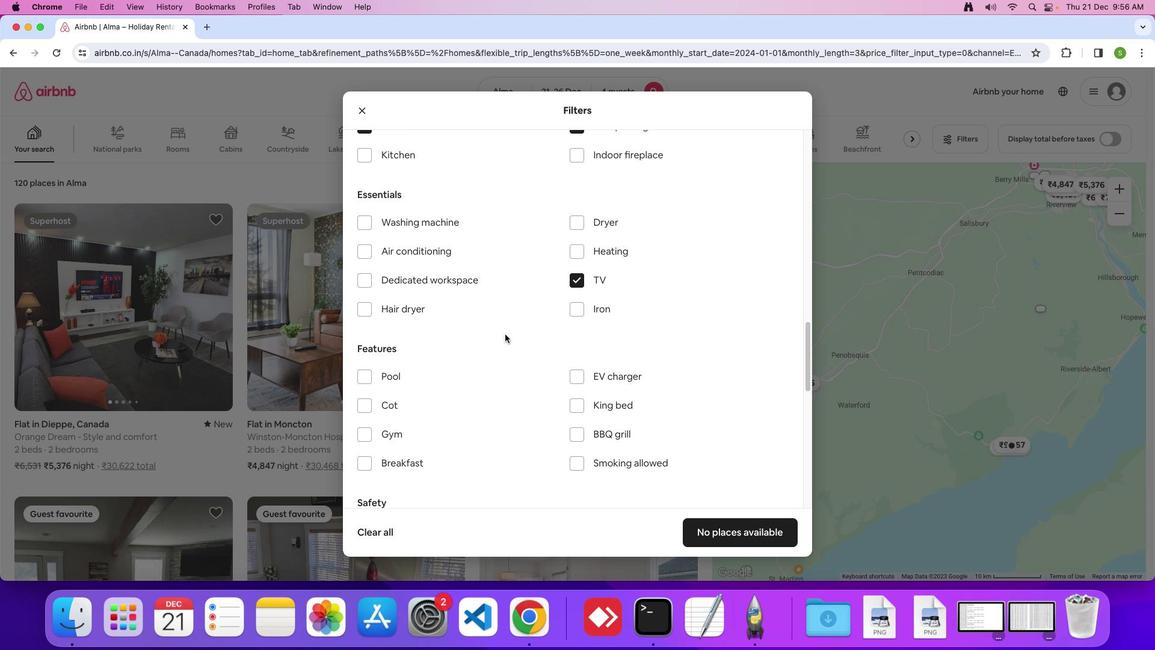 
Action: Mouse scrolled (505, 334) with delta (0, 0)
Screenshot: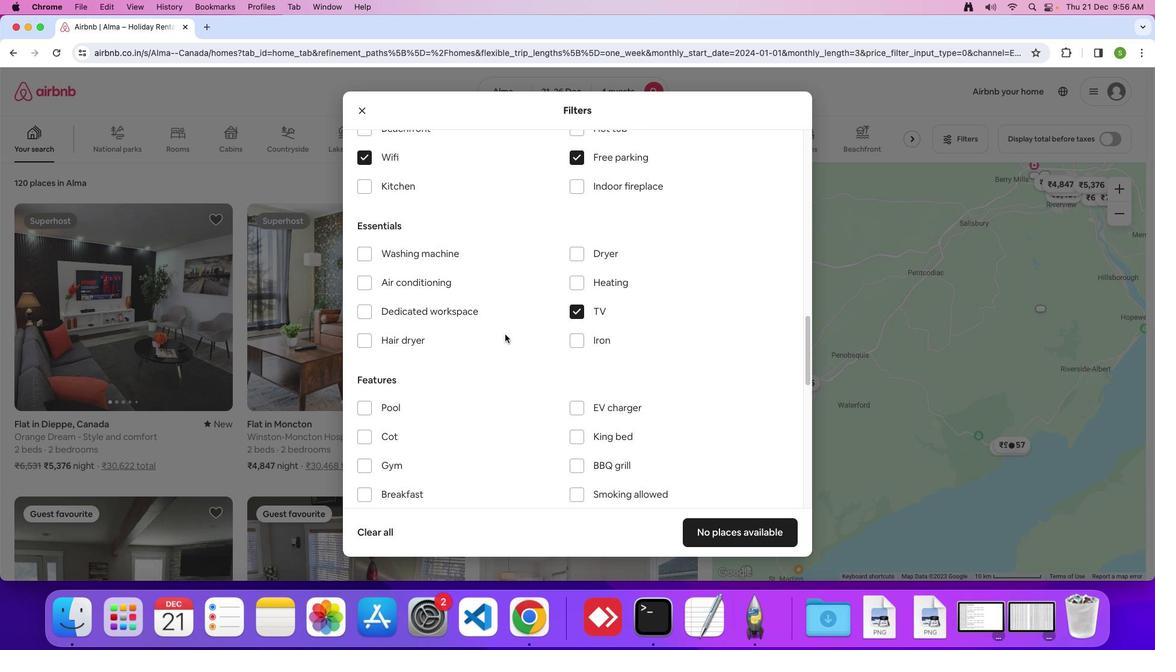 
Action: Mouse scrolled (505, 334) with delta (0, 0)
Screenshot: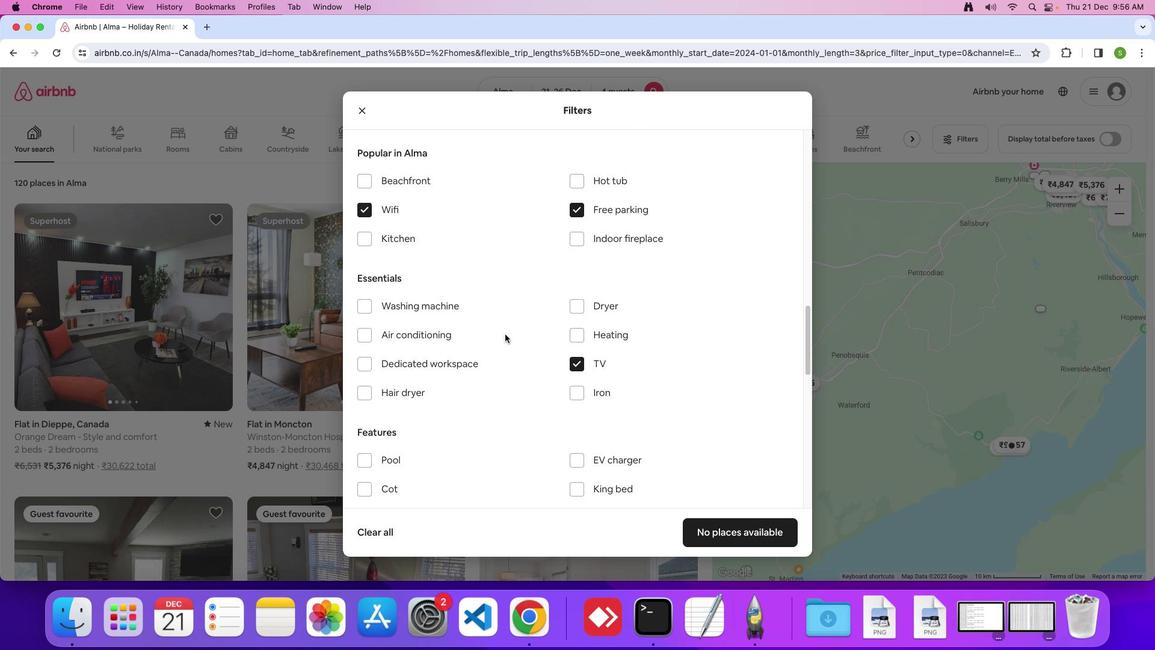 
Action: Mouse scrolled (505, 334) with delta (0, 3)
Screenshot: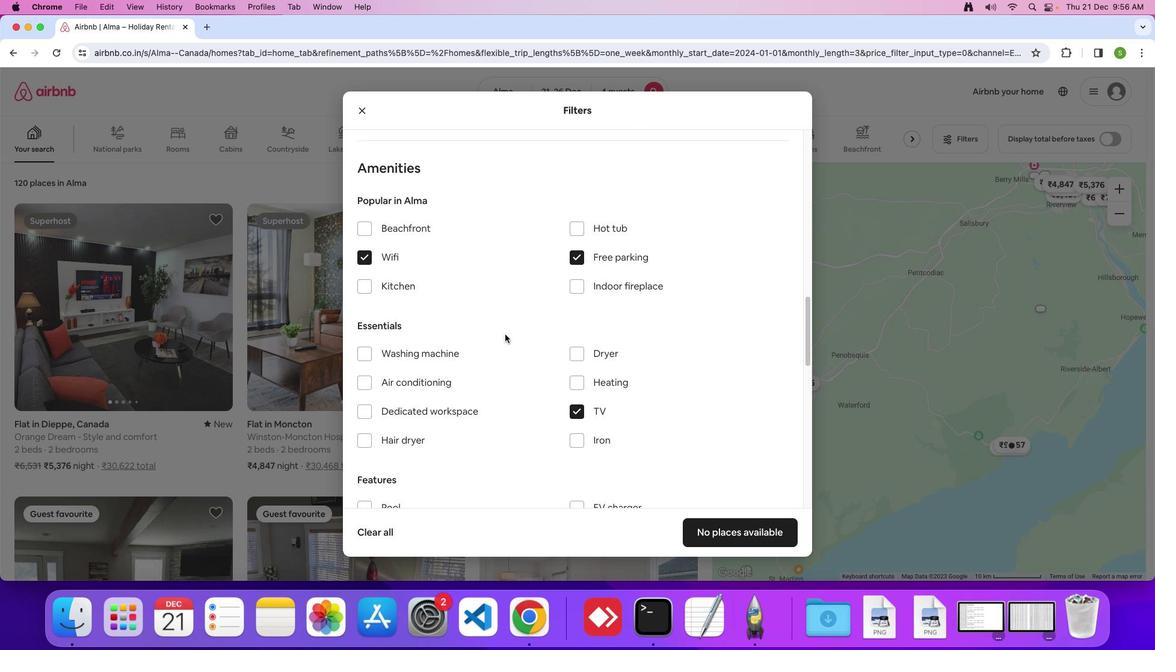 
Action: Mouse scrolled (505, 334) with delta (0, 0)
Screenshot: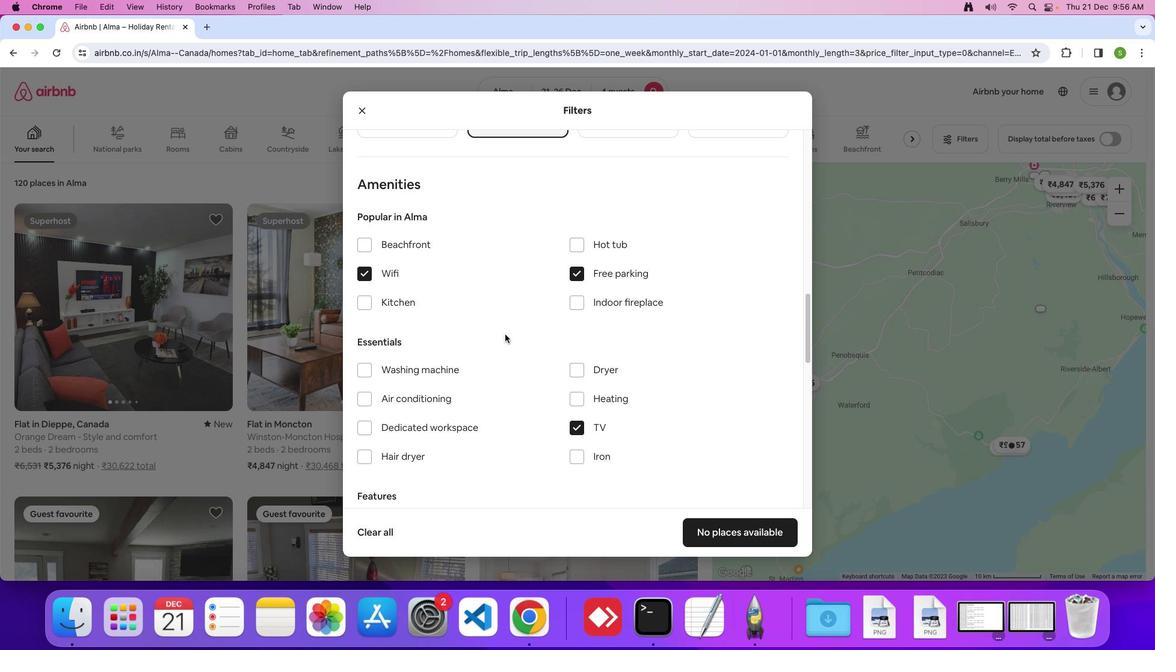 
Action: Mouse scrolled (505, 334) with delta (0, 0)
Screenshot: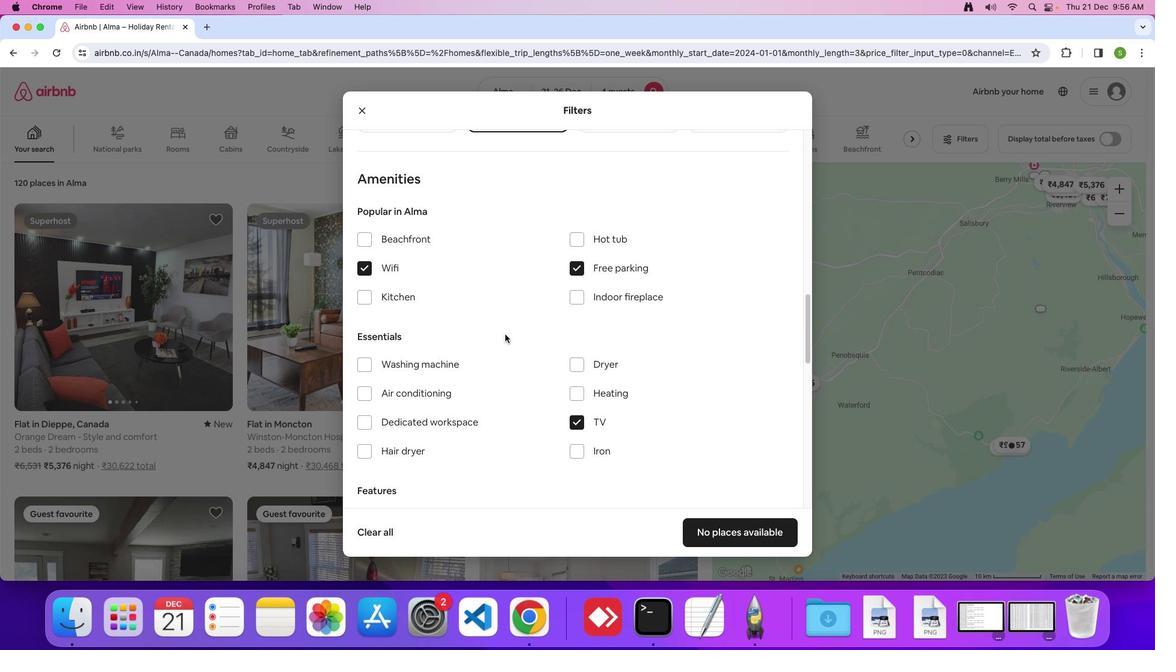 
Action: Mouse scrolled (505, 334) with delta (0, 0)
Screenshot: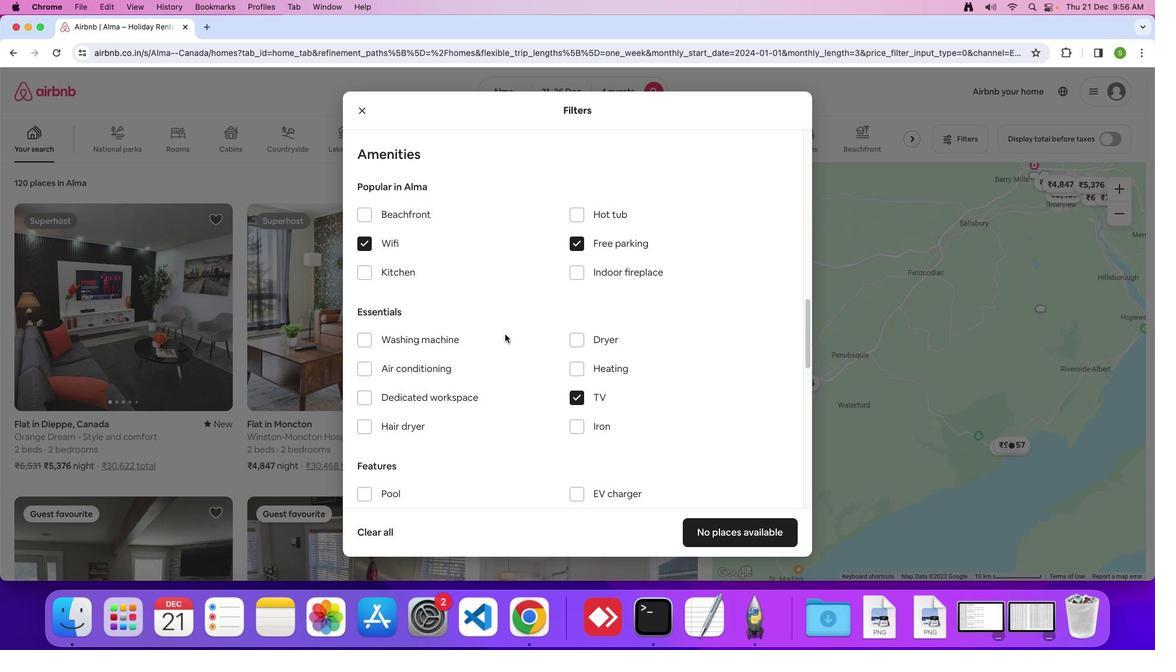 
Action: Mouse scrolled (505, 334) with delta (0, 0)
Screenshot: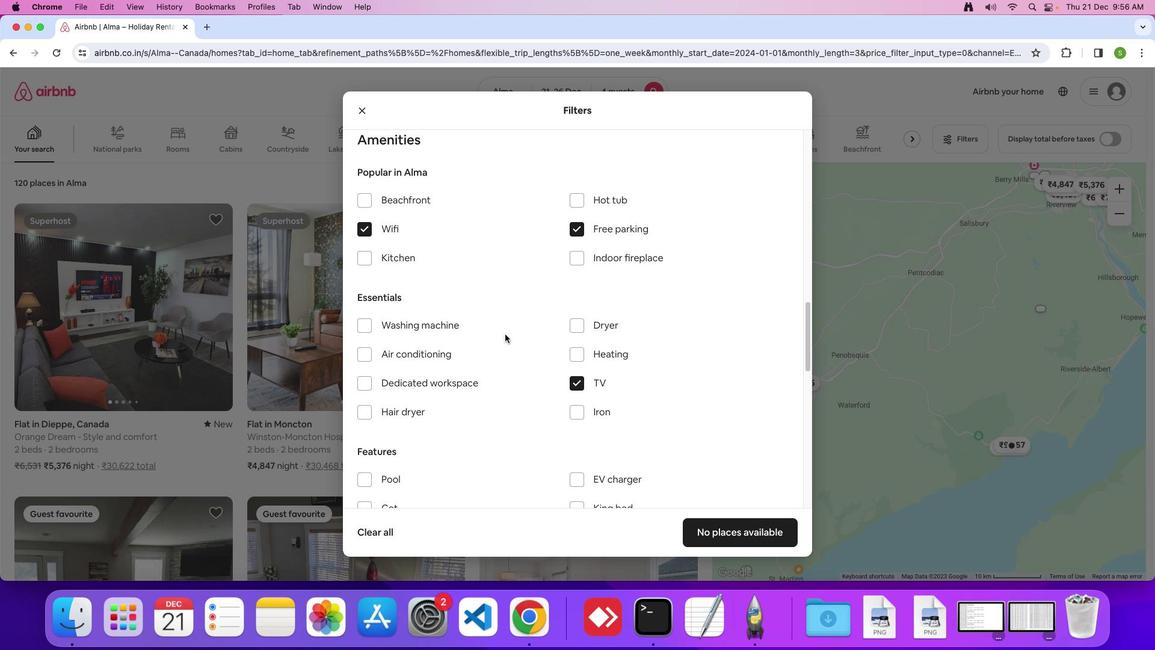 
Action: Mouse scrolled (505, 334) with delta (0, 0)
Screenshot: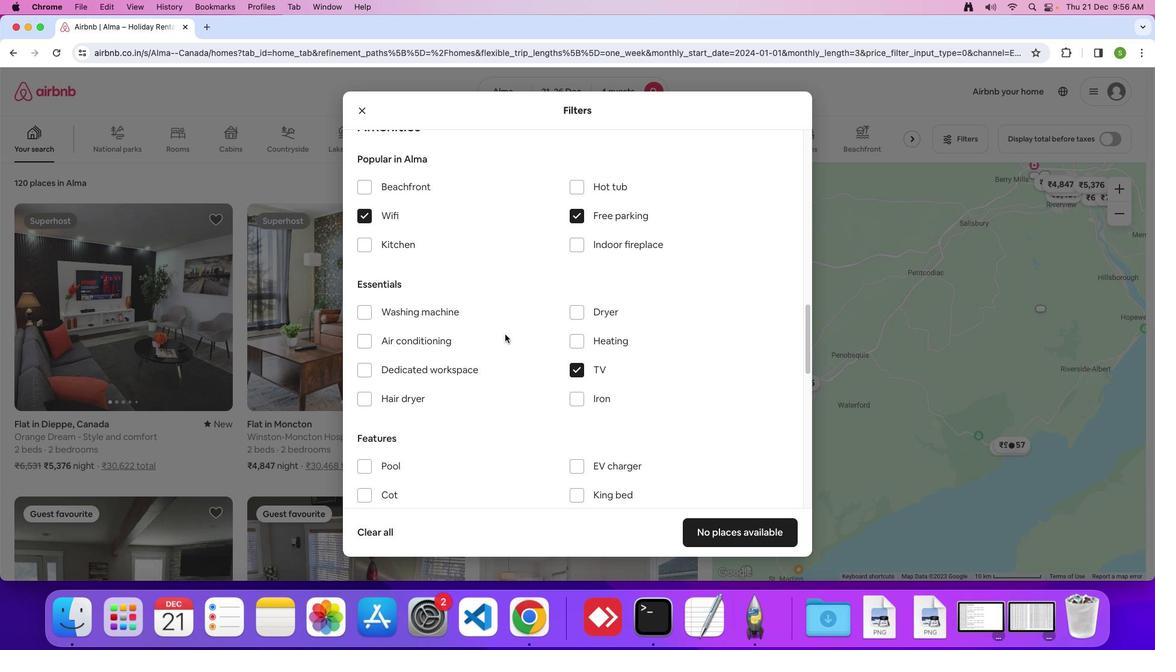 
Action: Mouse scrolled (505, 334) with delta (0, -1)
Screenshot: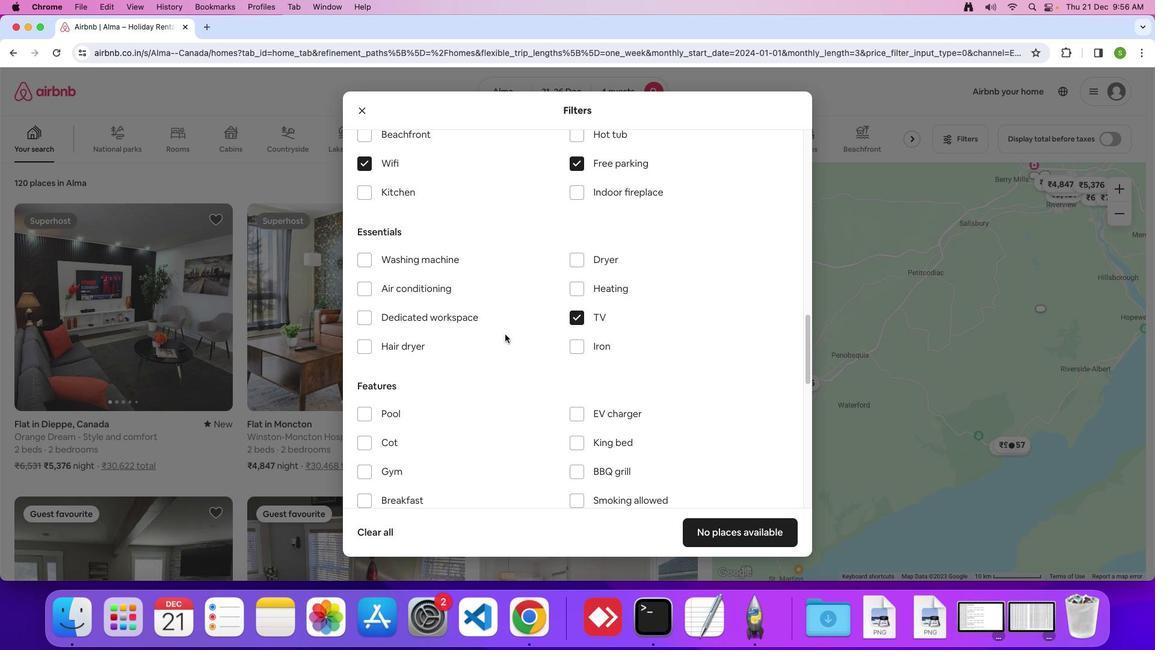 
Action: Mouse moved to (361, 431)
Screenshot: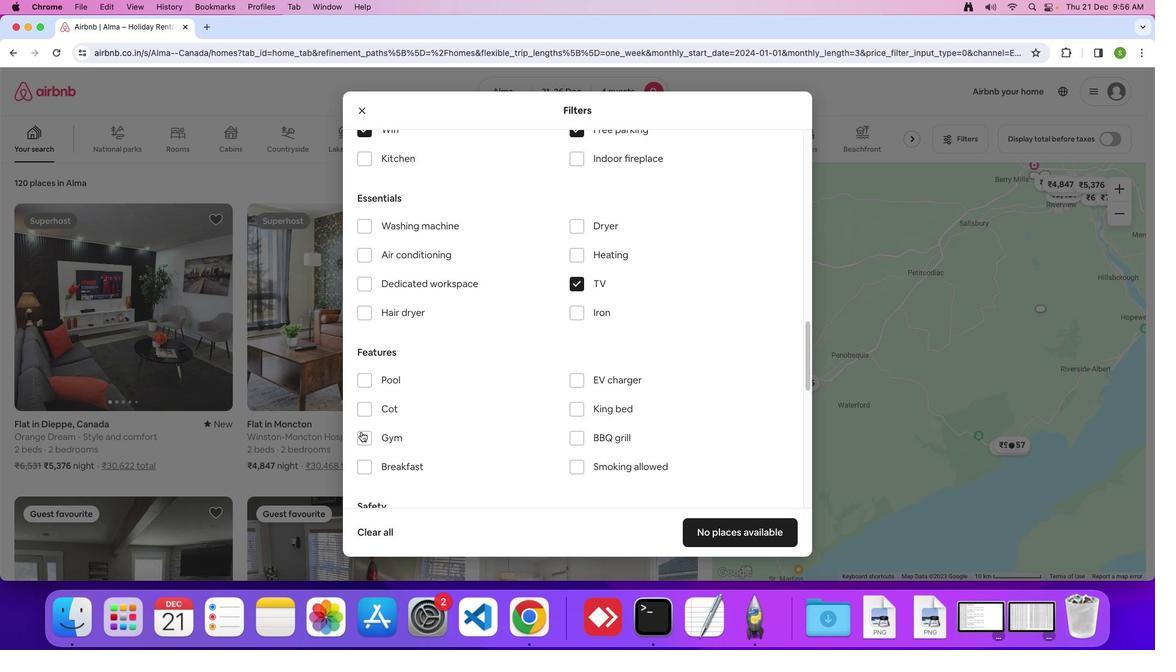 
Action: Mouse pressed left at (361, 431)
Screenshot: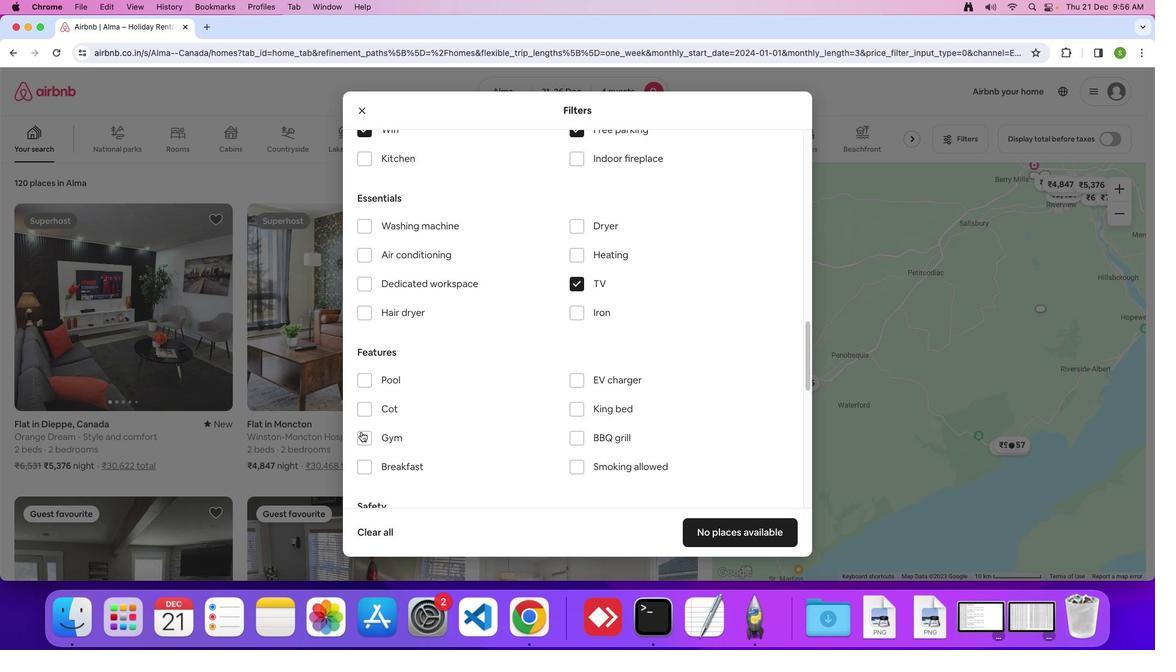 
Action: Mouse moved to (367, 463)
Screenshot: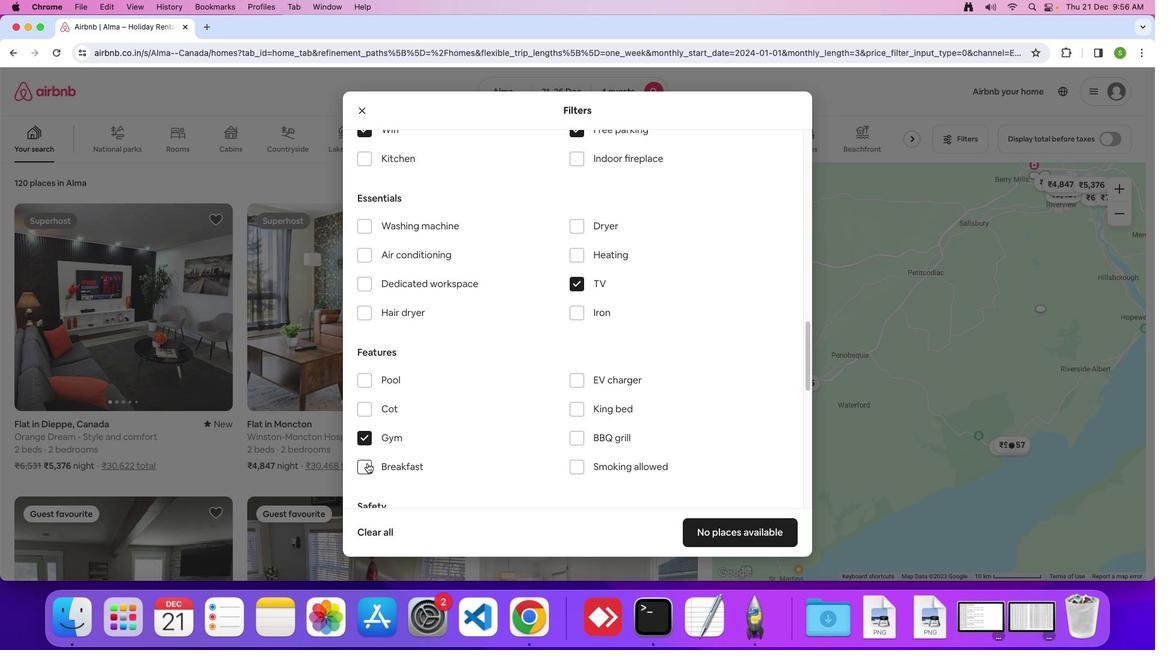 
Action: Mouse pressed left at (367, 463)
Screenshot: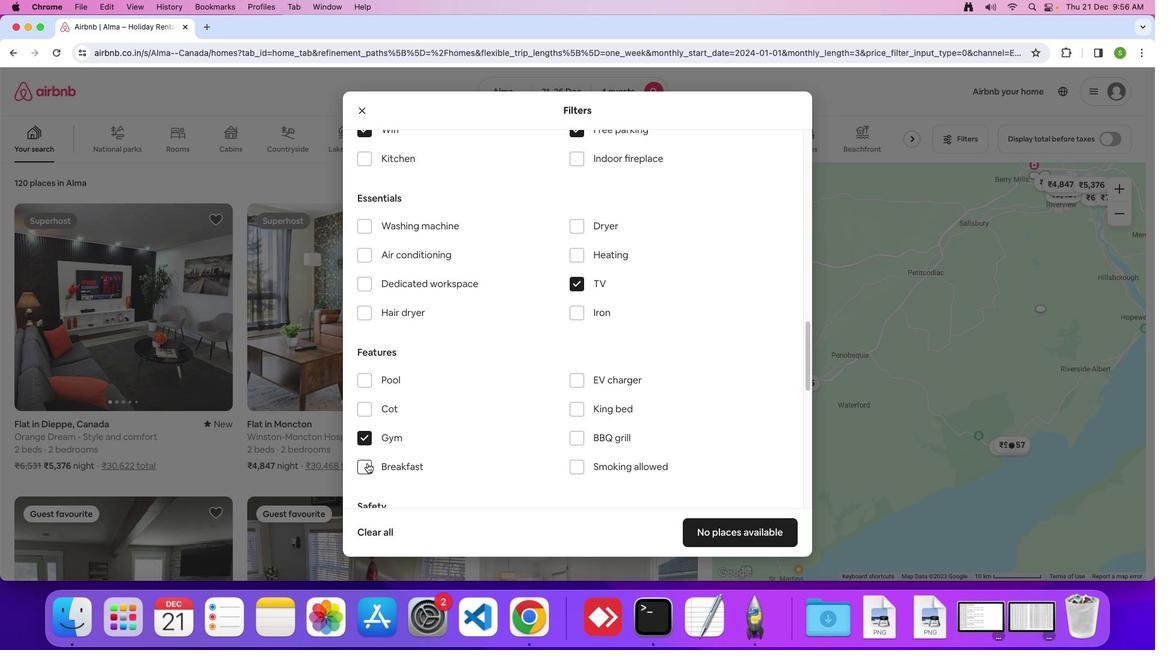 
Action: Mouse moved to (493, 406)
Screenshot: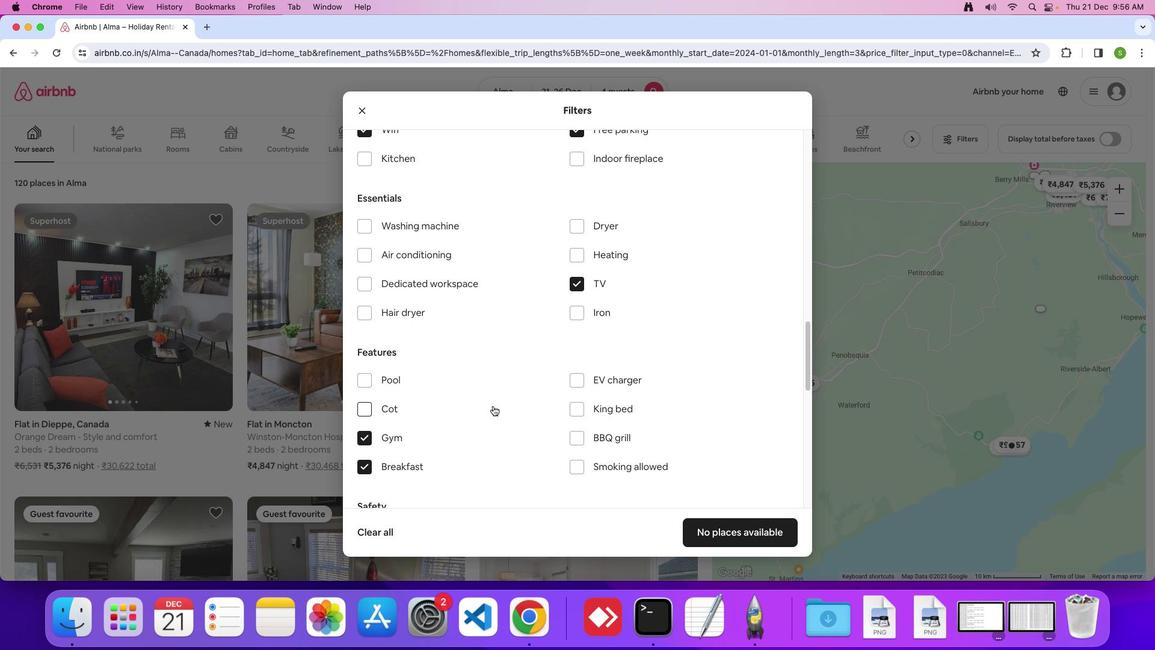
Action: Mouse scrolled (493, 406) with delta (0, 0)
Screenshot: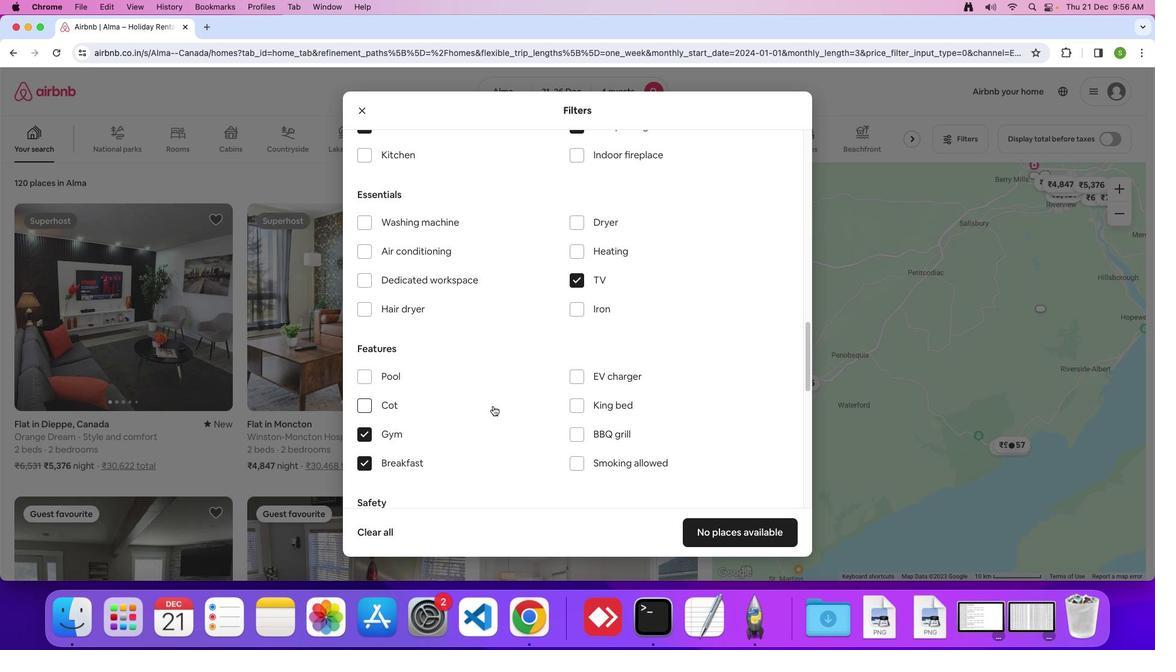 
Action: Mouse scrolled (493, 406) with delta (0, 0)
Screenshot: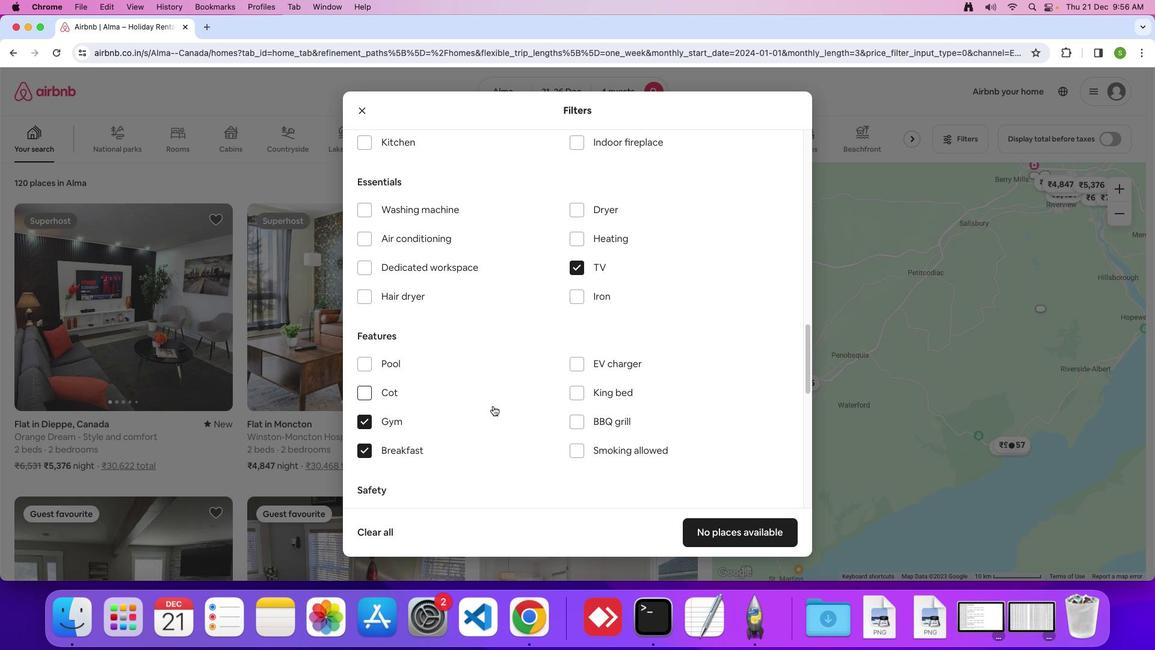 
Action: Mouse scrolled (493, 406) with delta (0, 0)
Screenshot: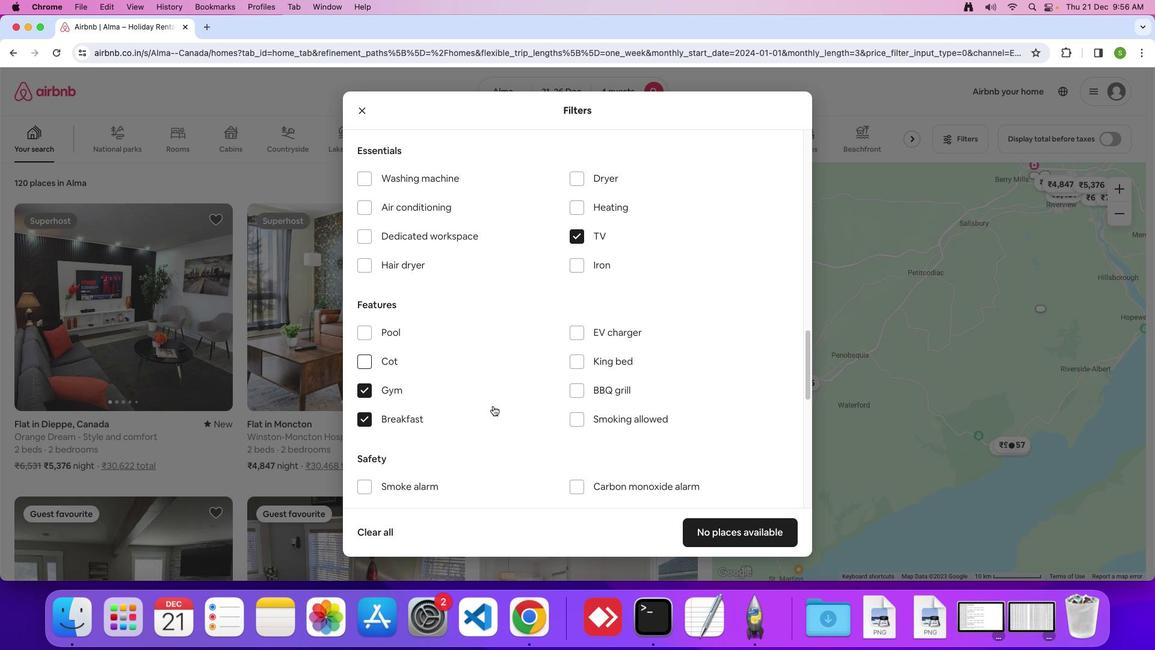 
Action: Mouse moved to (493, 406)
Screenshot: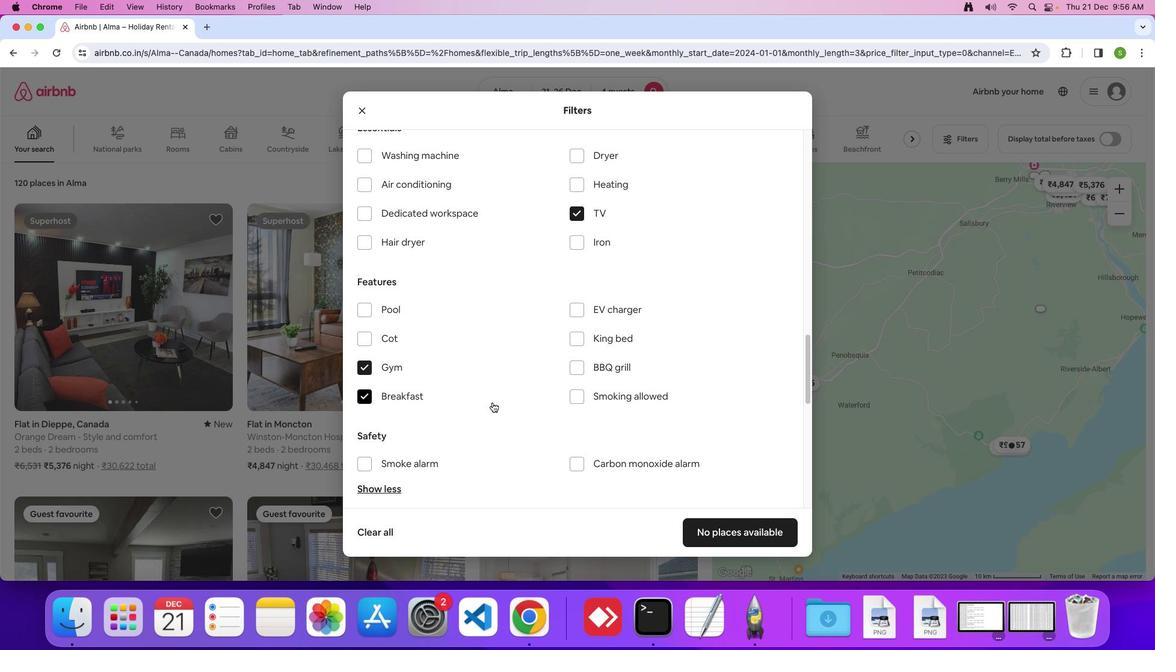 
Action: Mouse scrolled (493, 406) with delta (0, 0)
Screenshot: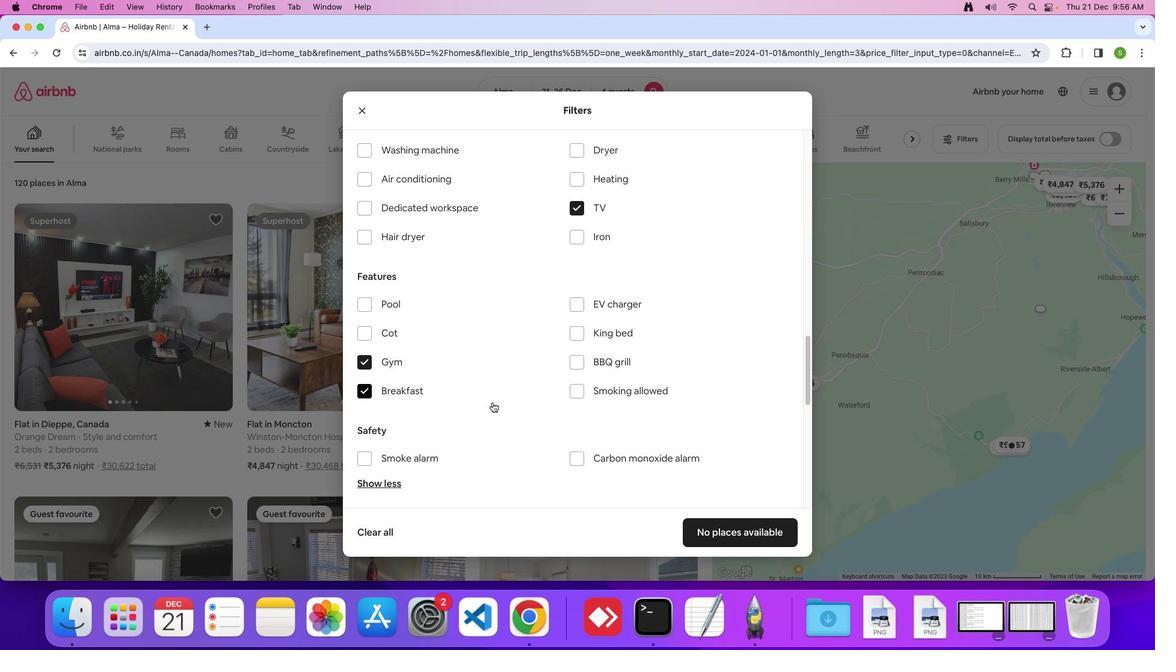 
Action: Mouse moved to (492, 403)
Screenshot: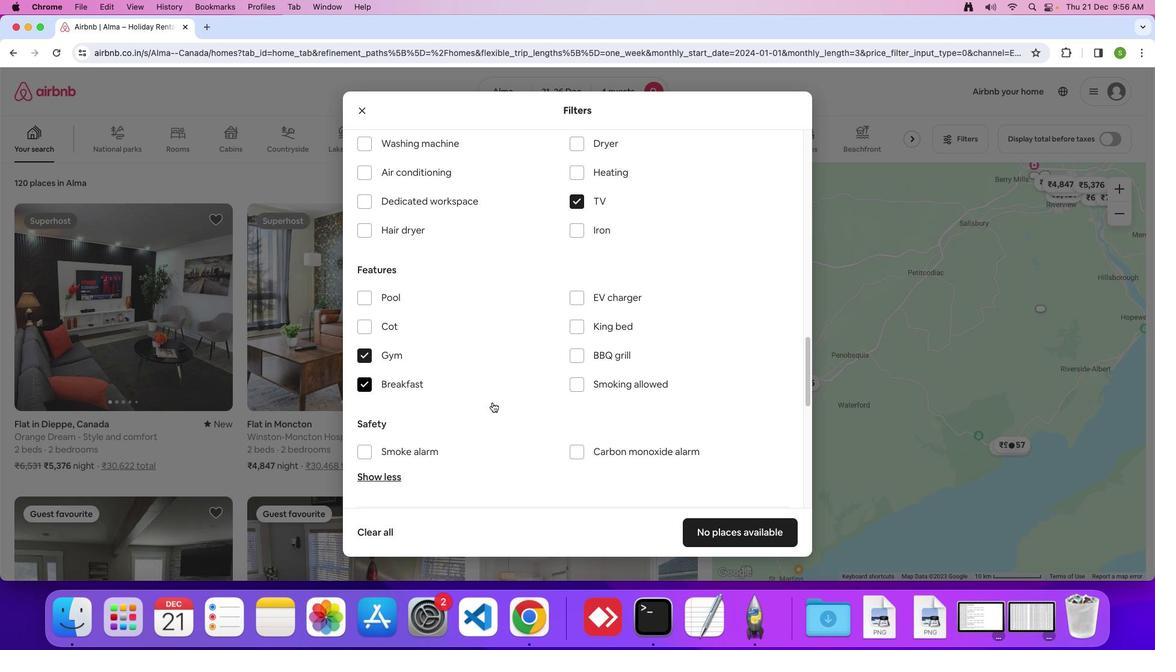 
Action: Mouse scrolled (492, 403) with delta (0, 0)
Screenshot: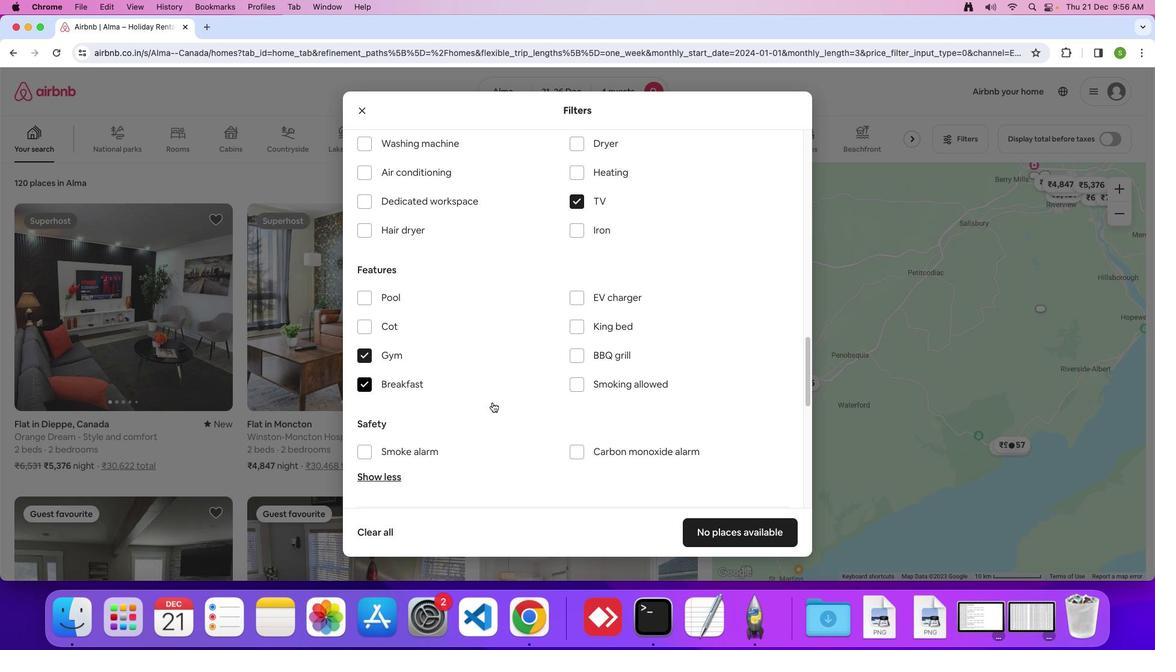 
Action: Mouse moved to (492, 402)
Screenshot: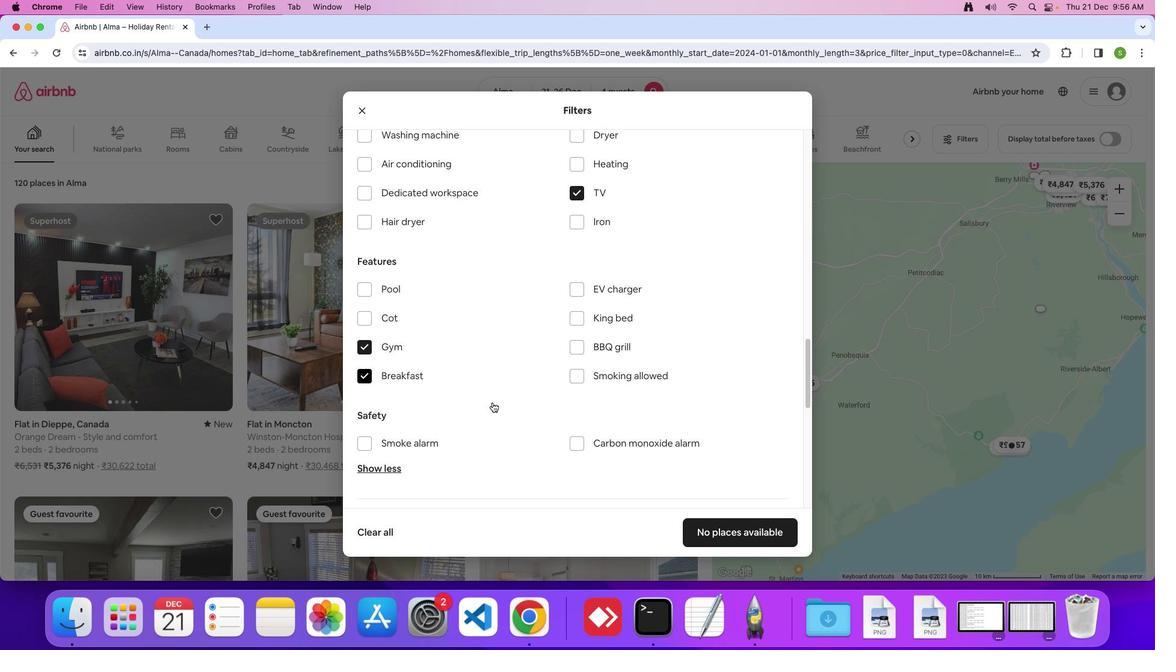 
Action: Mouse scrolled (492, 402) with delta (0, 0)
Screenshot: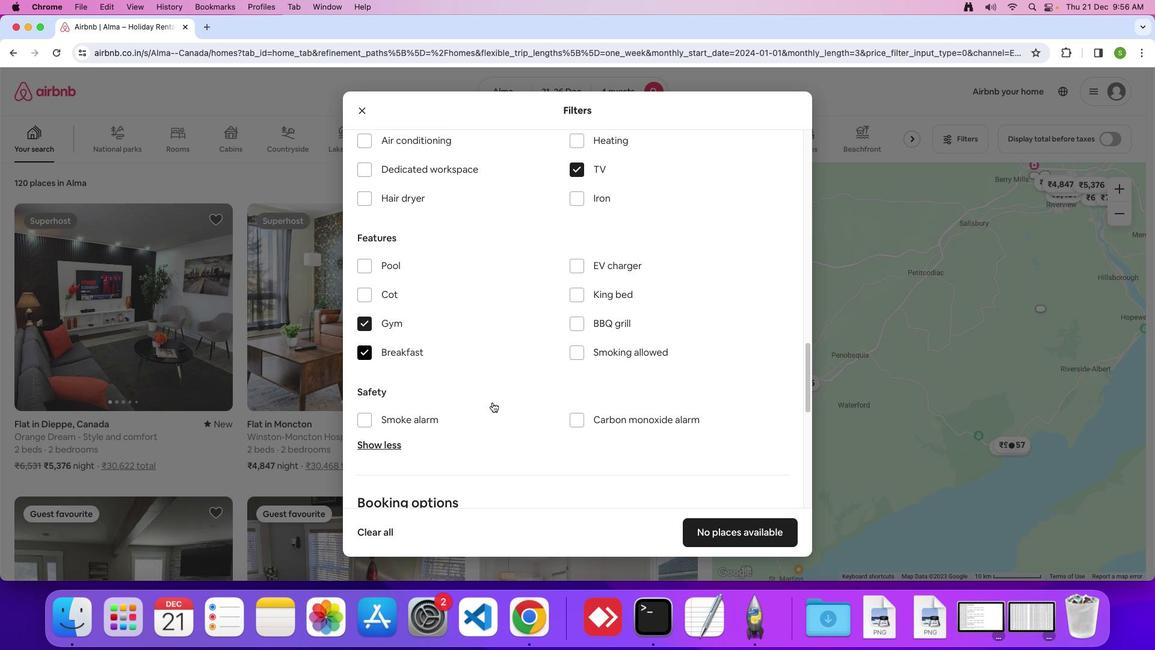 
Action: Mouse moved to (494, 389)
Screenshot: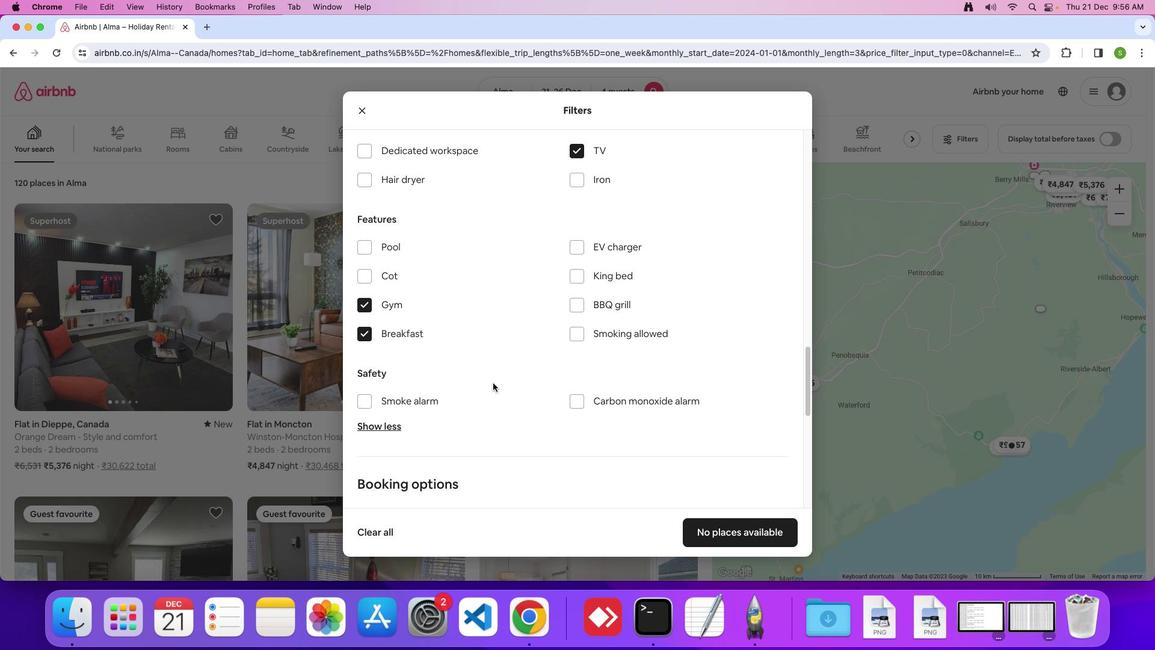
Action: Mouse scrolled (494, 389) with delta (0, 0)
Screenshot: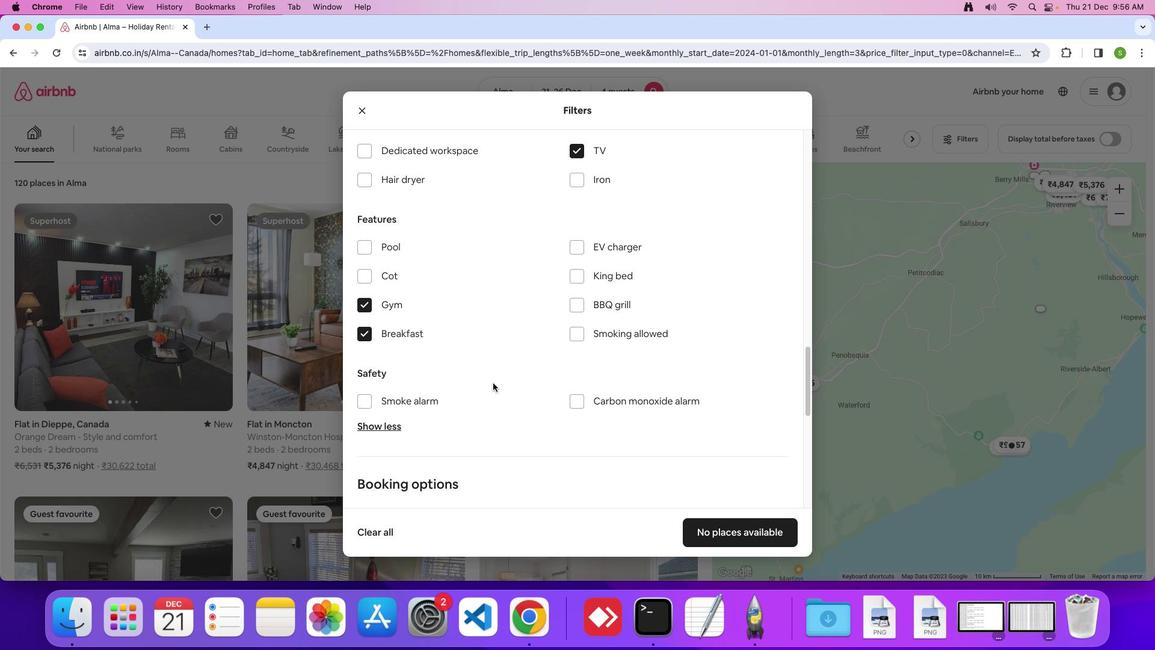 
Action: Mouse moved to (493, 388)
Screenshot: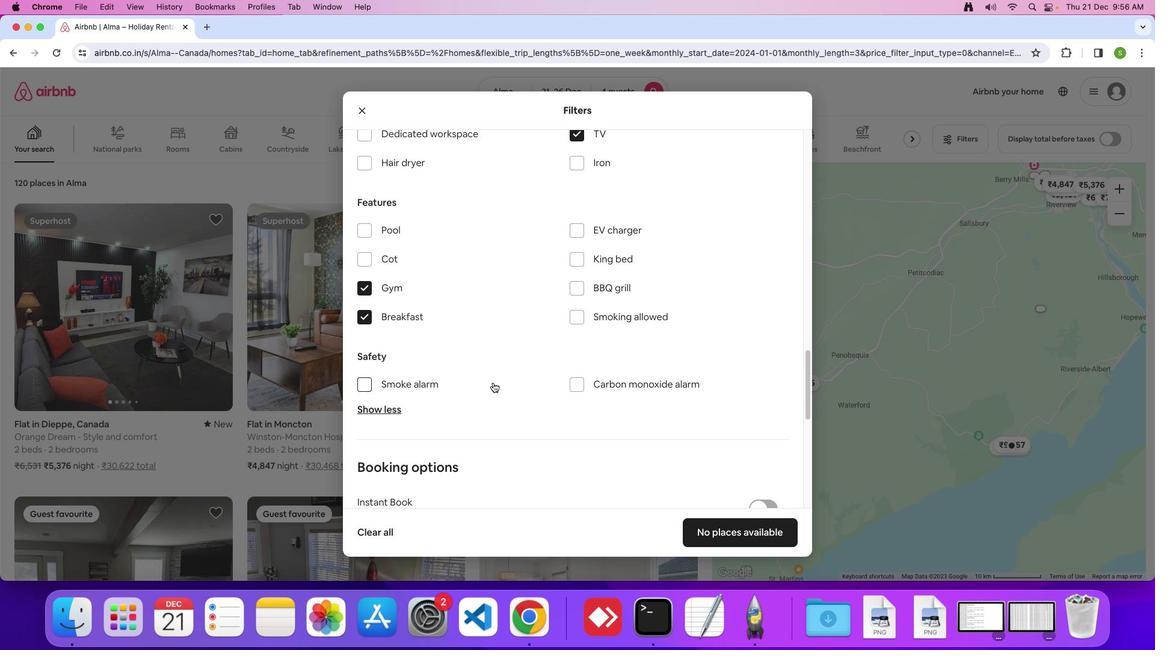 
Action: Mouse scrolled (493, 388) with delta (0, 0)
Screenshot: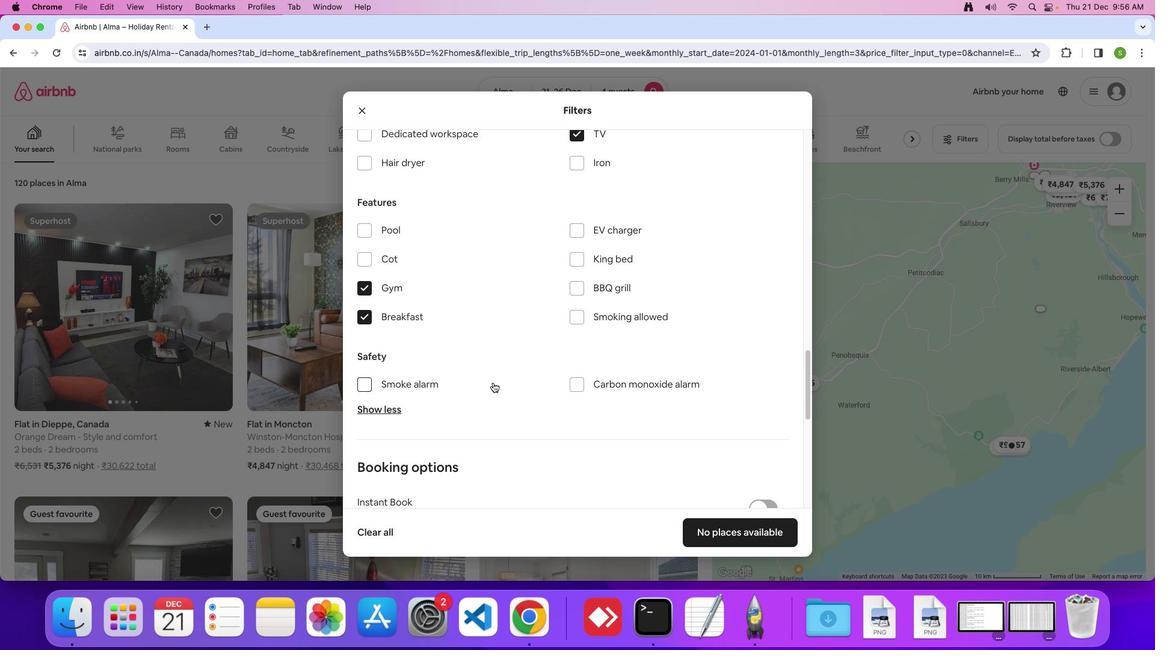 
Action: Mouse moved to (493, 383)
Screenshot: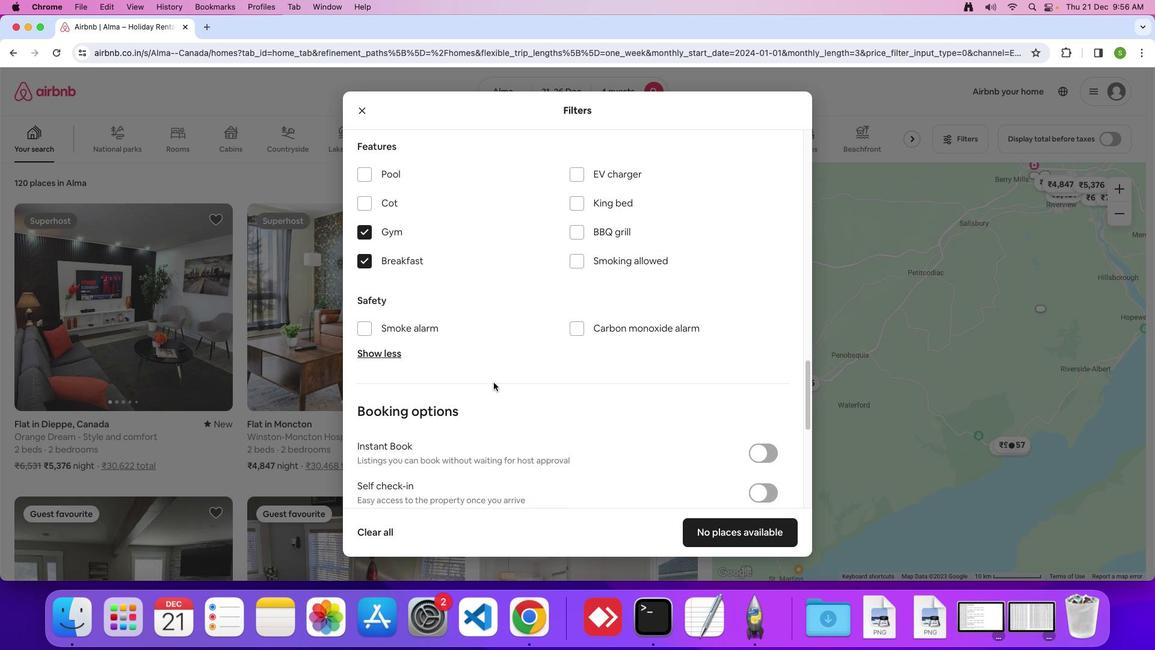 
Action: Mouse scrolled (493, 383) with delta (0, -1)
Screenshot: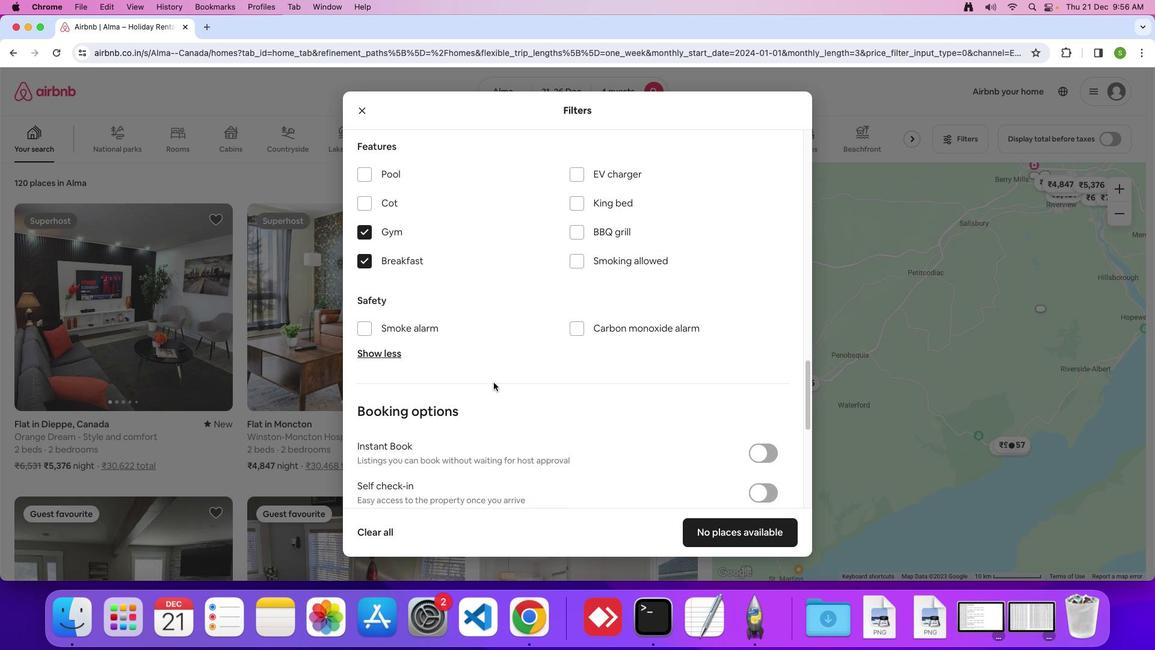 
Action: Mouse moved to (504, 388)
Screenshot: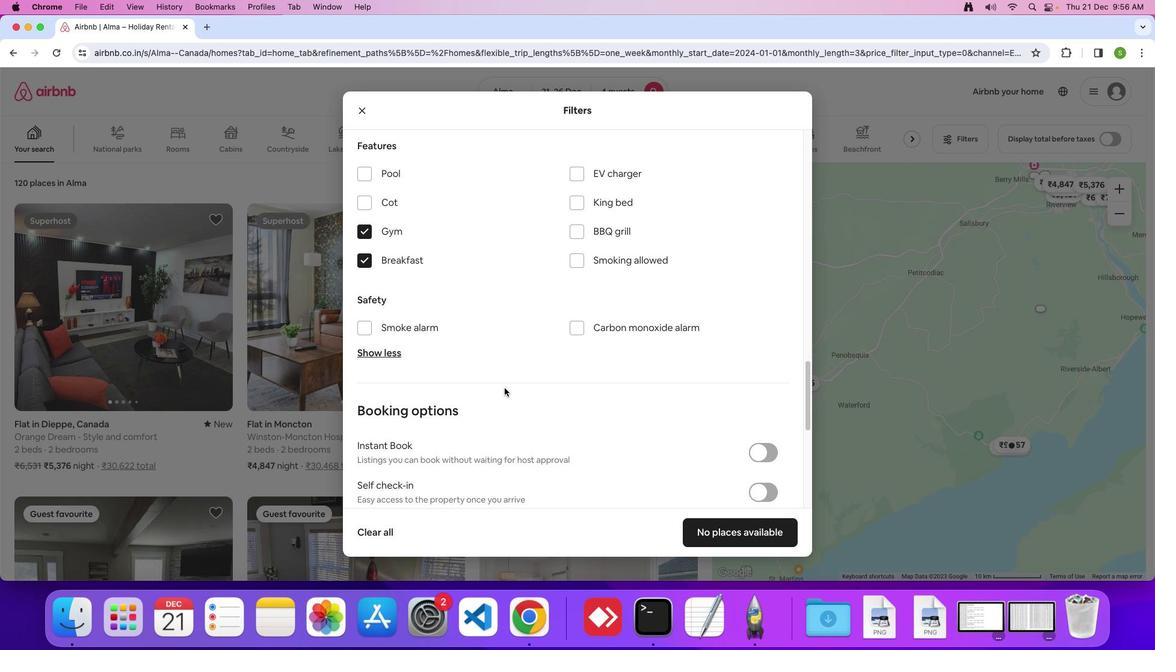 
Action: Mouse scrolled (504, 388) with delta (0, 0)
Screenshot: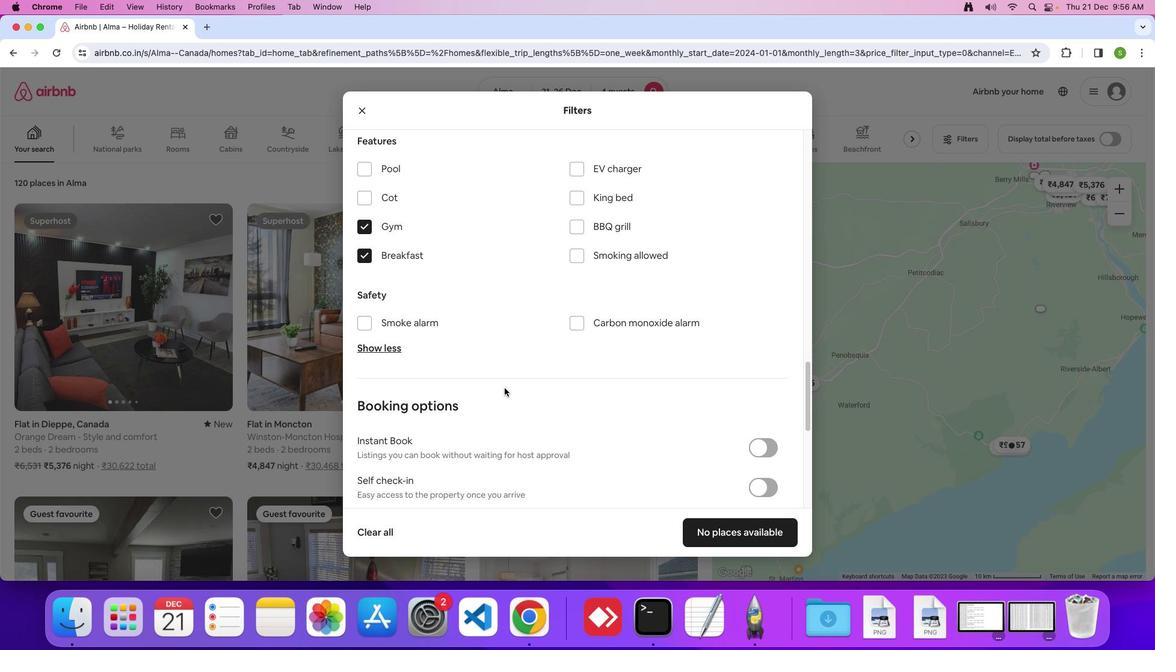 
Action: Mouse scrolled (504, 388) with delta (0, 0)
Screenshot: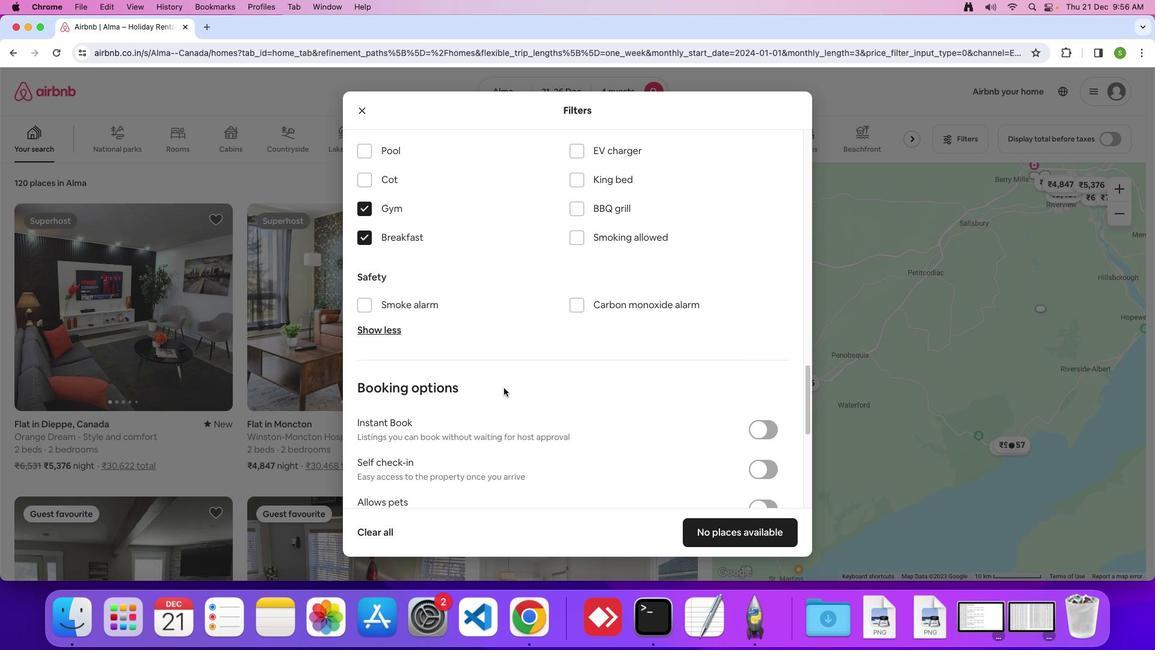 
Action: Mouse scrolled (504, 388) with delta (0, -1)
Screenshot: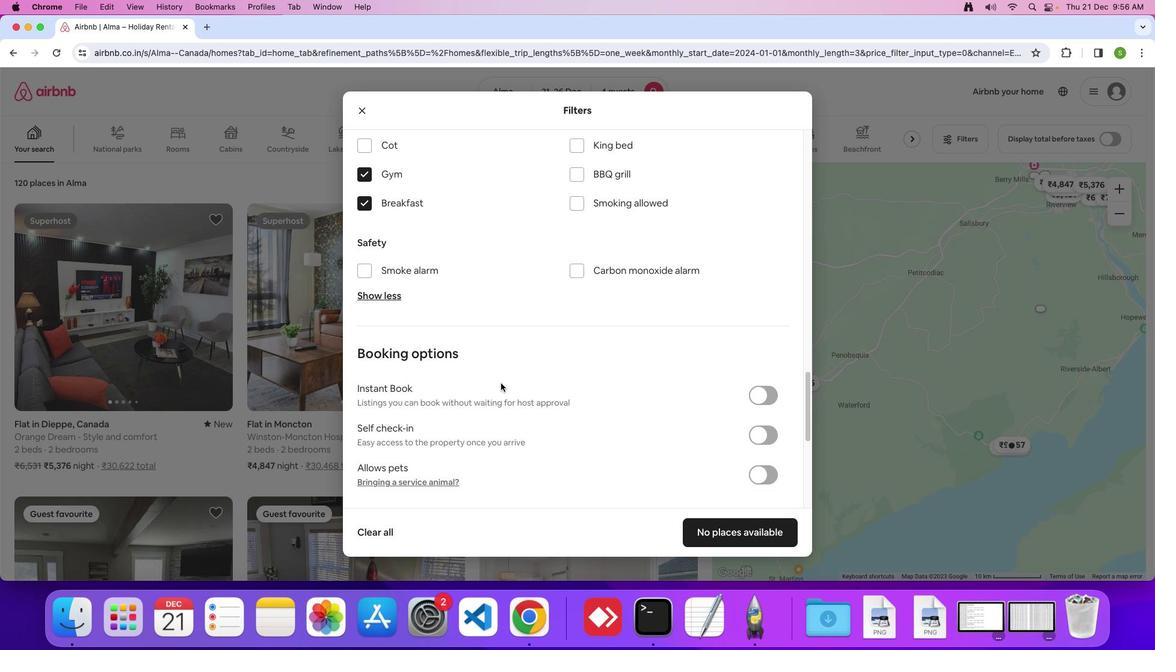 
Action: Mouse moved to (498, 381)
Screenshot: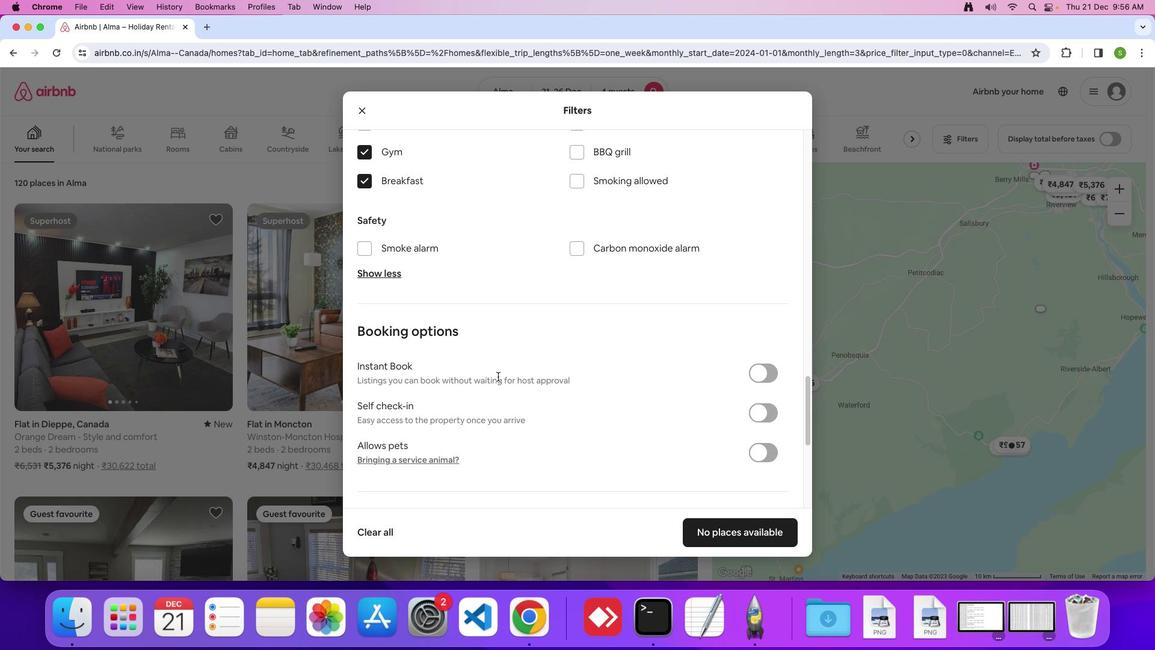 
Action: Mouse scrolled (498, 381) with delta (0, 0)
Screenshot: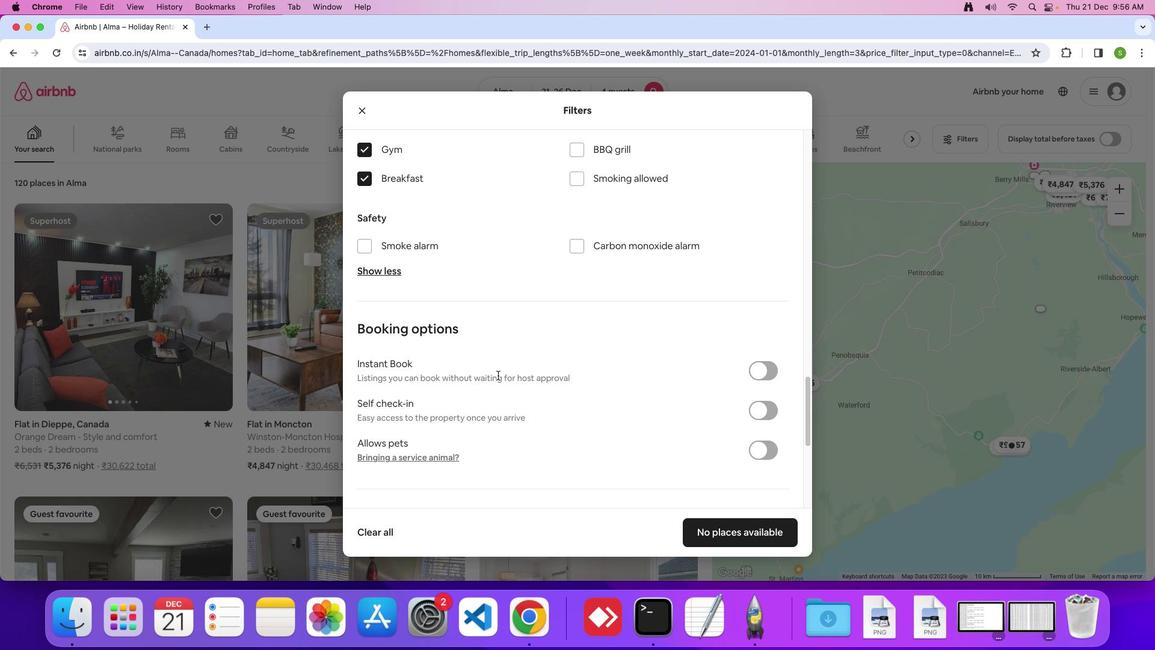 
Action: Mouse moved to (498, 379)
Screenshot: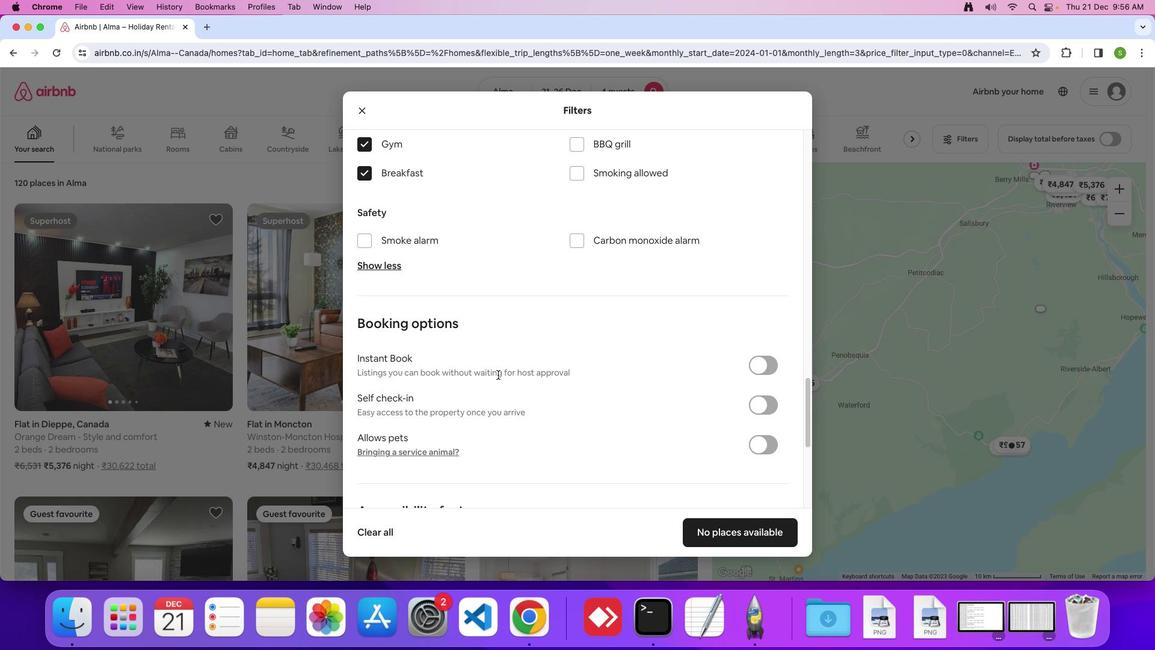 
Action: Mouse scrolled (498, 379) with delta (0, 0)
Screenshot: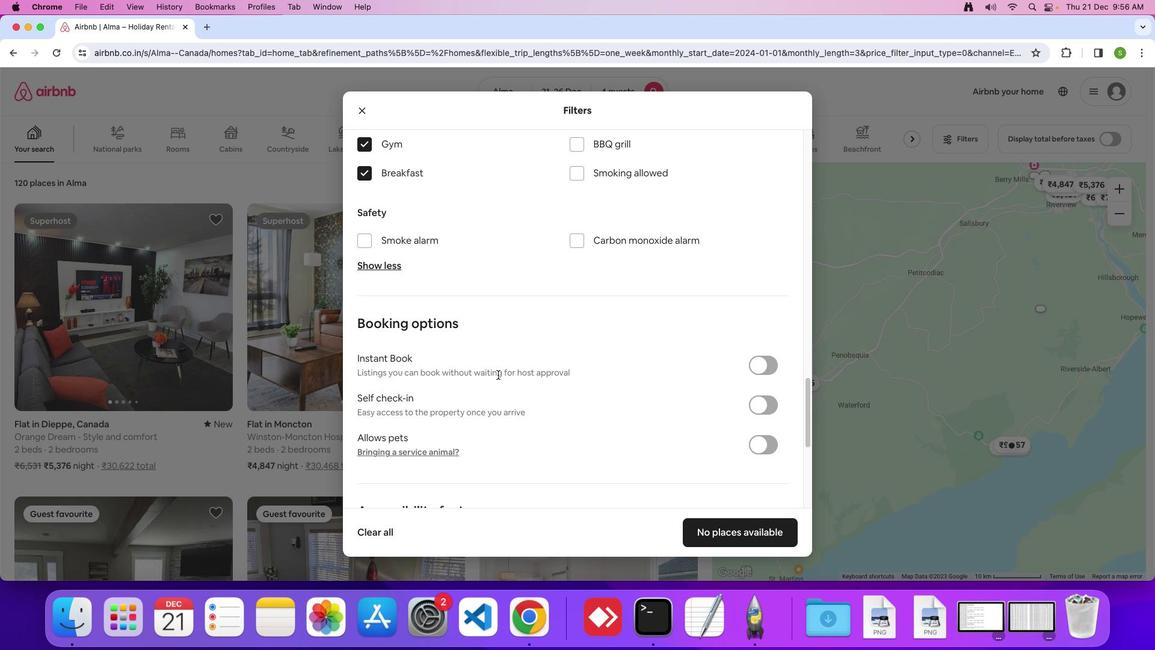 
Action: Mouse moved to (497, 375)
Screenshot: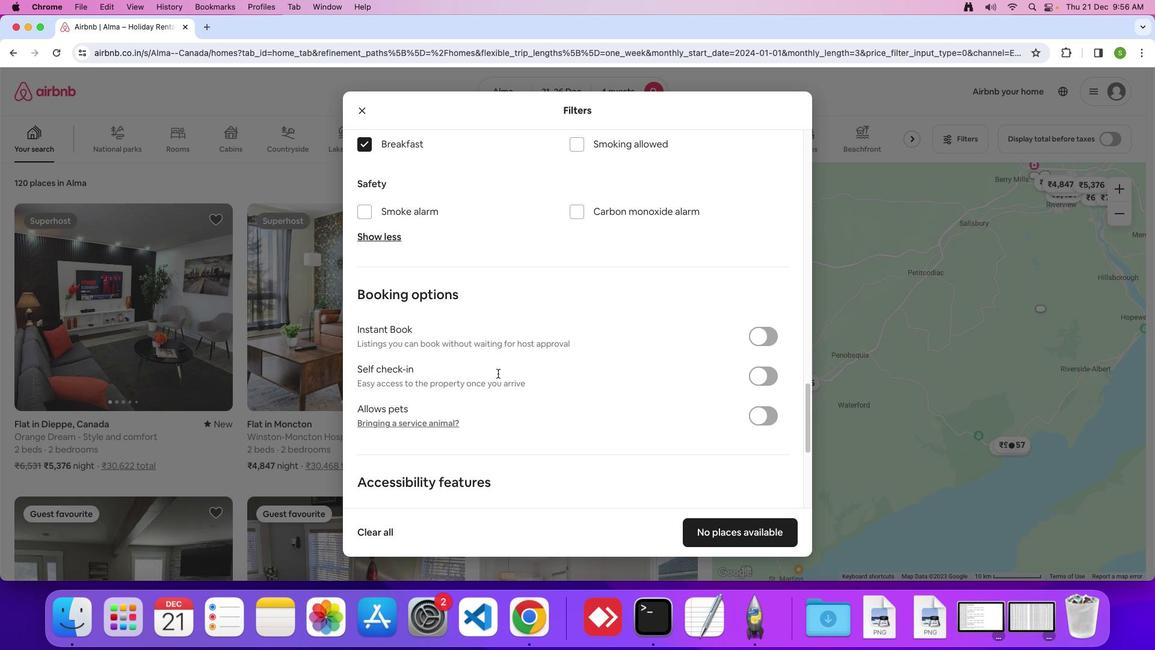 
Action: Mouse scrolled (497, 375) with delta (0, 0)
Screenshot: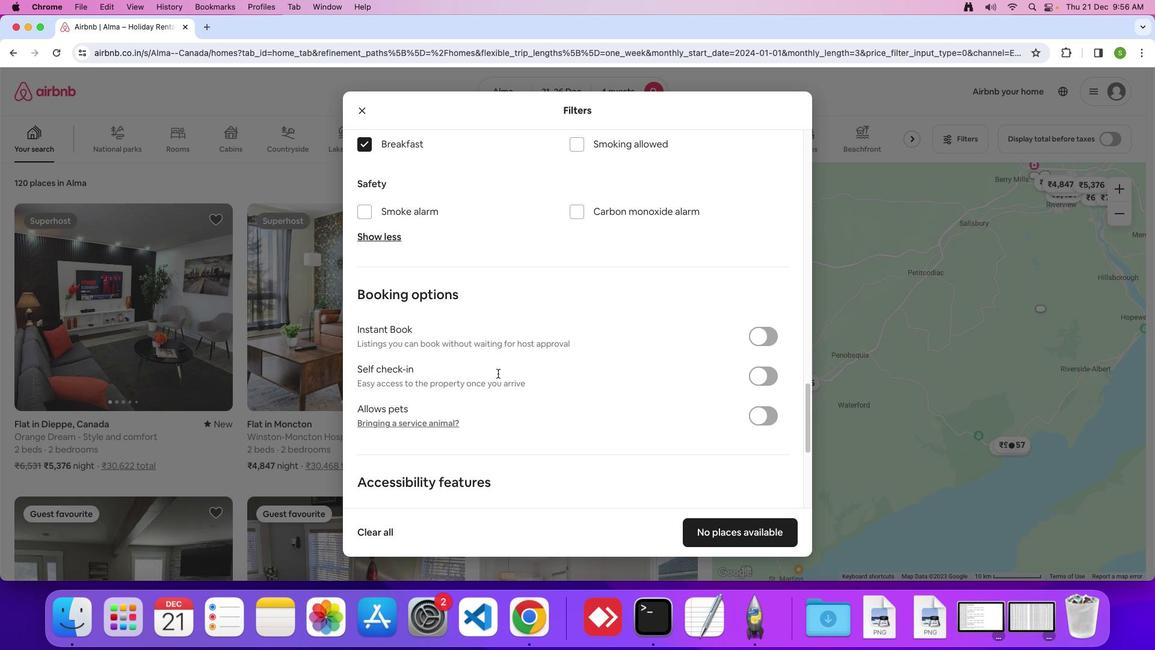 
Action: Mouse moved to (497, 372)
Screenshot: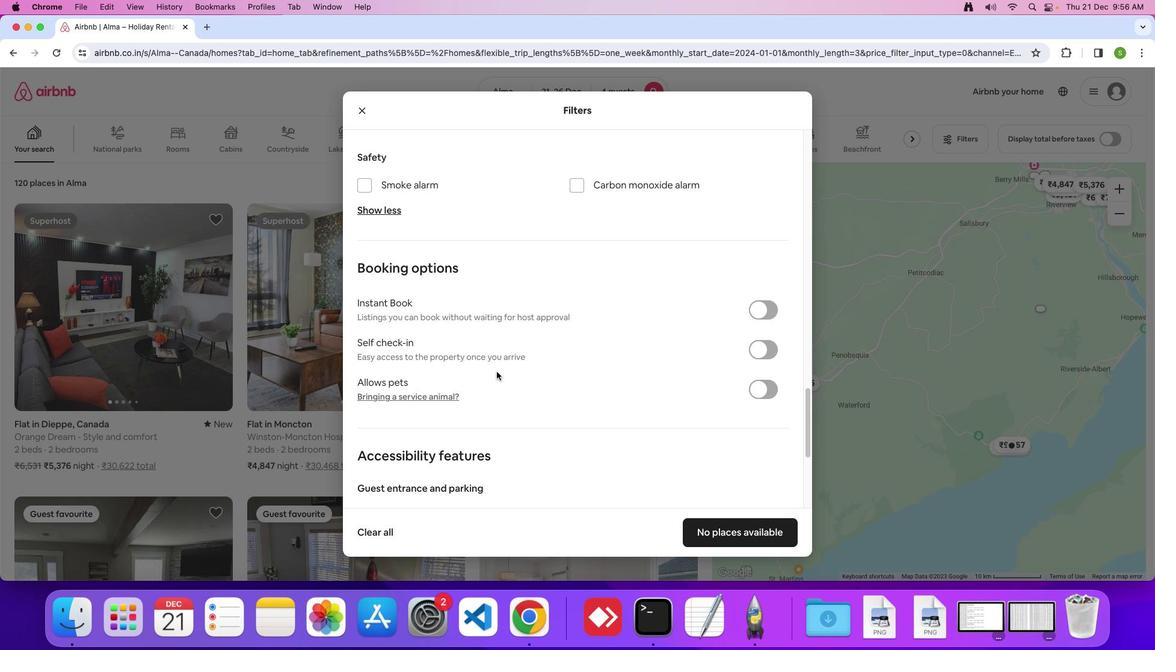 
Action: Mouse scrolled (497, 372) with delta (0, 0)
Screenshot: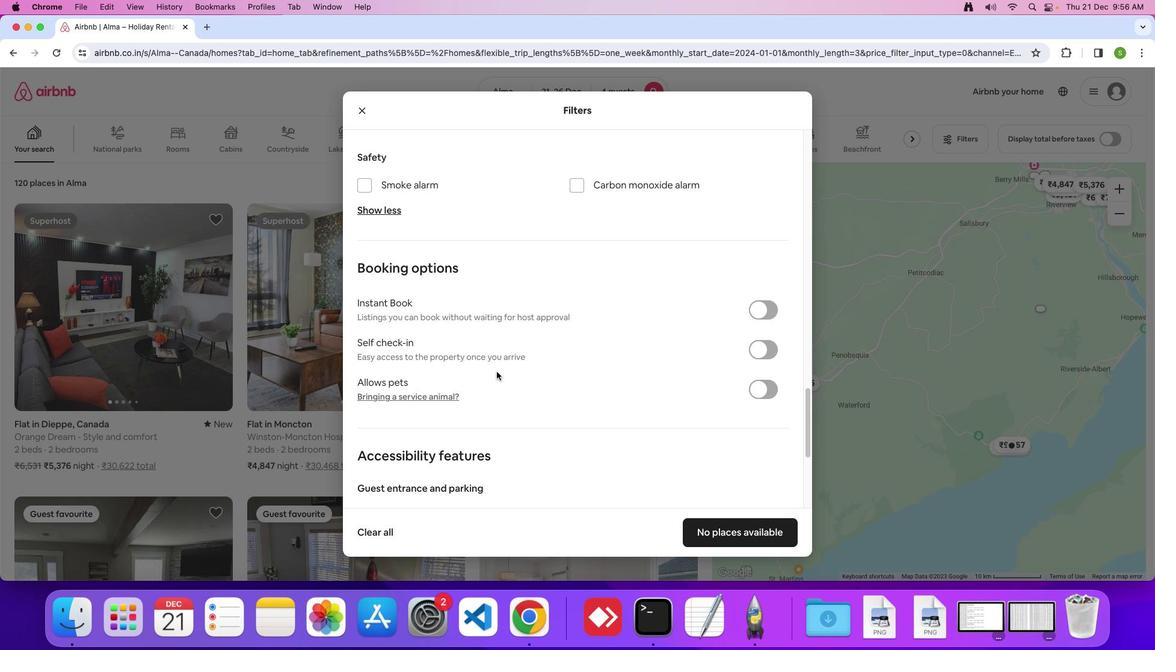 
Action: Mouse moved to (497, 372)
Screenshot: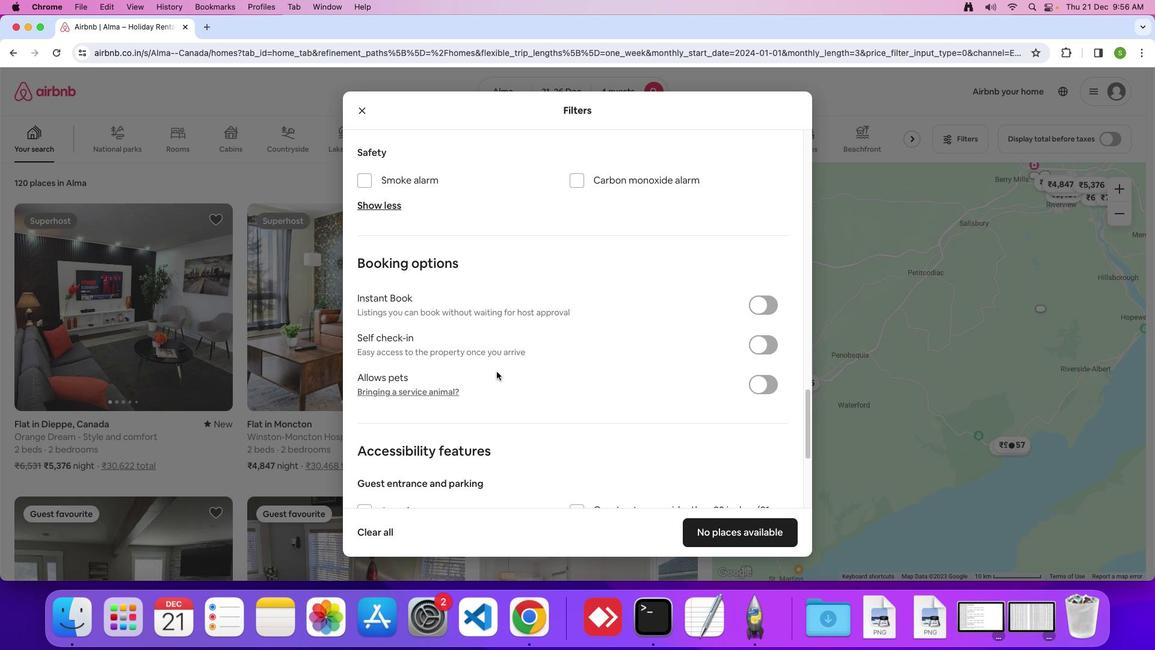 
Action: Mouse scrolled (497, 372) with delta (0, 0)
Screenshot: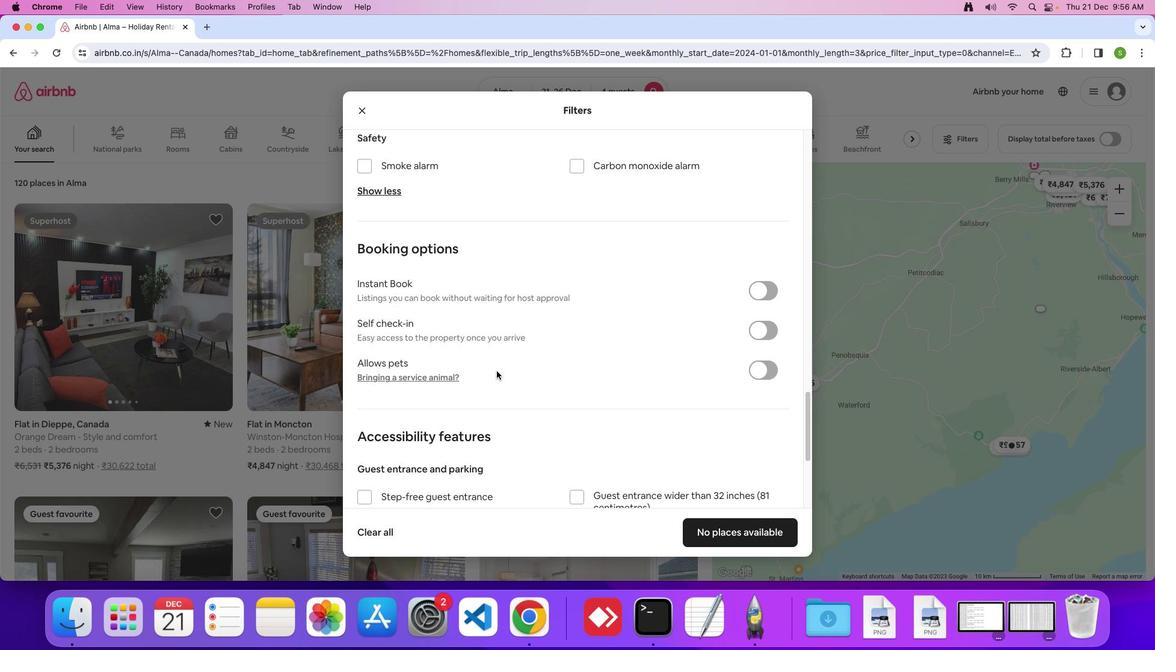 
Action: Mouse scrolled (497, 372) with delta (0, -1)
Screenshot: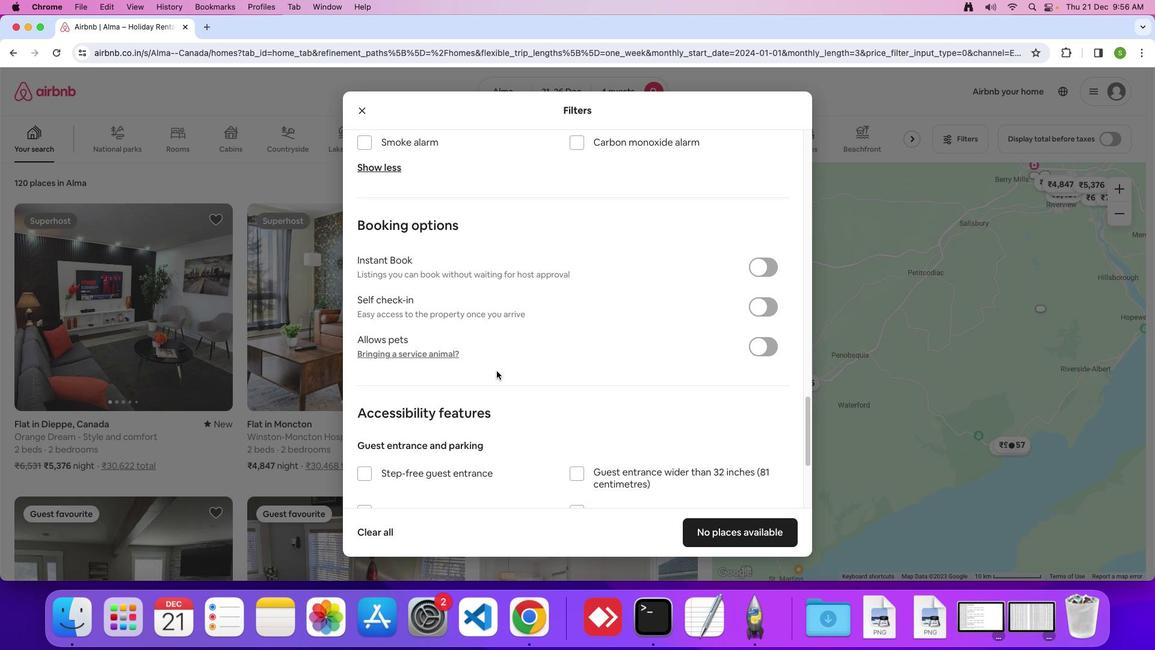 
Action: Mouse moved to (499, 372)
Screenshot: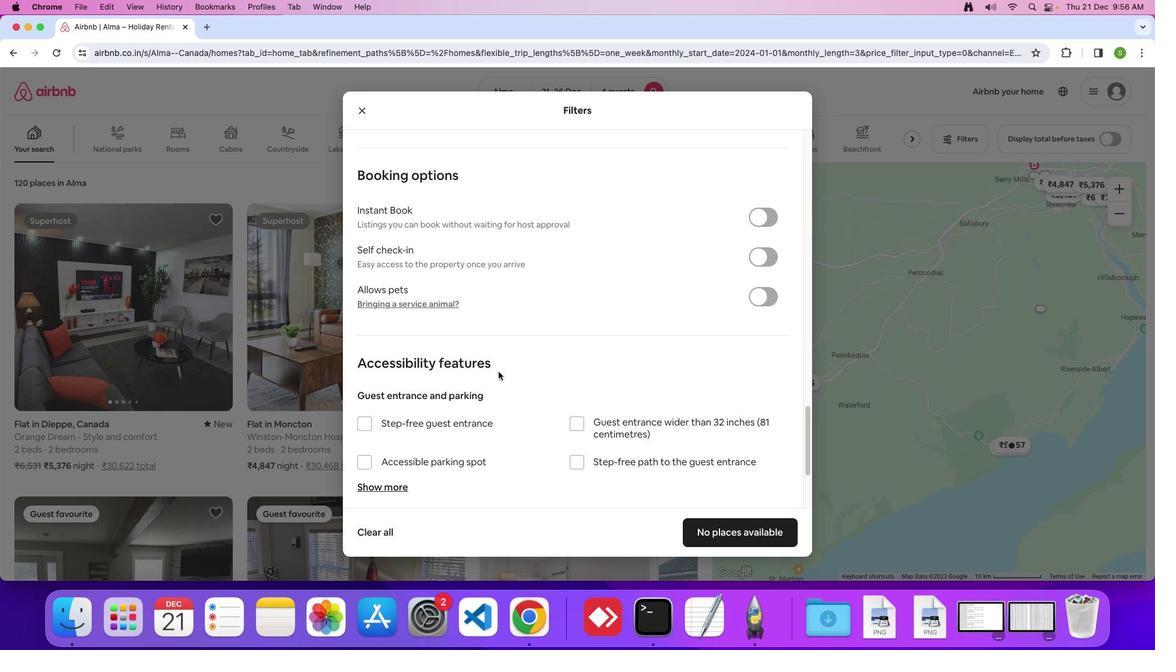 
Action: Mouse scrolled (499, 372) with delta (0, 0)
Screenshot: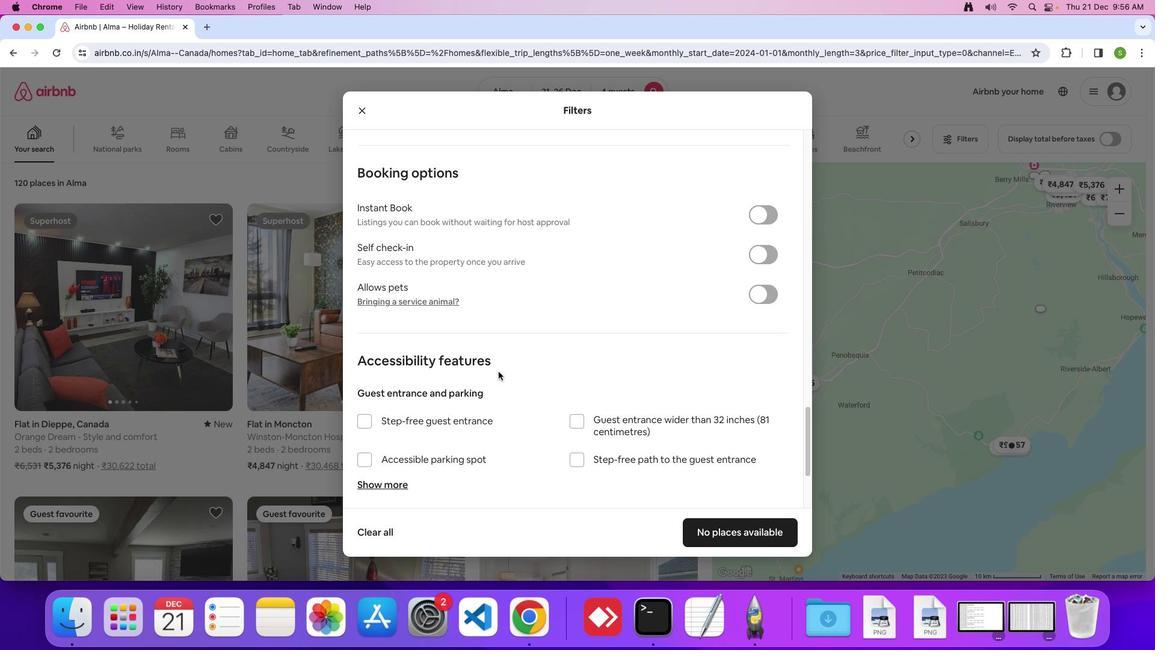 
Action: Mouse scrolled (499, 372) with delta (0, 0)
Screenshot: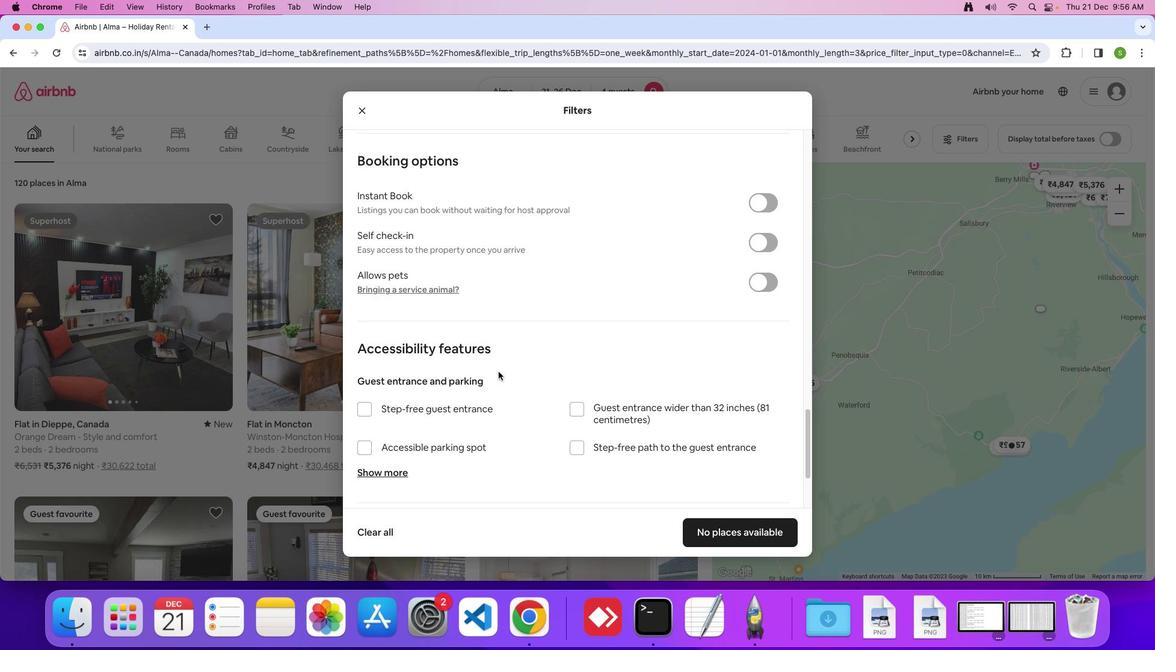 
Action: Mouse moved to (499, 372)
Screenshot: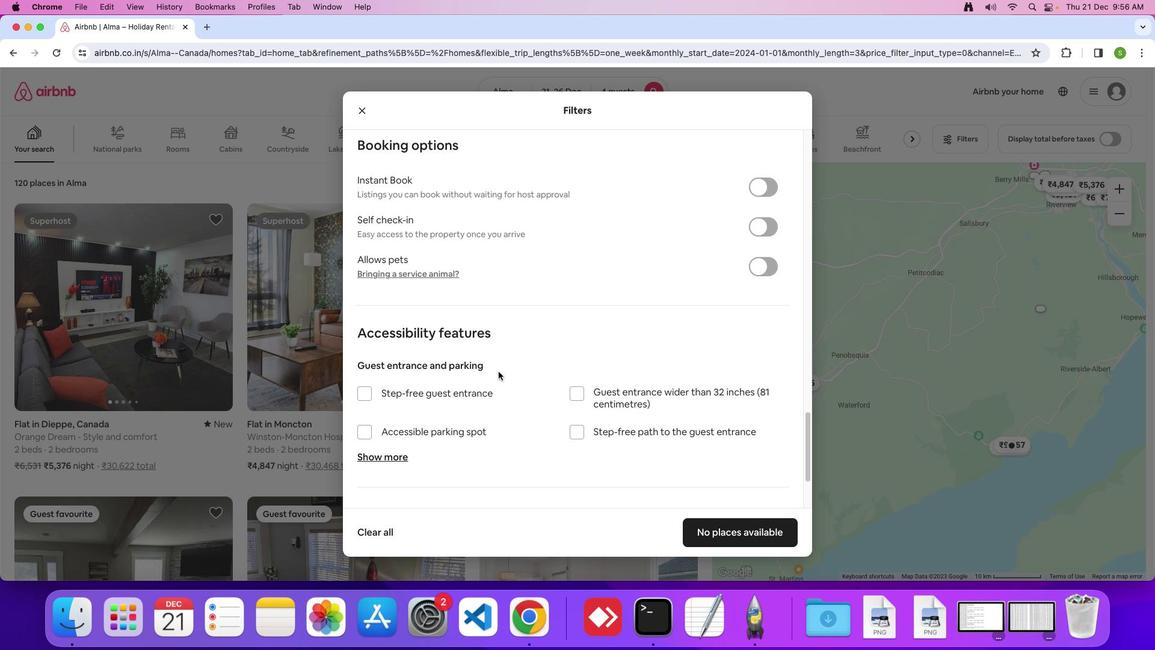 
Action: Mouse scrolled (499, 372) with delta (0, -1)
Screenshot: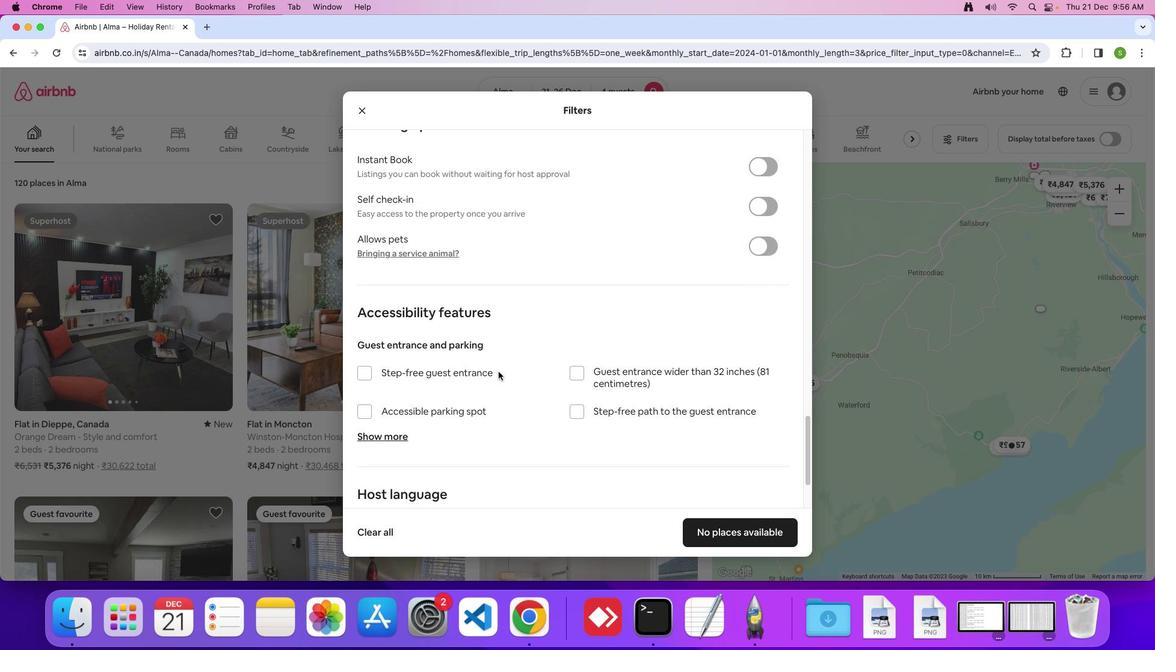 
Action: Mouse scrolled (499, 372) with delta (0, 0)
Screenshot: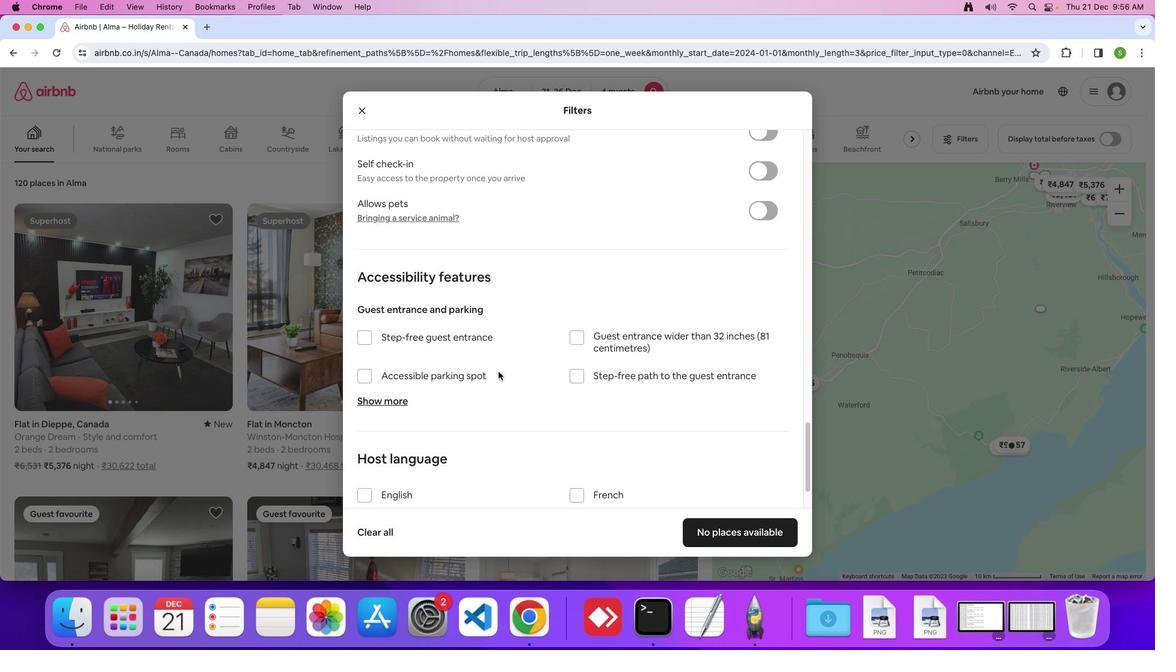 
Action: Mouse scrolled (499, 372) with delta (0, 0)
Screenshot: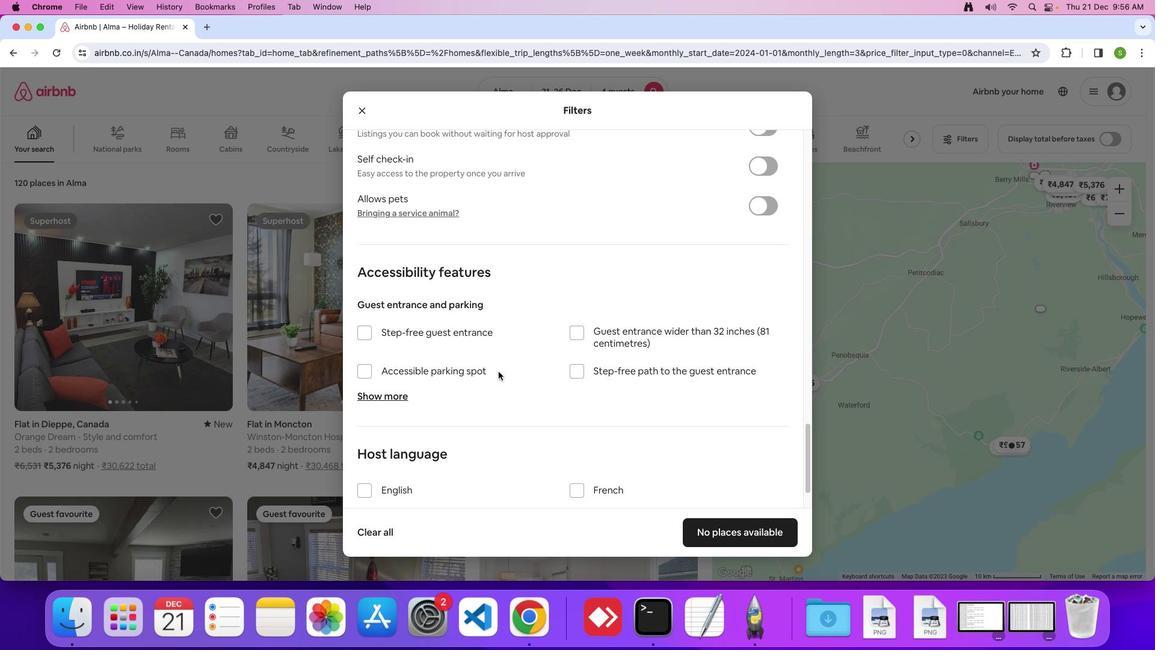 
Action: Mouse scrolled (499, 372) with delta (0, -1)
Screenshot: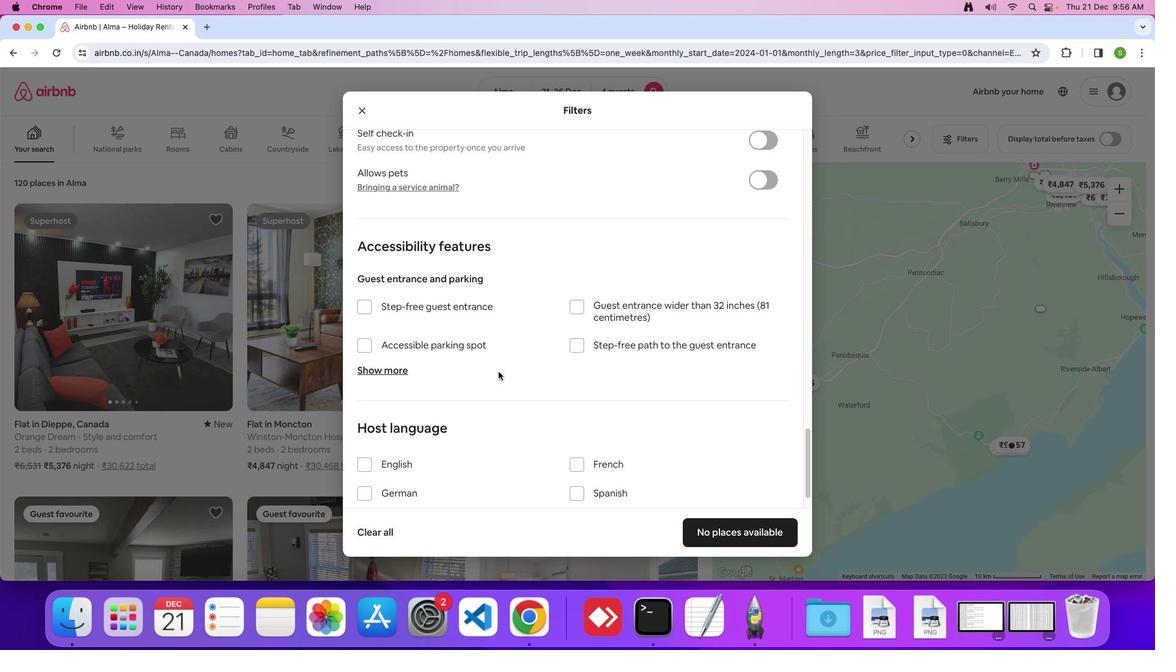 
Action: Mouse moved to (499, 372)
Screenshot: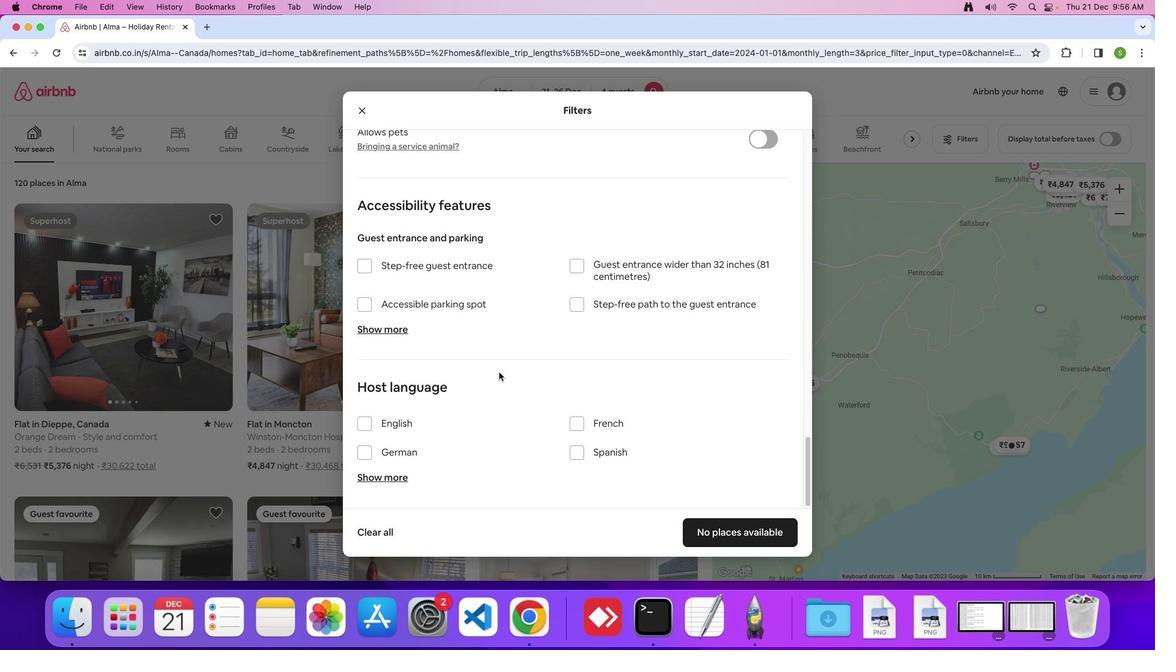 
Action: Mouse scrolled (499, 372) with delta (0, 0)
Screenshot: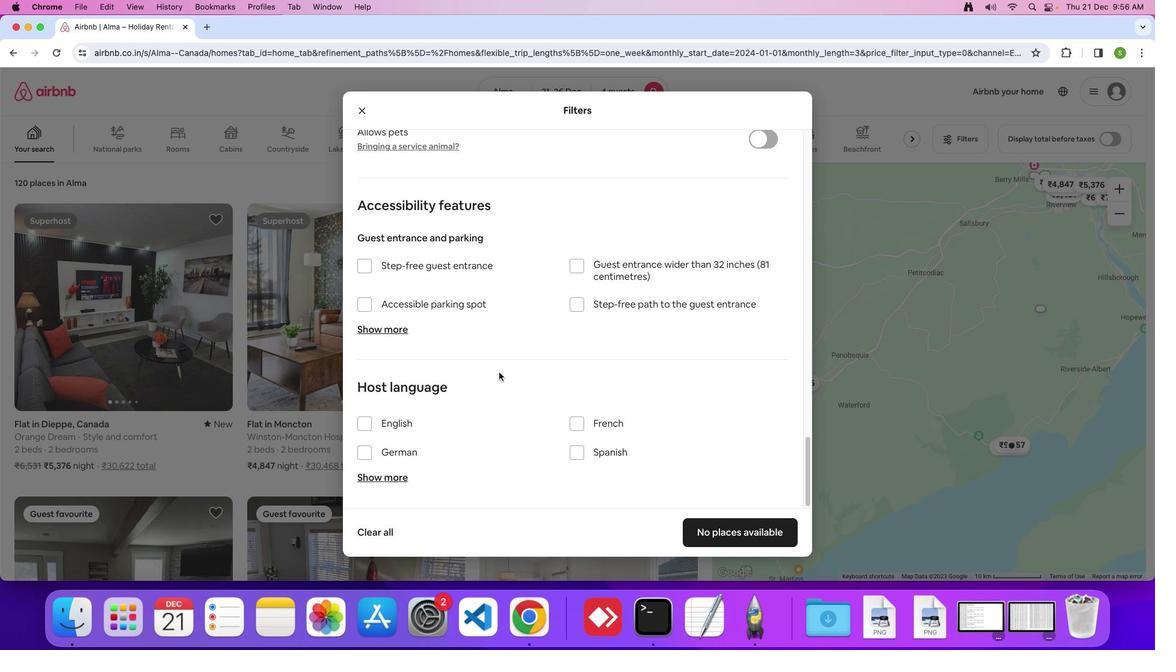
Action: Mouse scrolled (499, 372) with delta (0, 0)
Screenshot: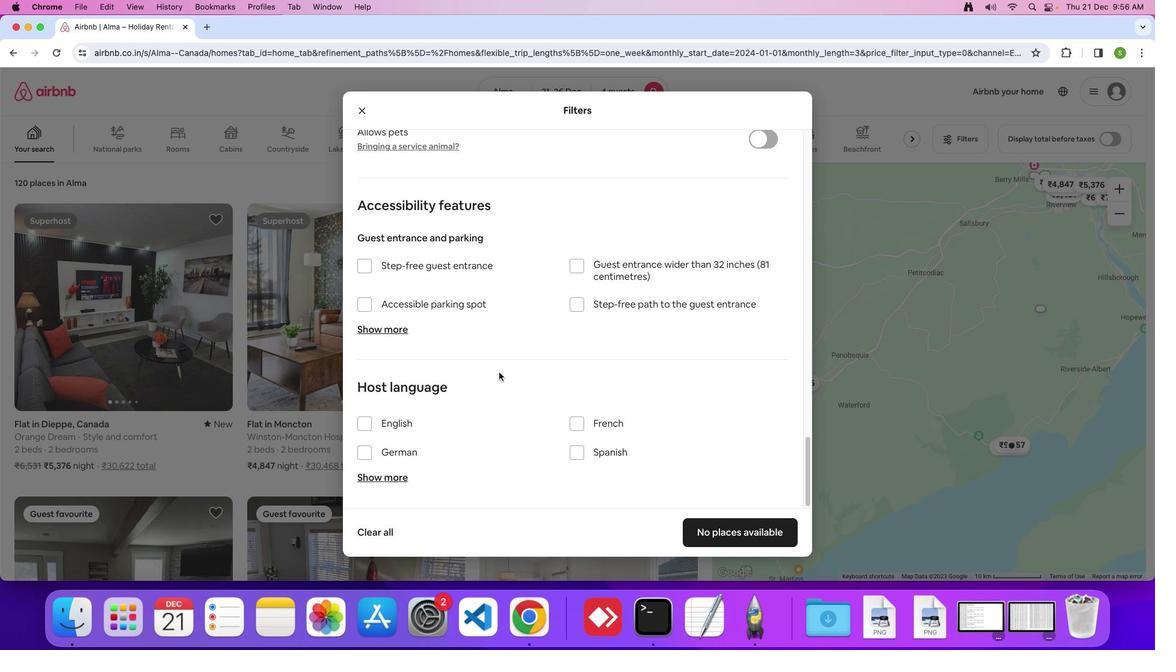 
Action: Mouse scrolled (499, 372) with delta (0, -1)
Screenshot: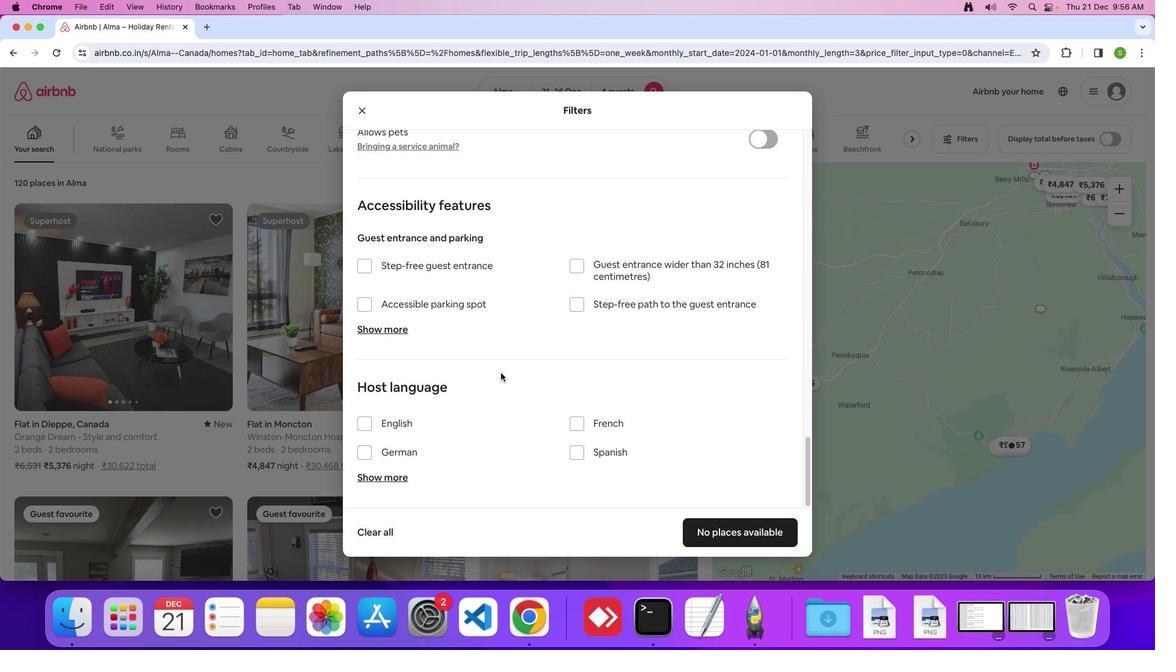 
Action: Mouse moved to (706, 523)
Screenshot: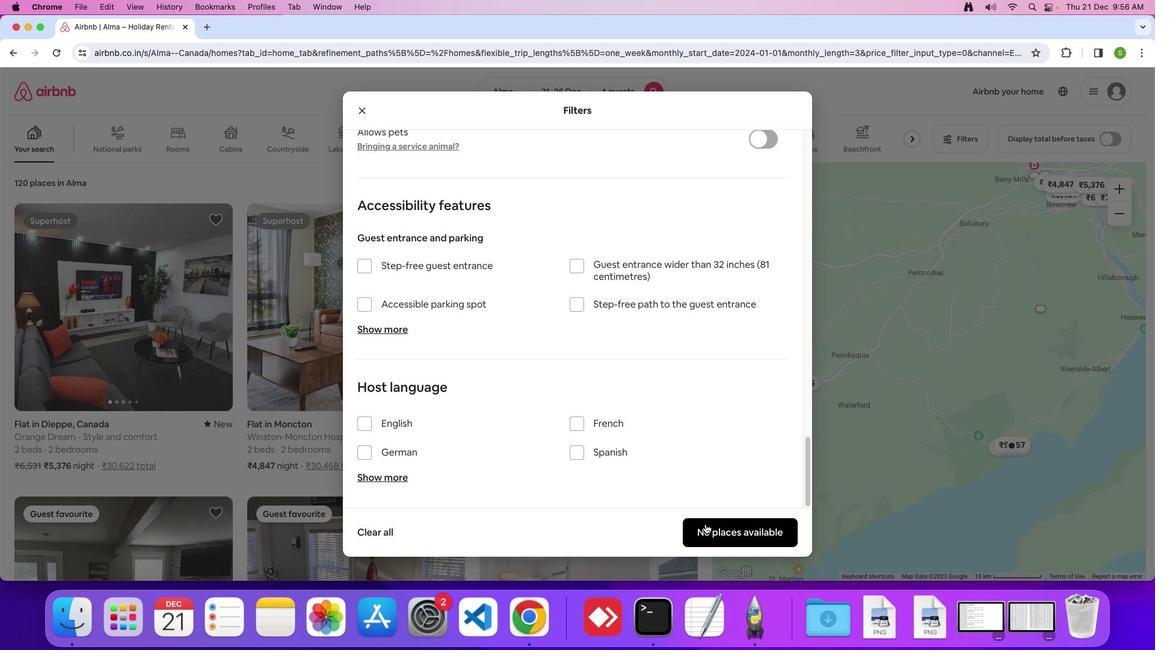 
Action: Mouse pressed left at (706, 523)
Screenshot: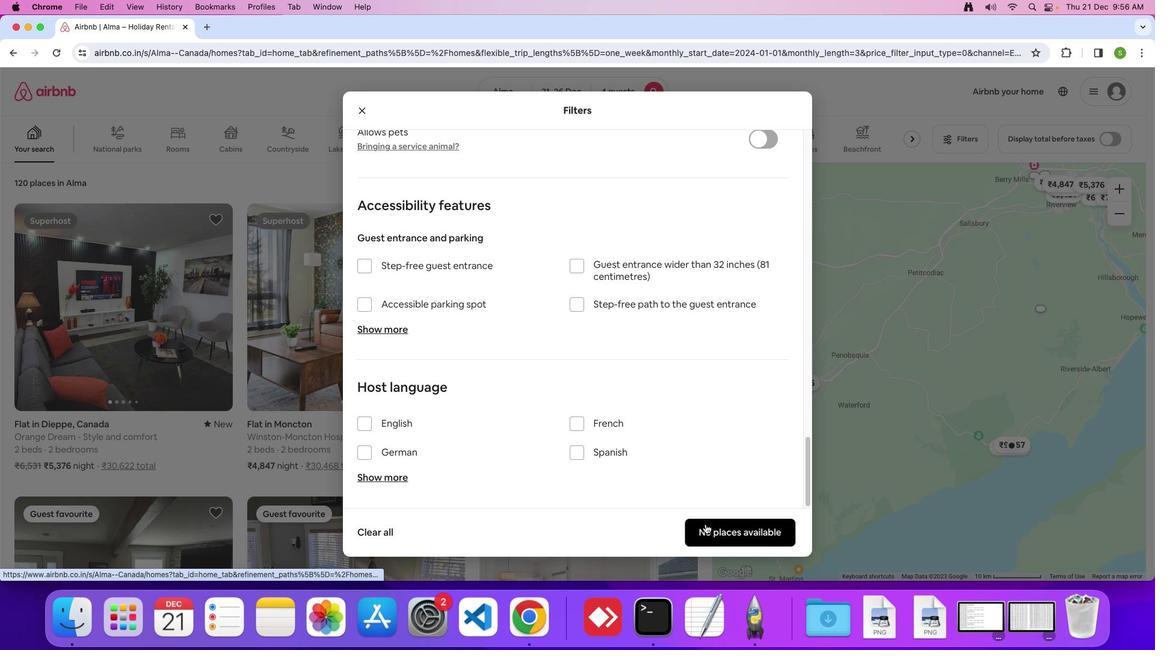 
Action: Mouse moved to (554, 337)
Screenshot: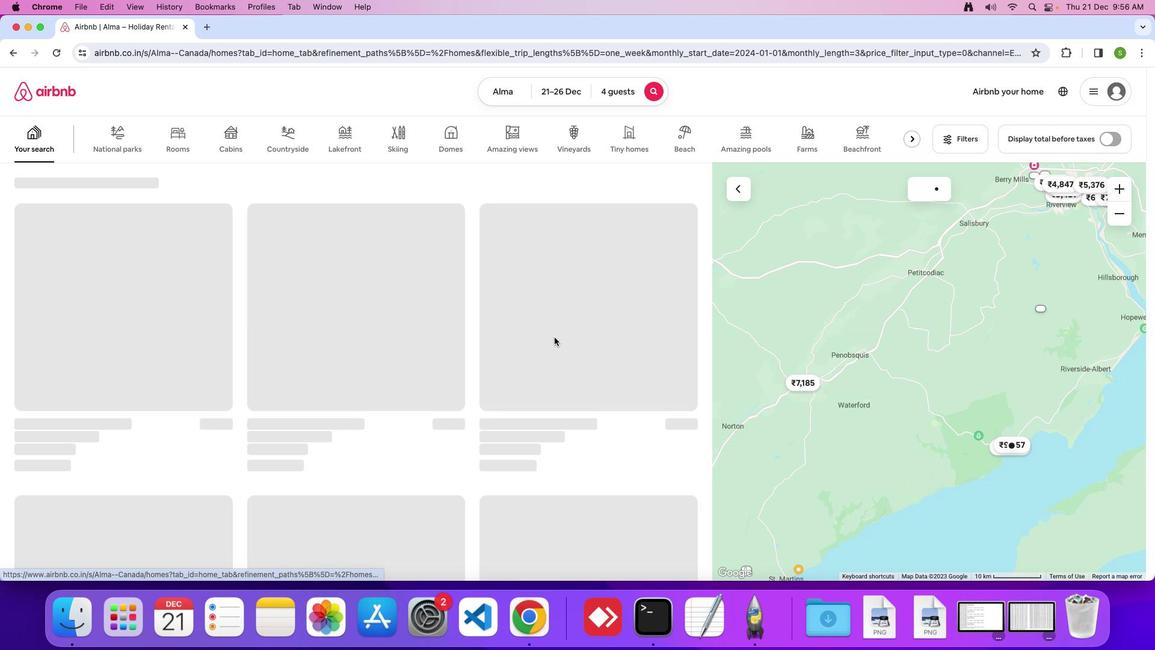 
